 Task: Search one way flight ticket for 5 adults, 1 child, 2 infants in seat and 1 infant on lap in business from Klawock: Klawock Airport (also Seeklawock Seaplane Base) to Wilmington: Wilmington International Airport on 8-6-2023. Choice of flights is Alaska. Number of bags: 11 checked bags. Price is upto 91000. Outbound departure time preference is 17:30.
Action: Mouse moved to (355, 178)
Screenshot: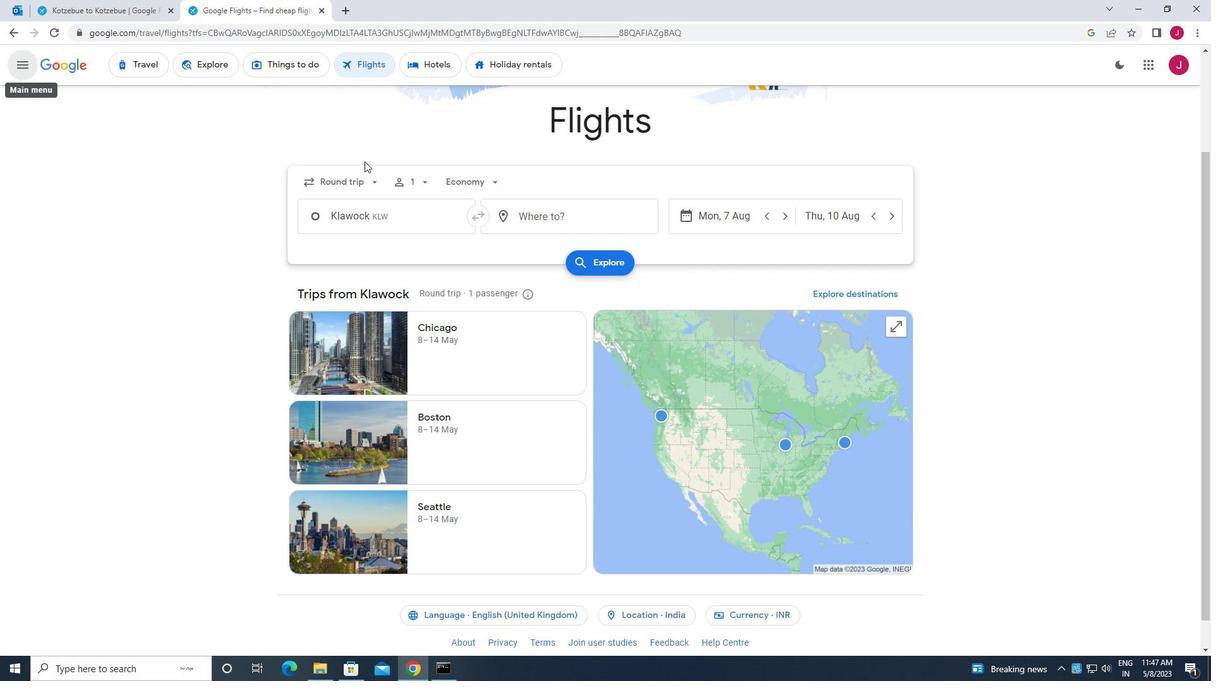 
Action: Mouse pressed left at (355, 178)
Screenshot: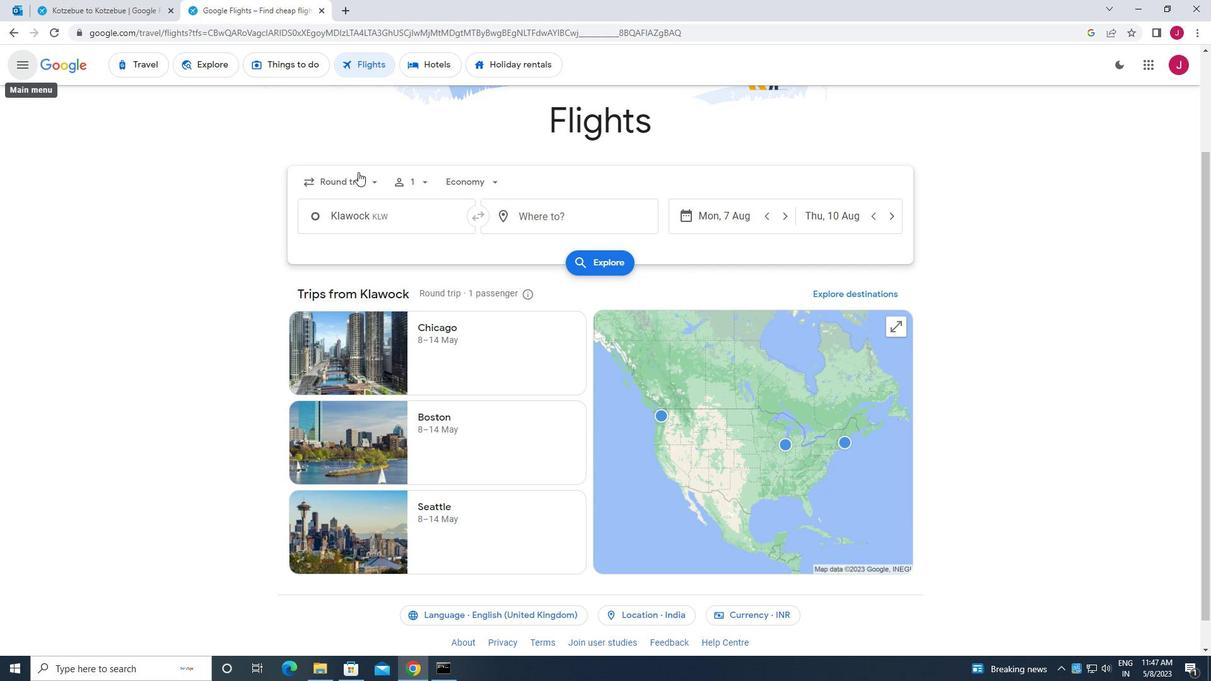 
Action: Mouse moved to (355, 241)
Screenshot: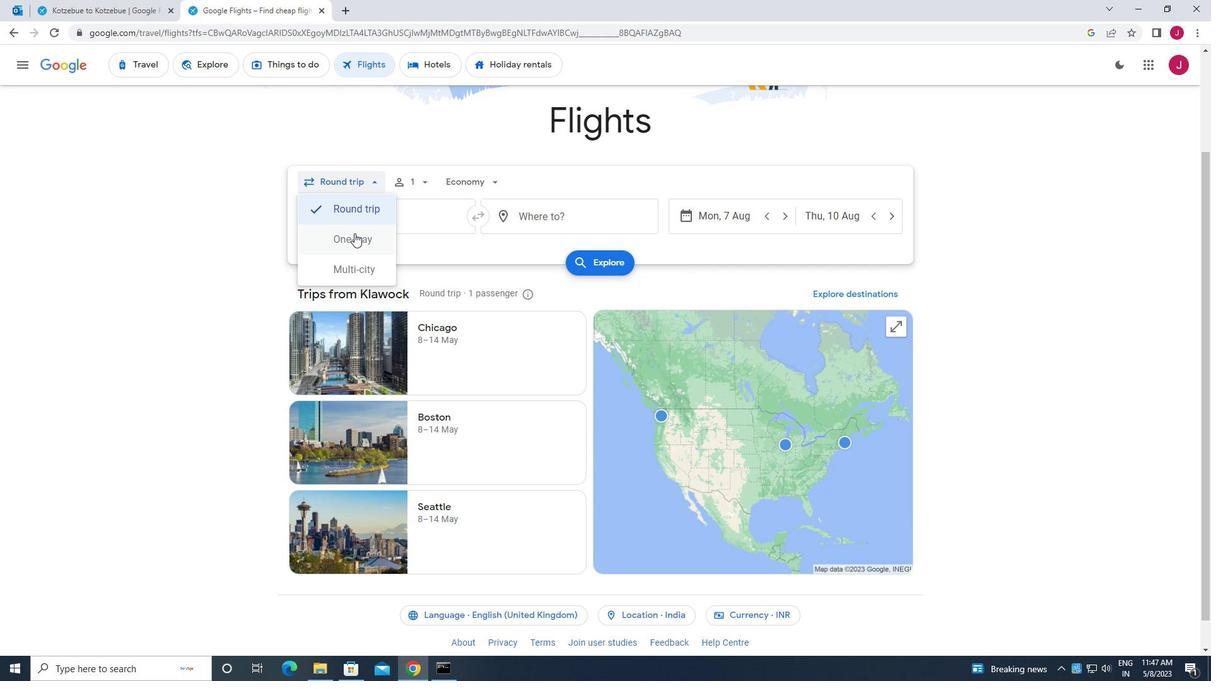 
Action: Mouse pressed left at (355, 241)
Screenshot: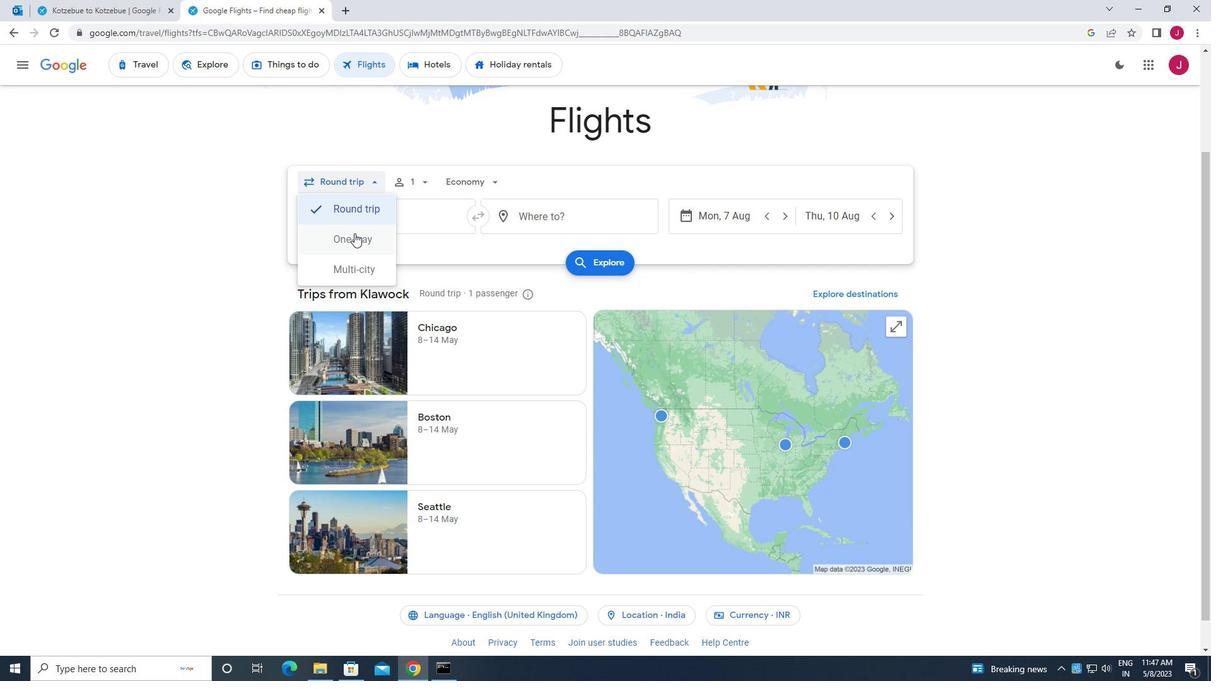 
Action: Mouse moved to (424, 181)
Screenshot: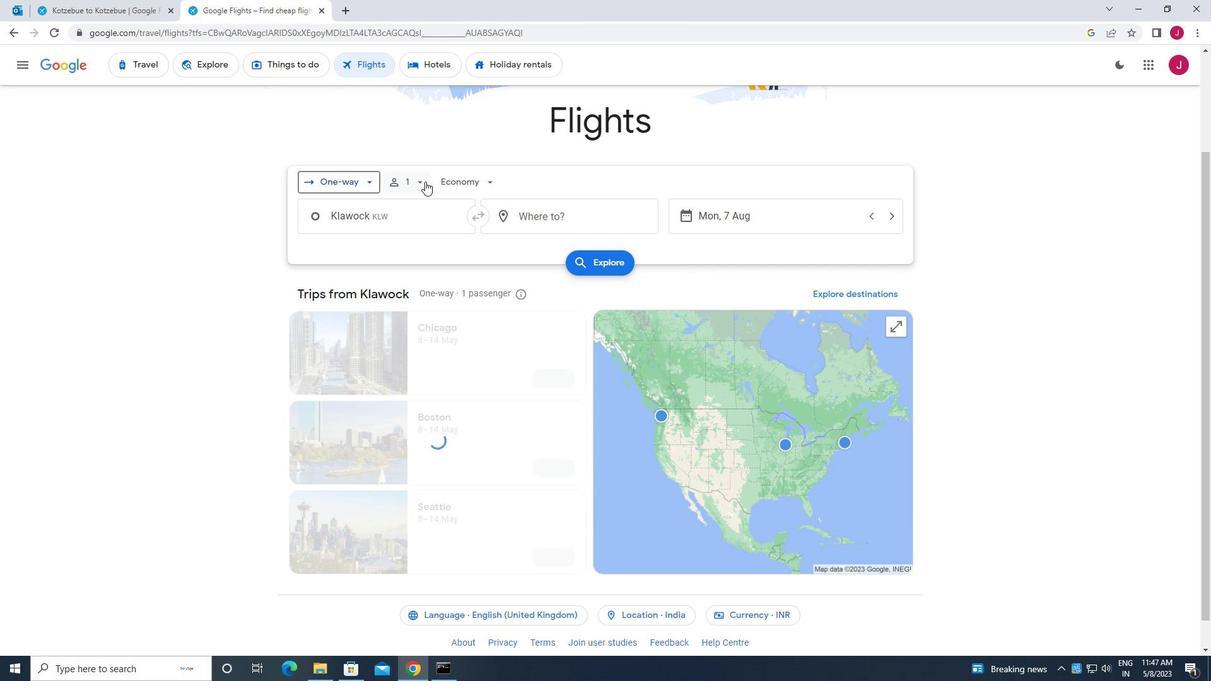 
Action: Mouse pressed left at (424, 181)
Screenshot: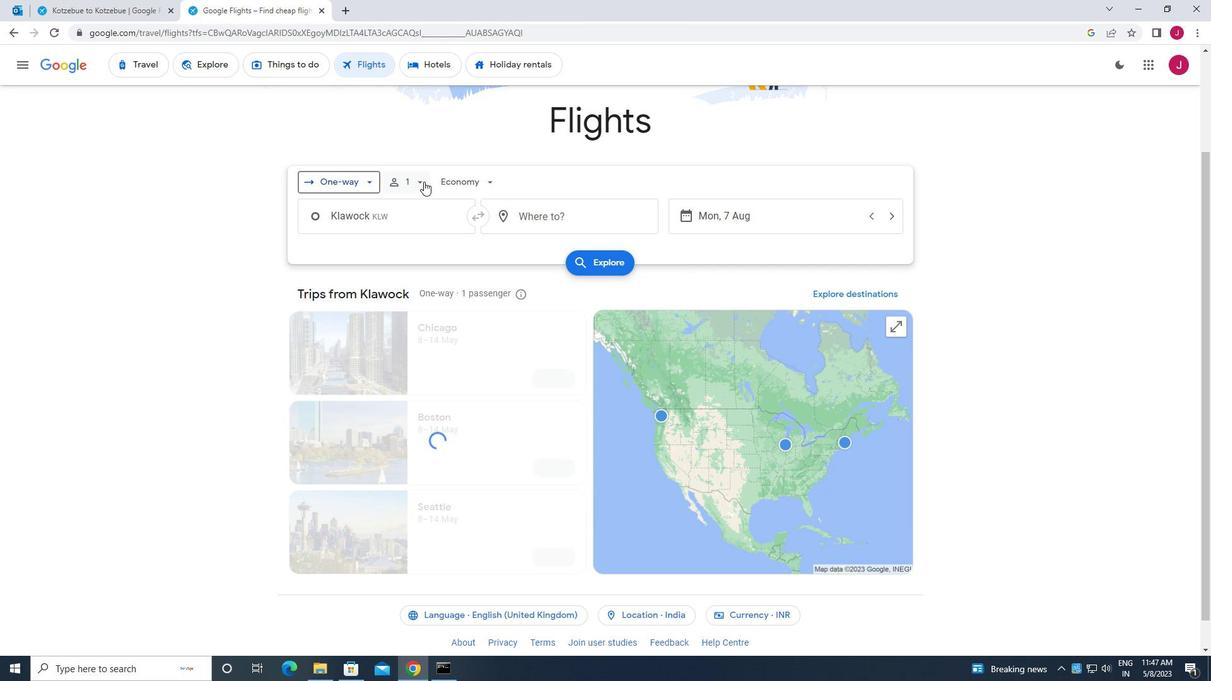 
Action: Mouse moved to (517, 214)
Screenshot: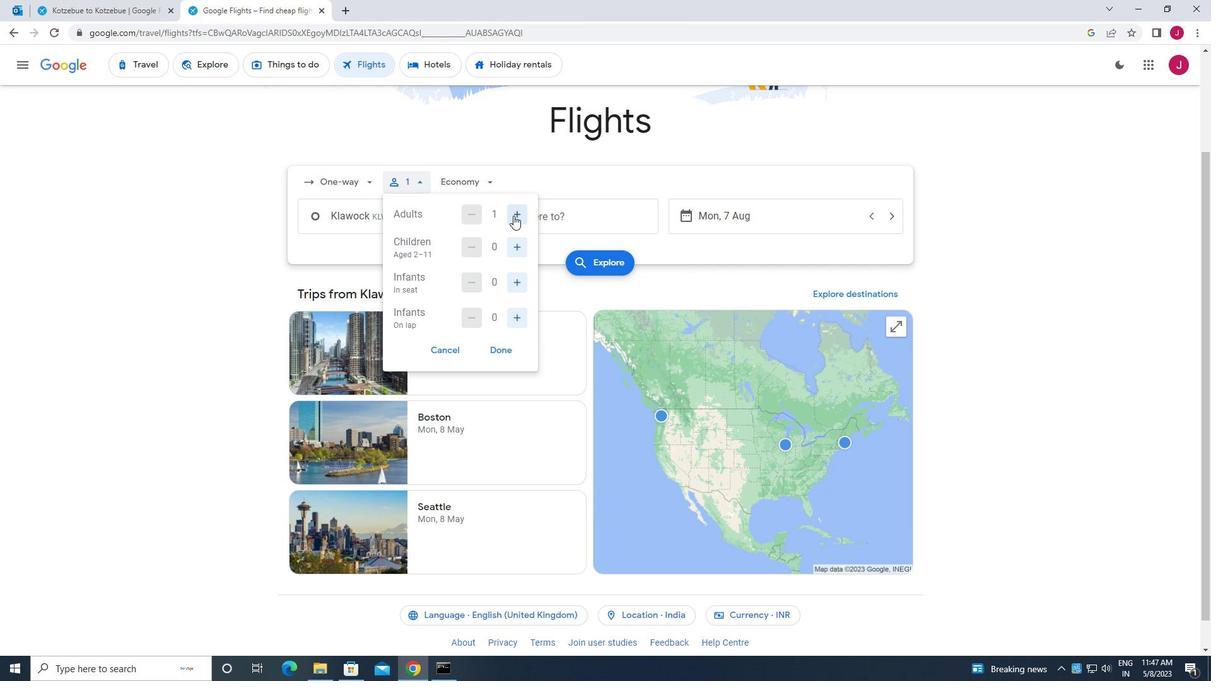 
Action: Mouse pressed left at (517, 214)
Screenshot: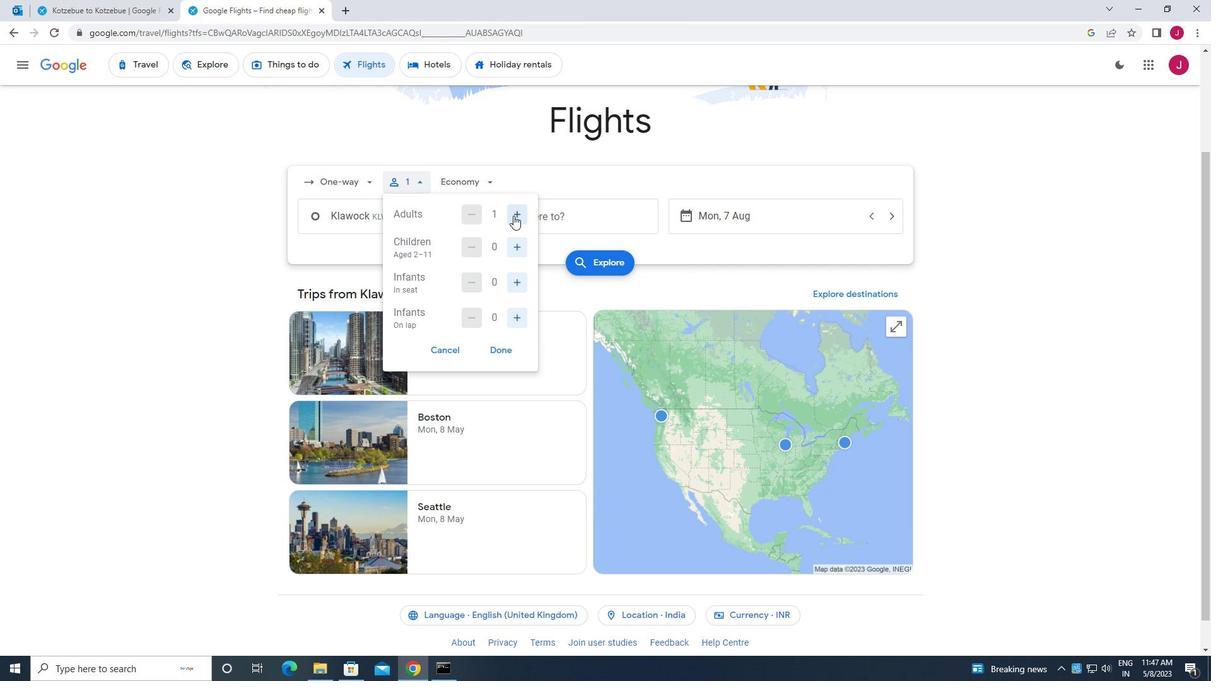 
Action: Mouse moved to (518, 214)
Screenshot: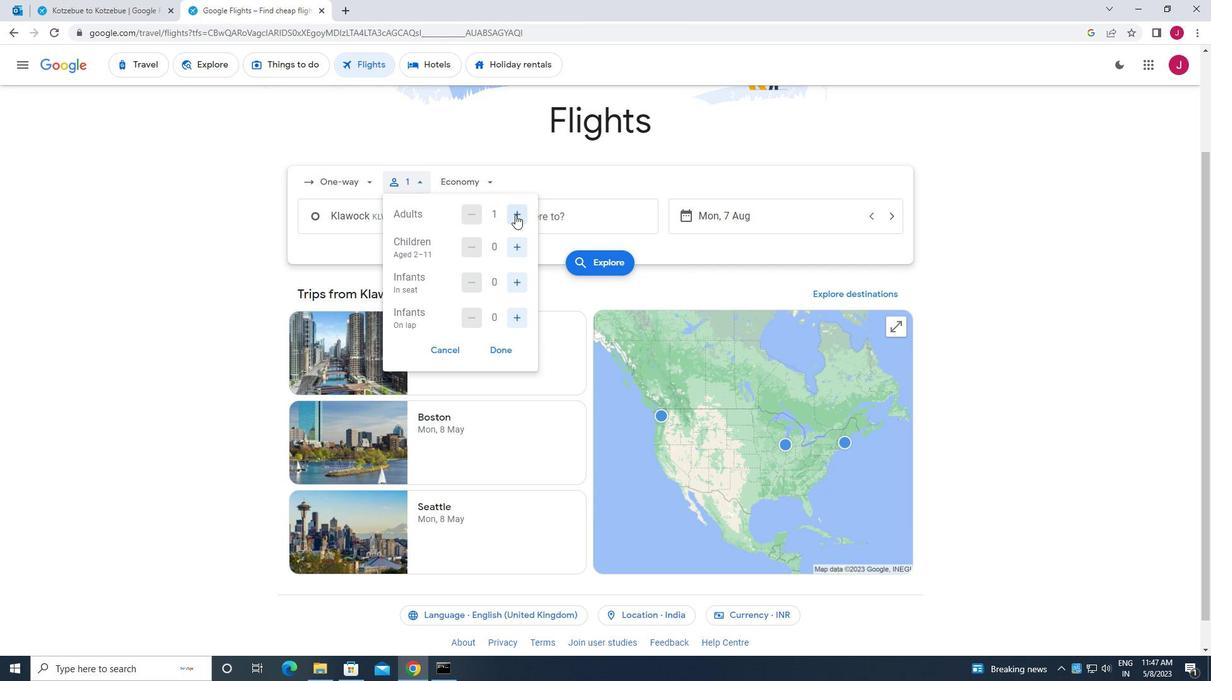 
Action: Mouse pressed left at (518, 214)
Screenshot: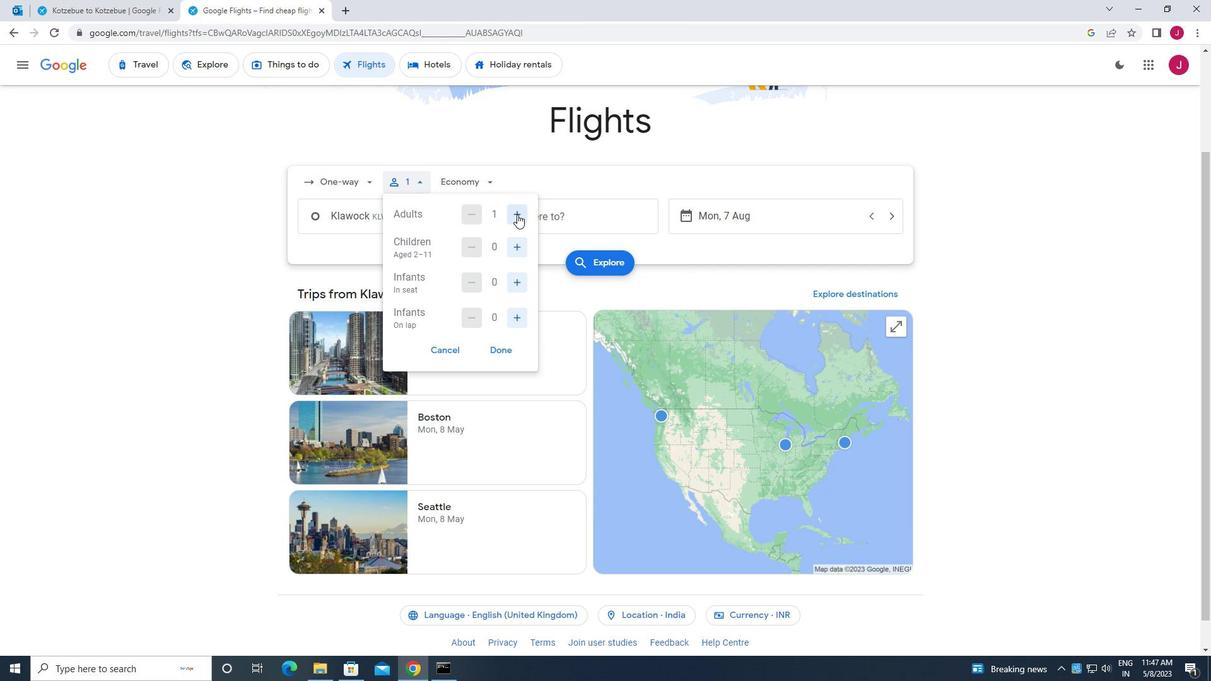
Action: Mouse pressed left at (518, 214)
Screenshot: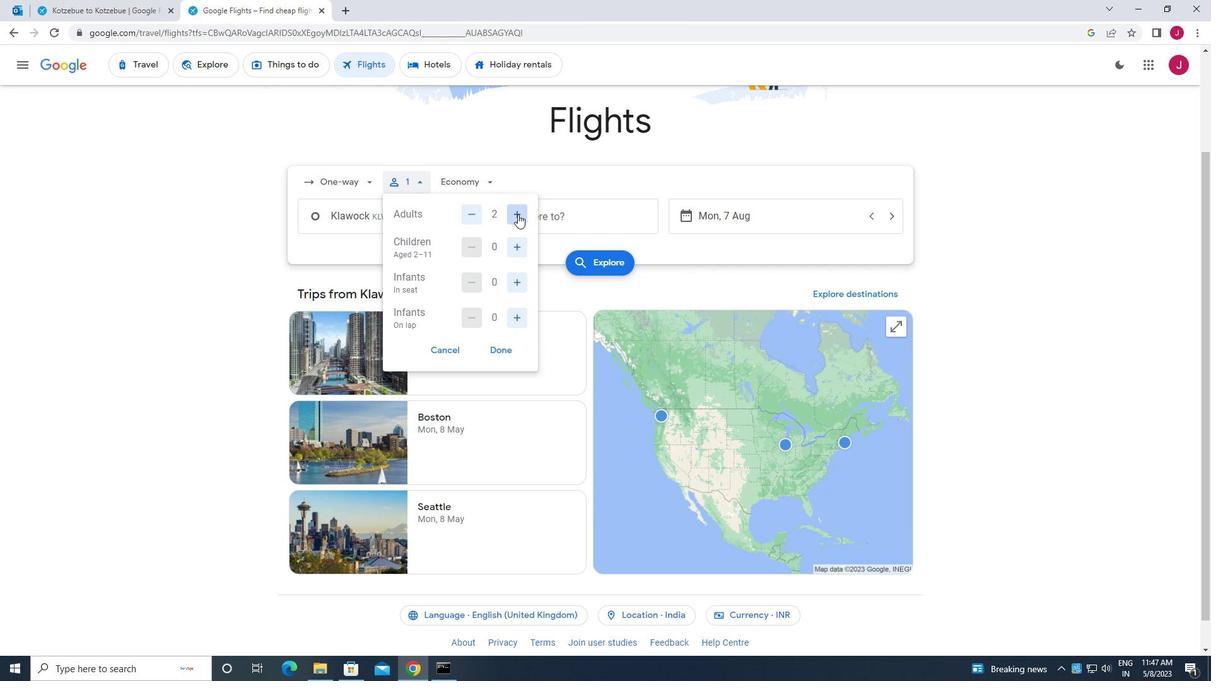 
Action: Mouse pressed left at (518, 214)
Screenshot: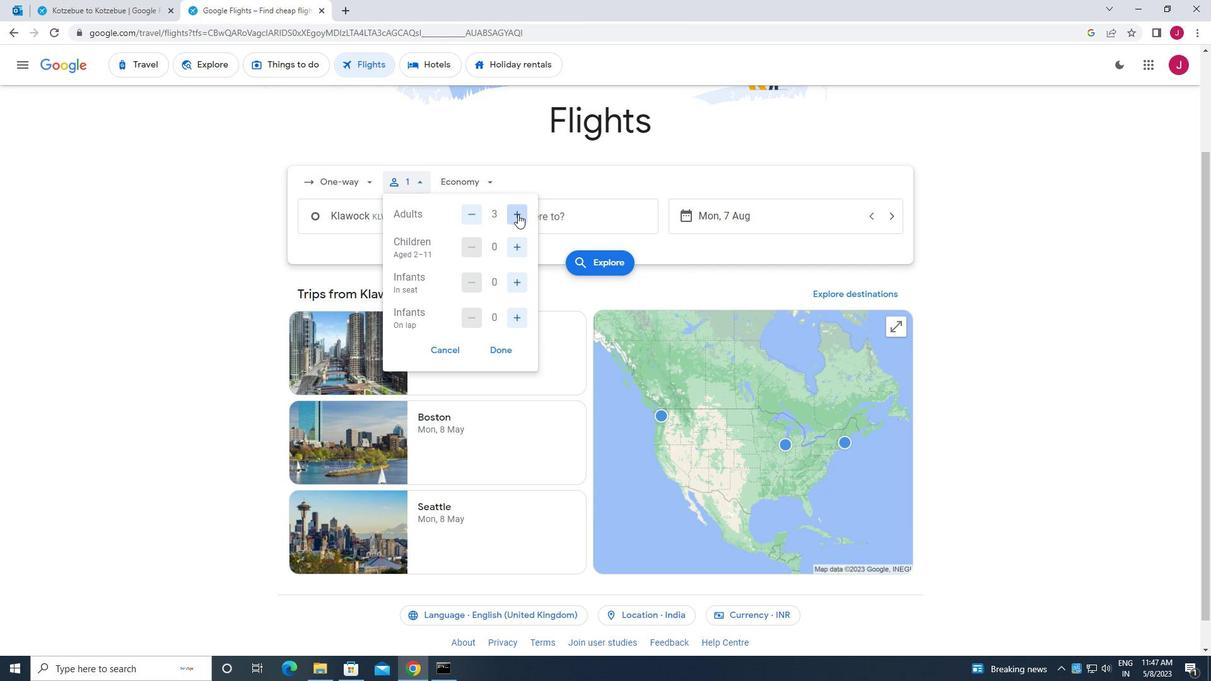 
Action: Mouse moved to (518, 248)
Screenshot: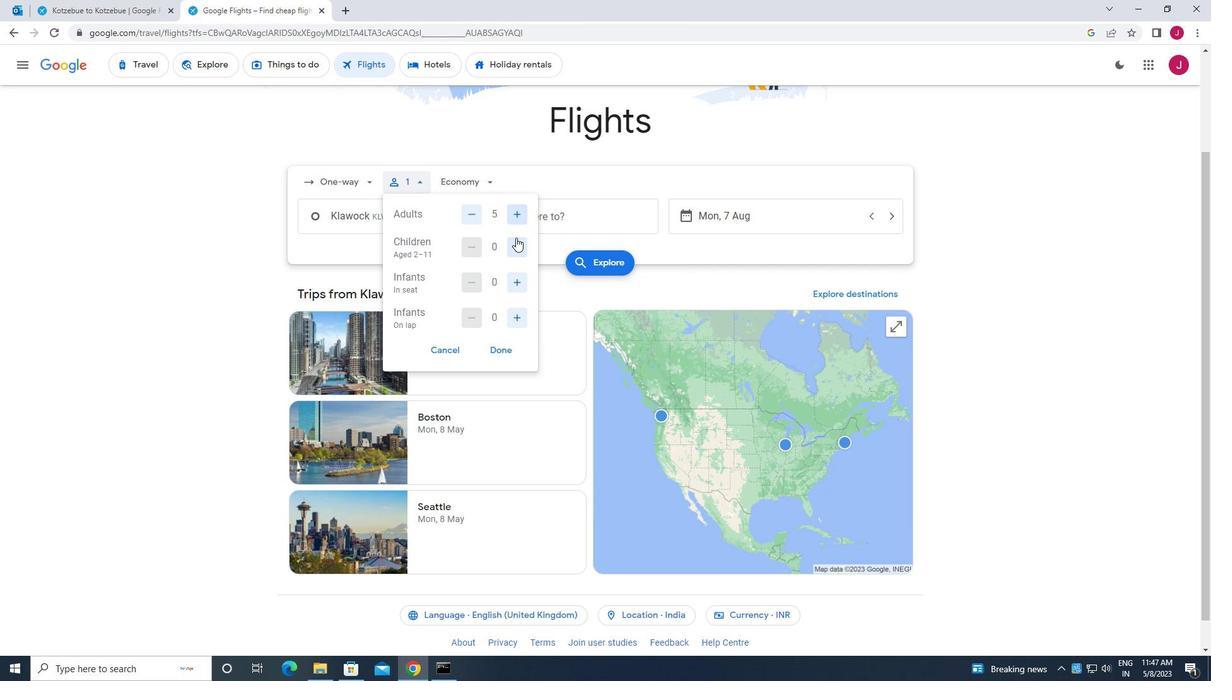 
Action: Mouse pressed left at (518, 248)
Screenshot: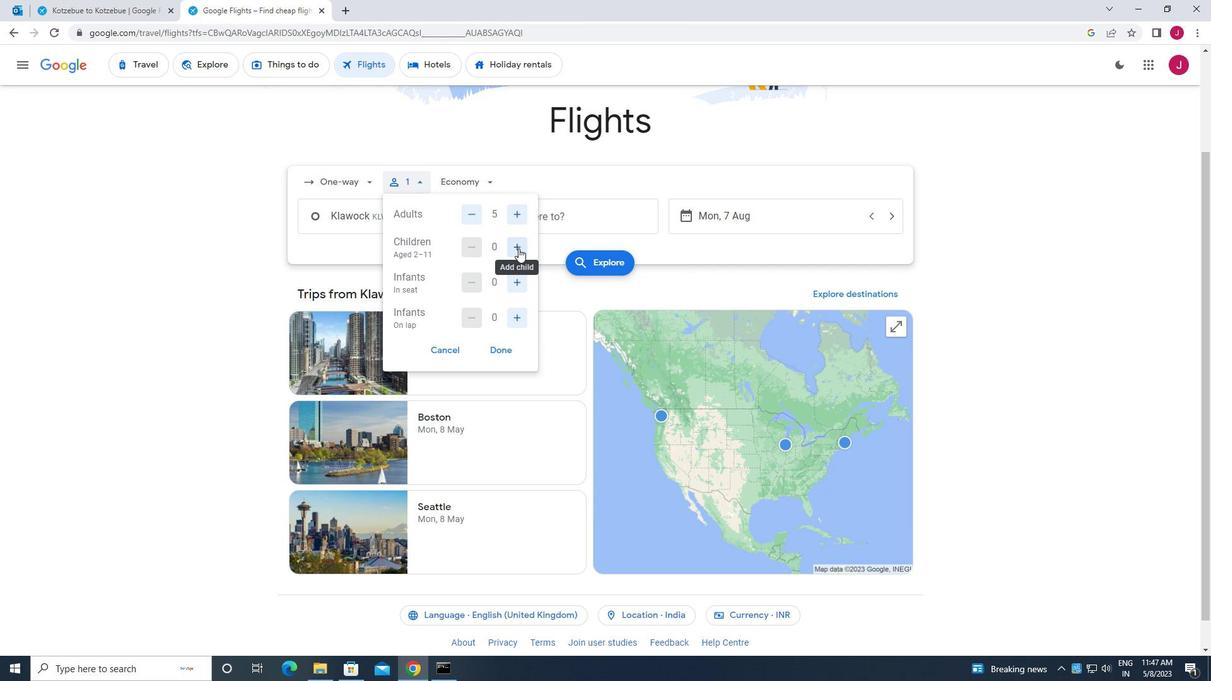 
Action: Mouse moved to (515, 282)
Screenshot: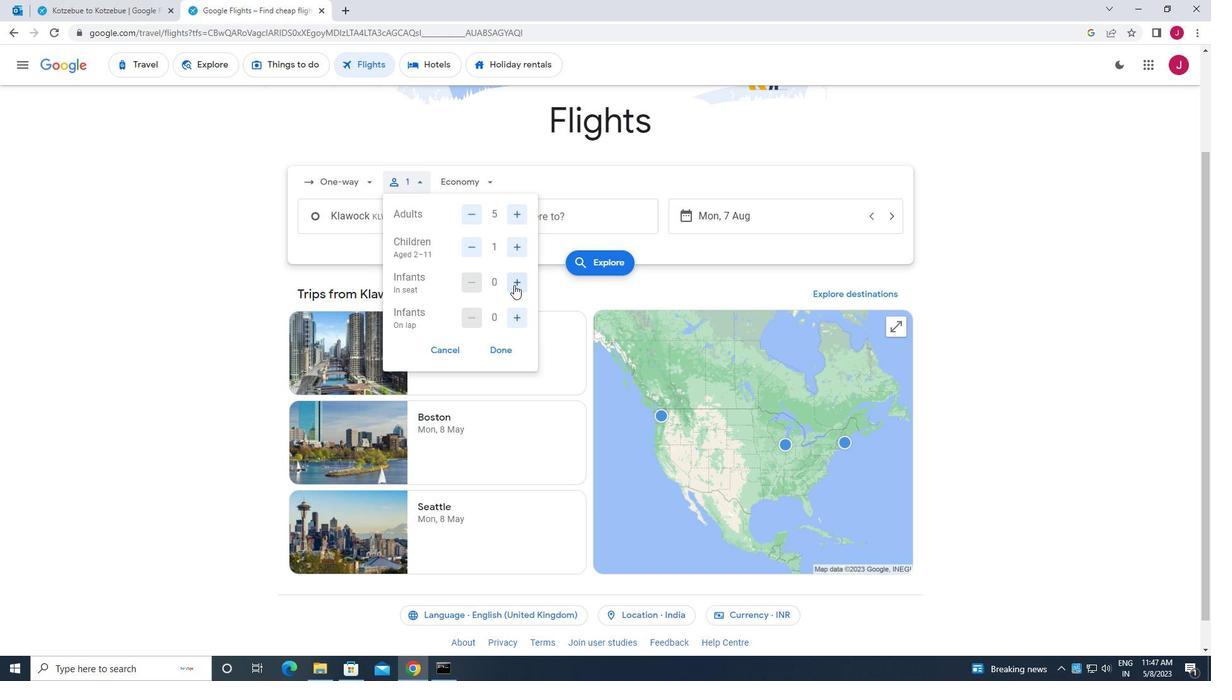
Action: Mouse pressed left at (515, 282)
Screenshot: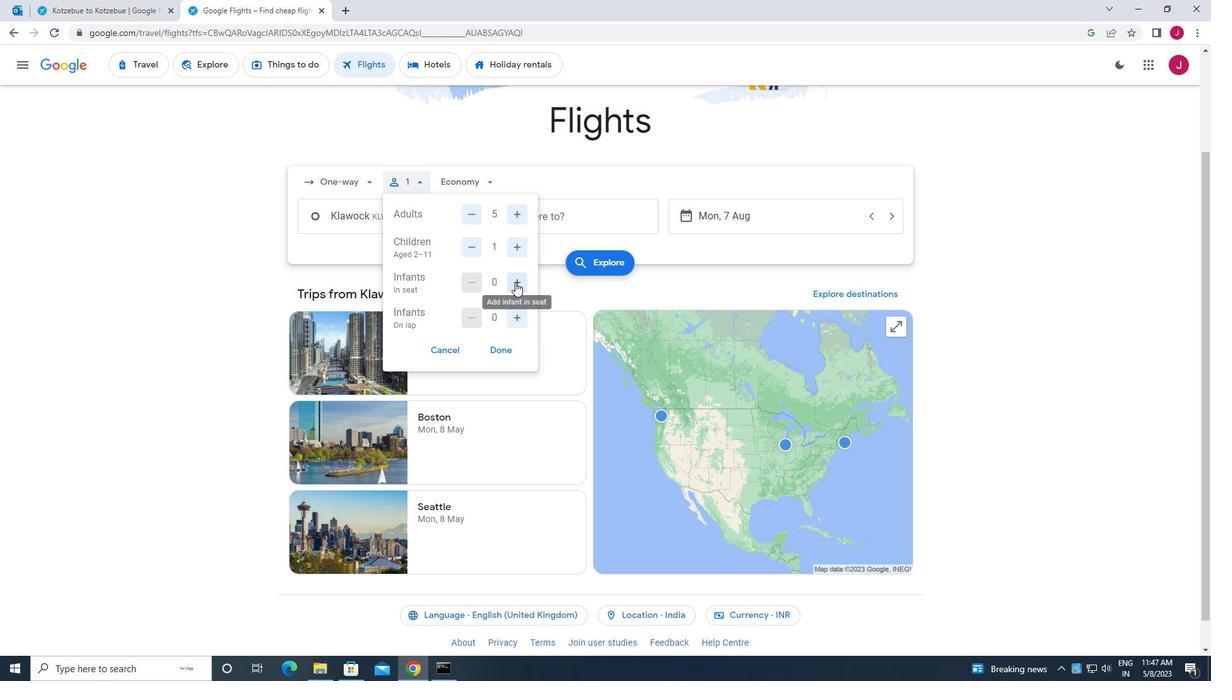 
Action: Mouse moved to (516, 282)
Screenshot: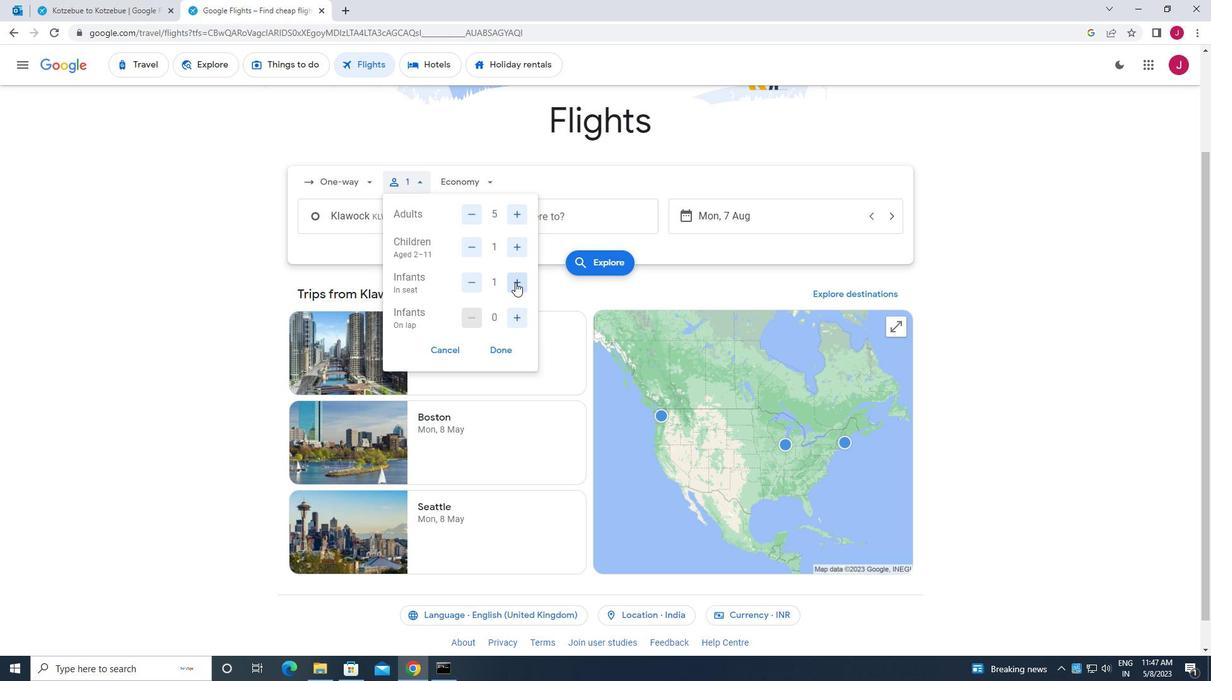 
Action: Mouse pressed left at (516, 282)
Screenshot: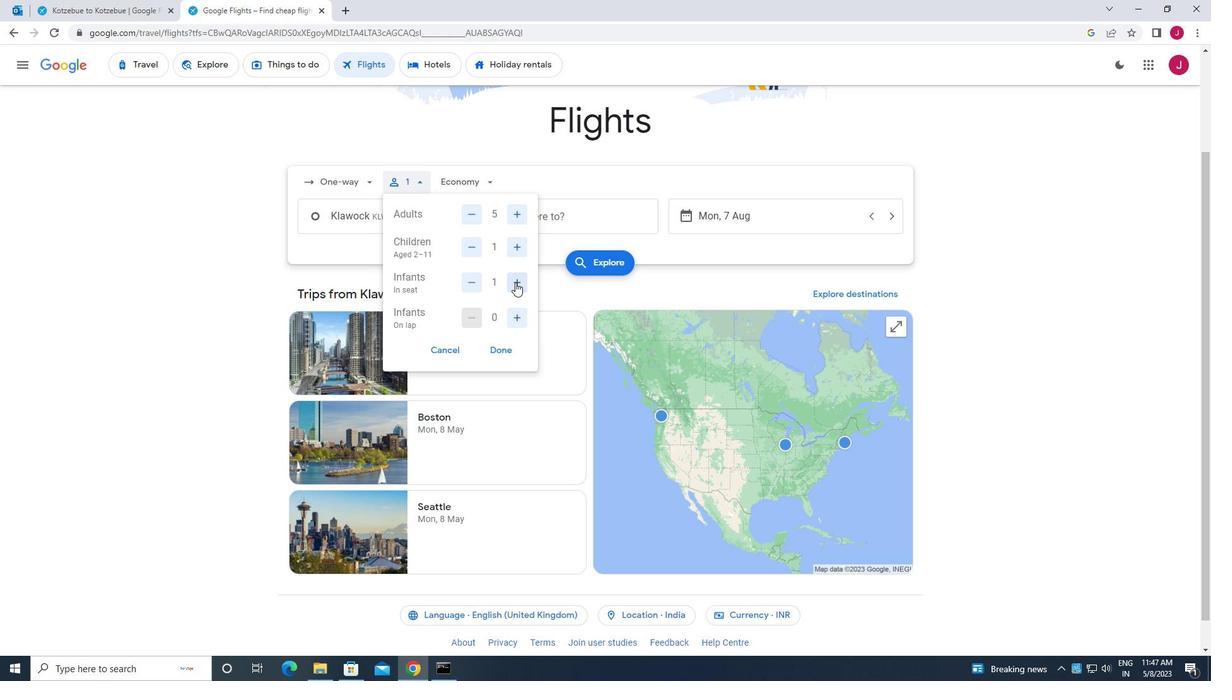 
Action: Mouse moved to (516, 317)
Screenshot: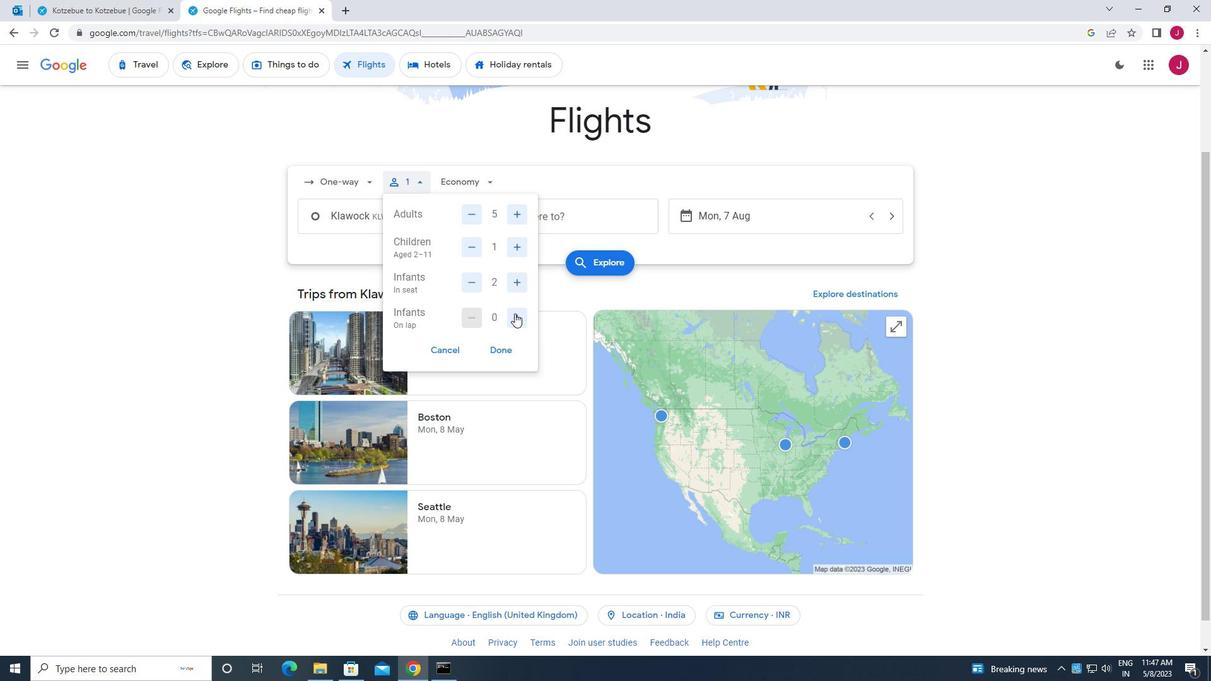 
Action: Mouse pressed left at (516, 317)
Screenshot: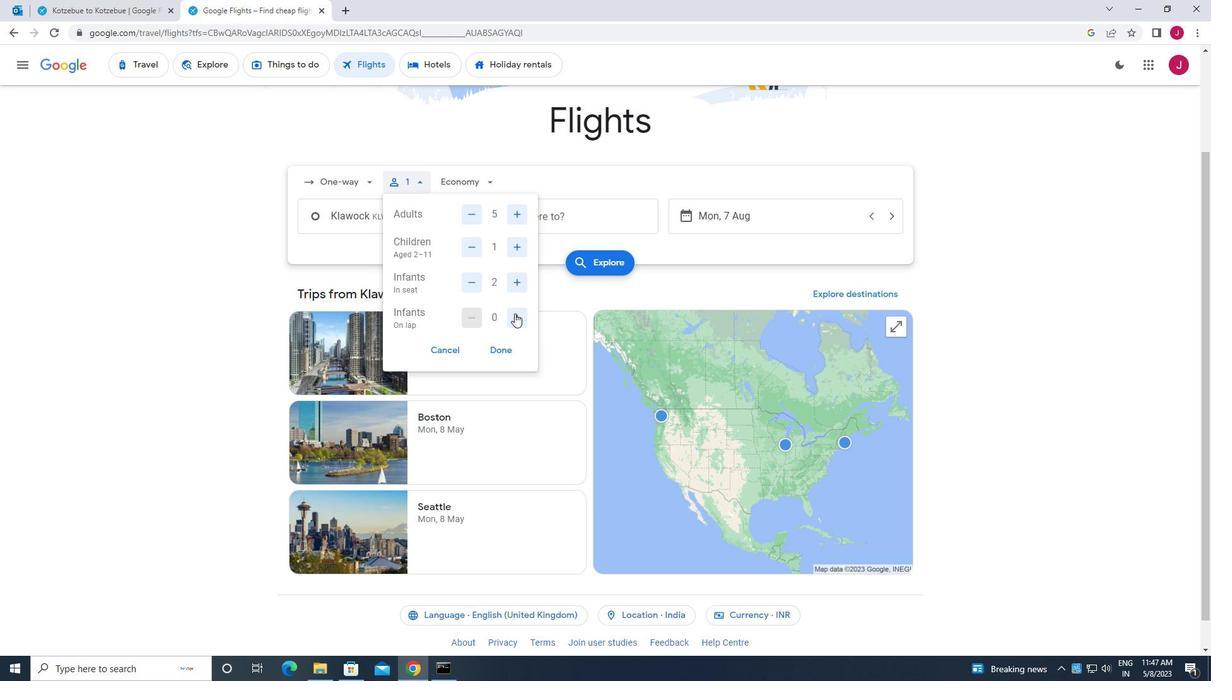 
Action: Mouse moved to (502, 354)
Screenshot: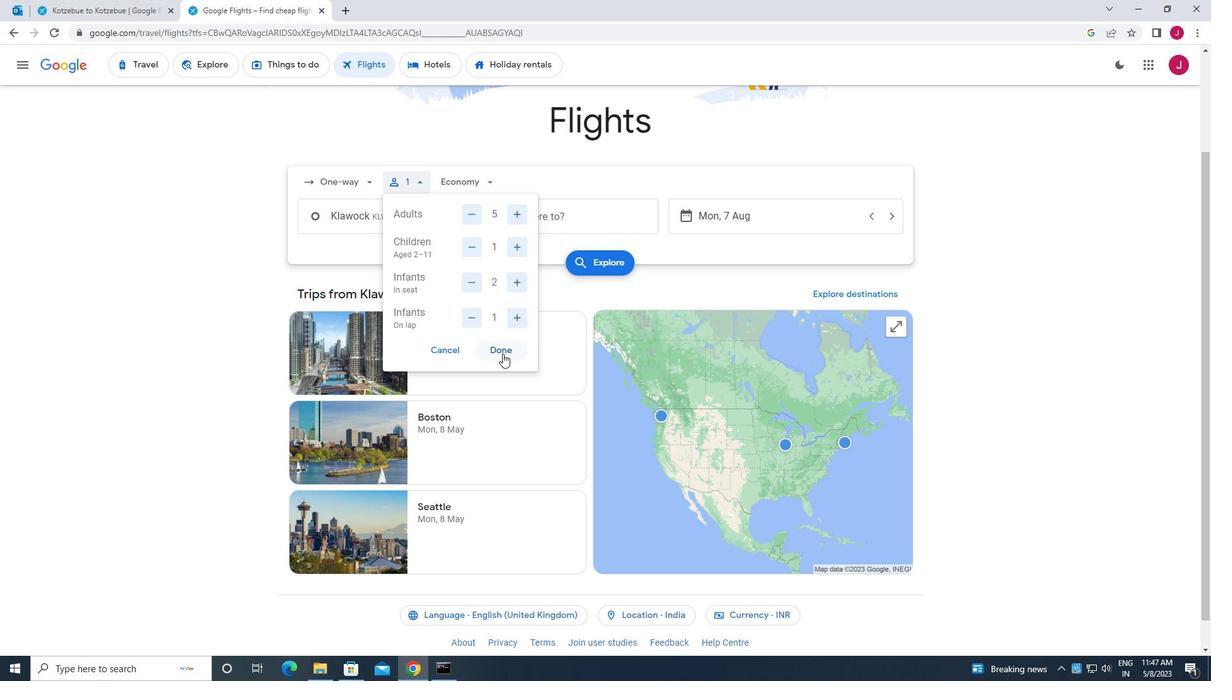 
Action: Mouse pressed left at (502, 354)
Screenshot: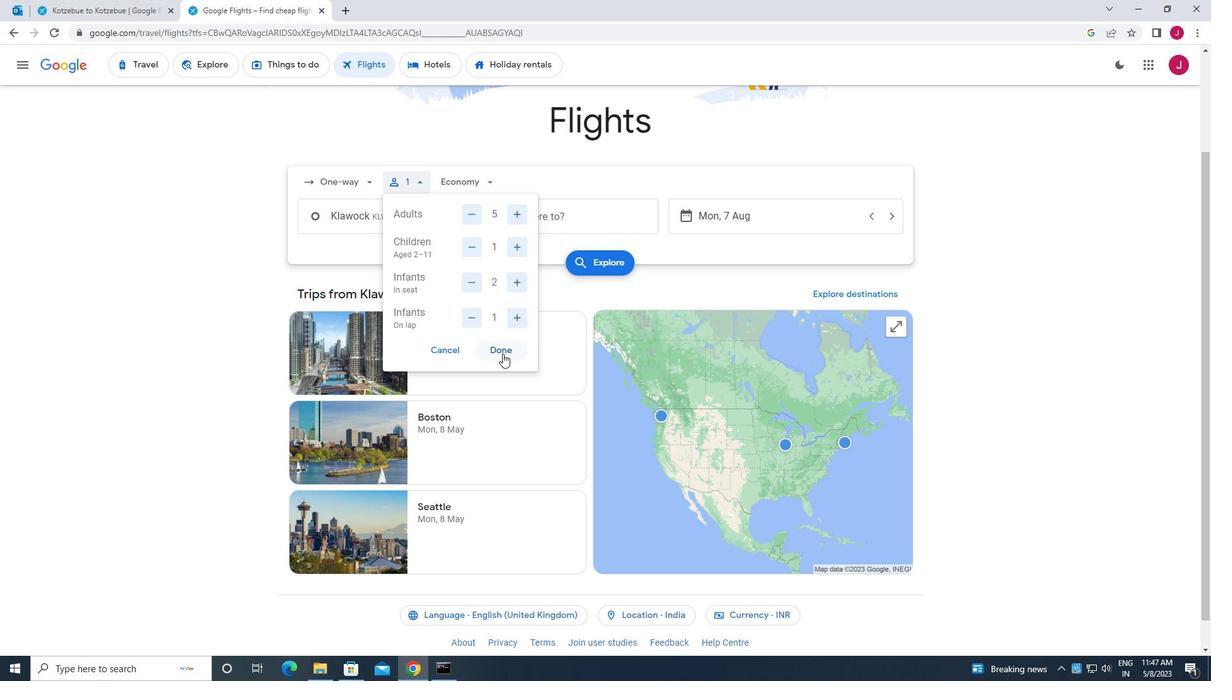 
Action: Mouse moved to (478, 181)
Screenshot: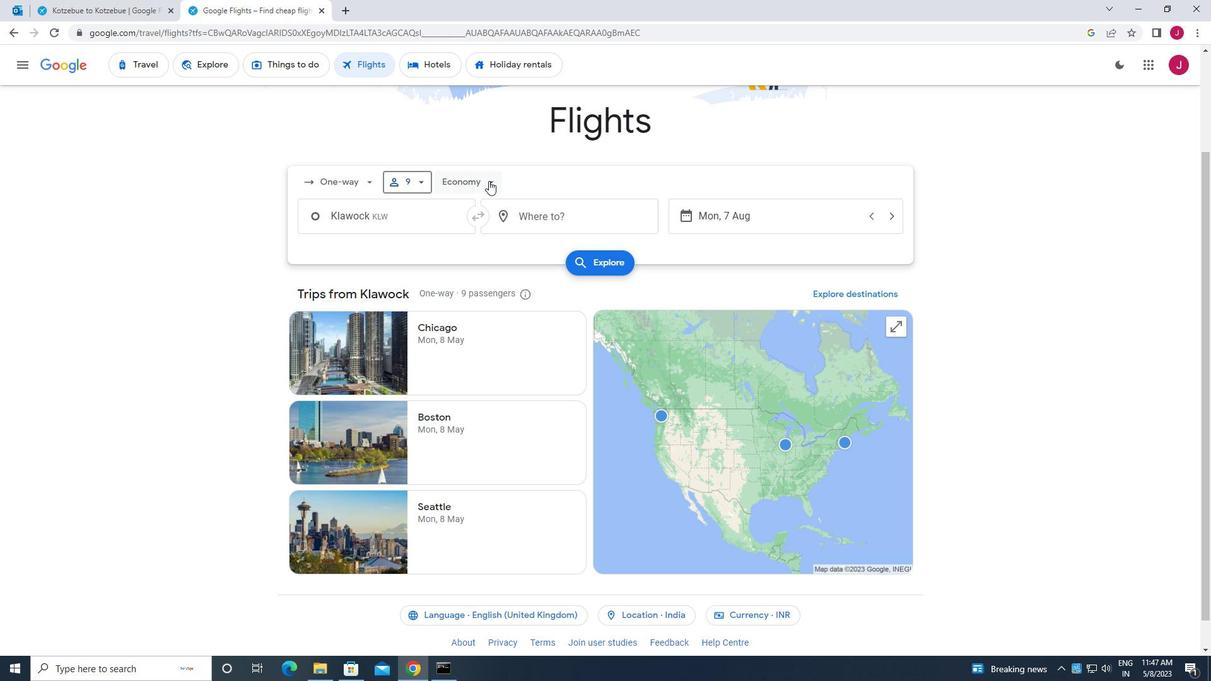 
Action: Mouse pressed left at (478, 181)
Screenshot: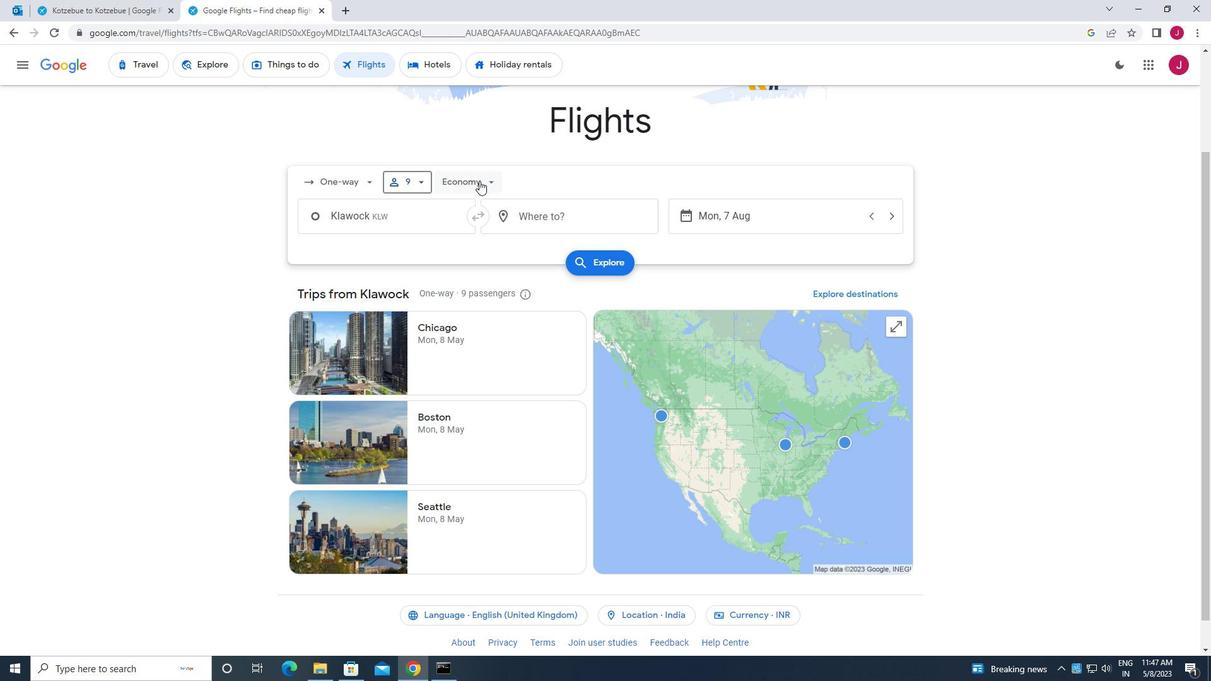 
Action: Mouse moved to (494, 273)
Screenshot: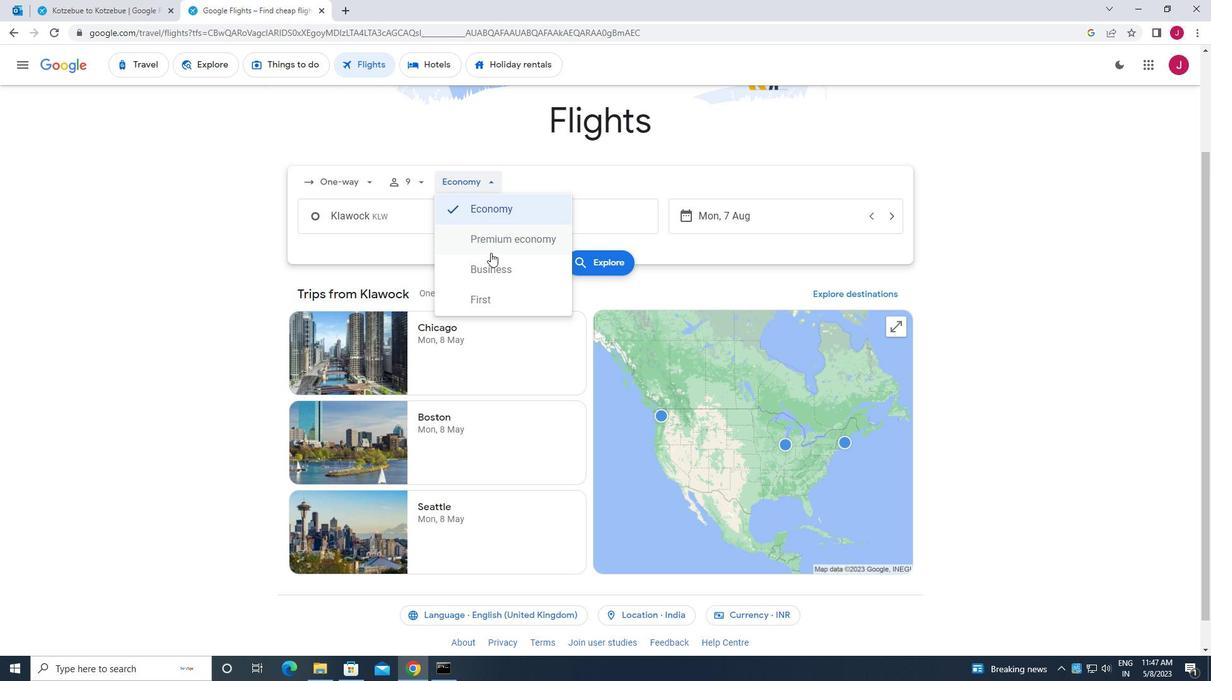 
Action: Mouse pressed left at (494, 273)
Screenshot: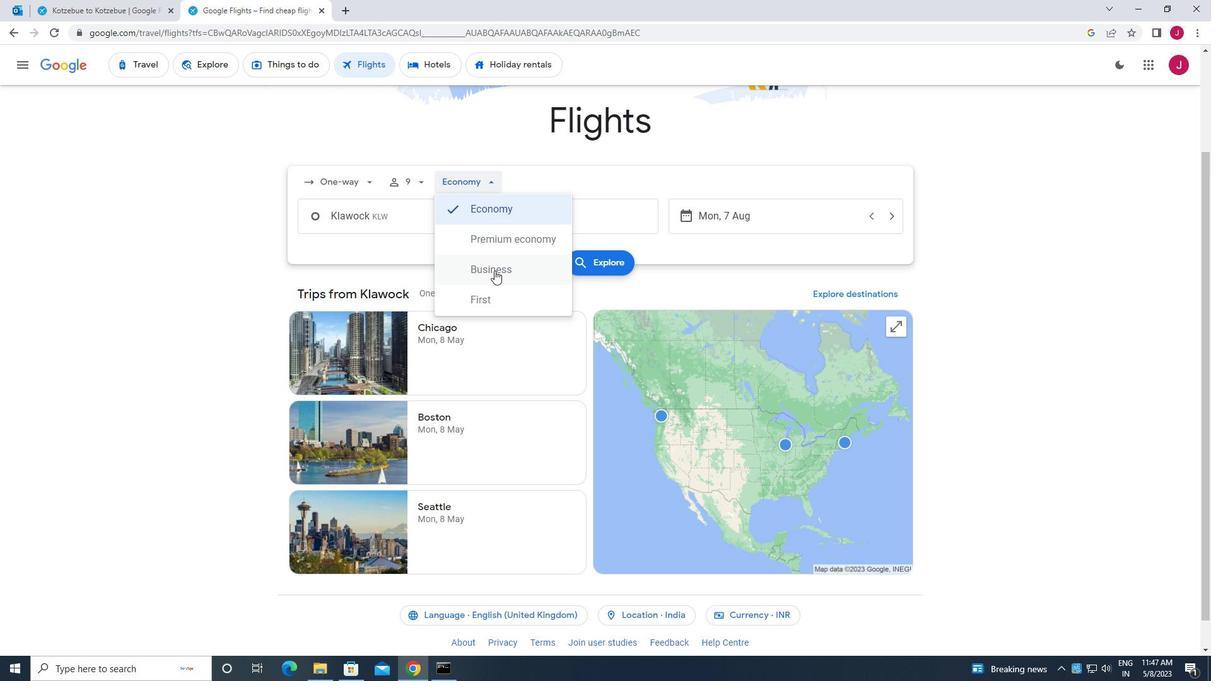 
Action: Mouse moved to (403, 216)
Screenshot: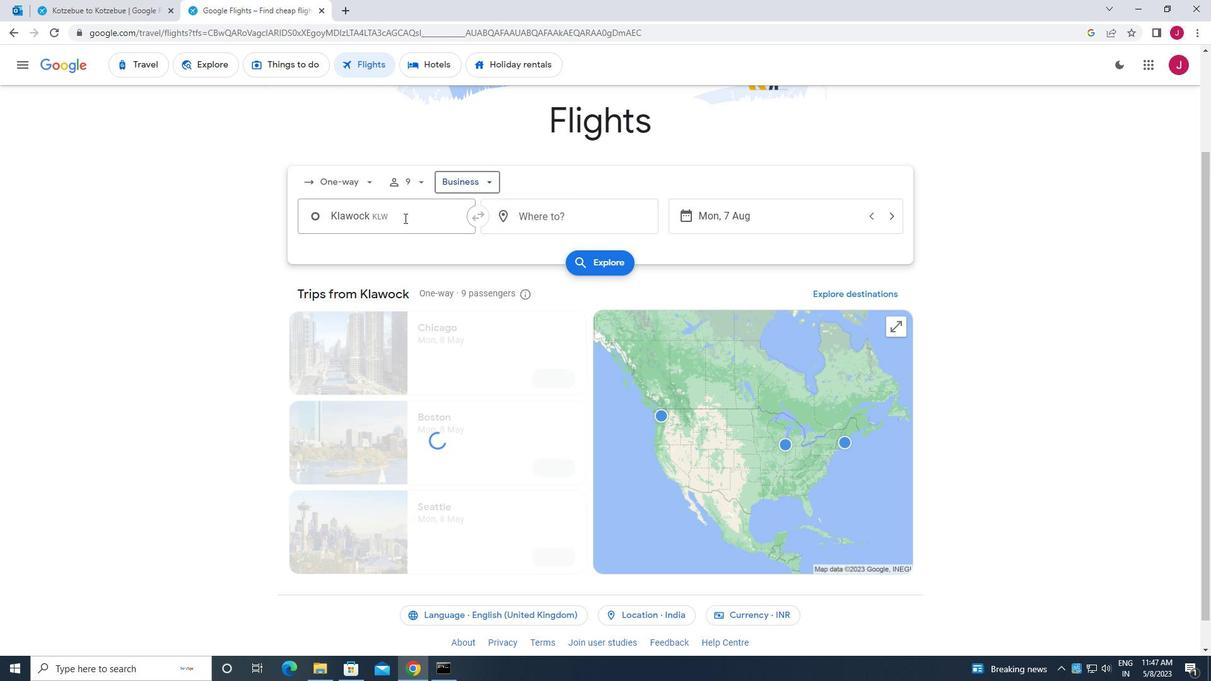 
Action: Mouse pressed left at (403, 216)
Screenshot: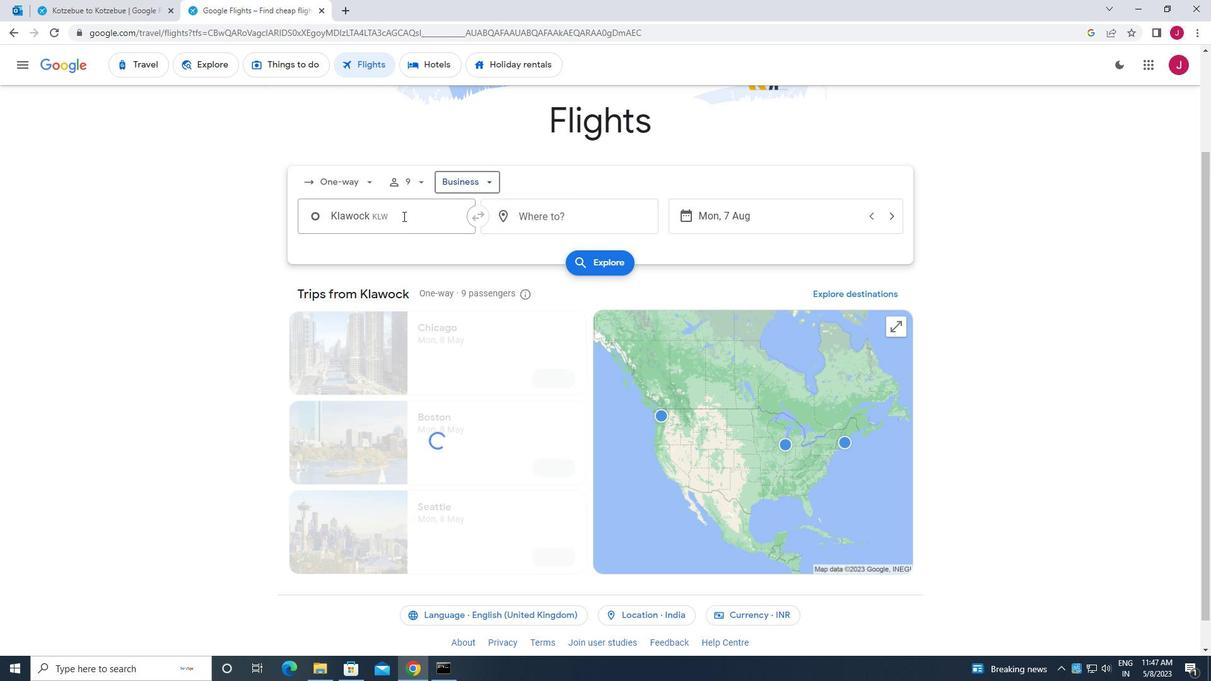 
Action: Key pressed klawock
Screenshot: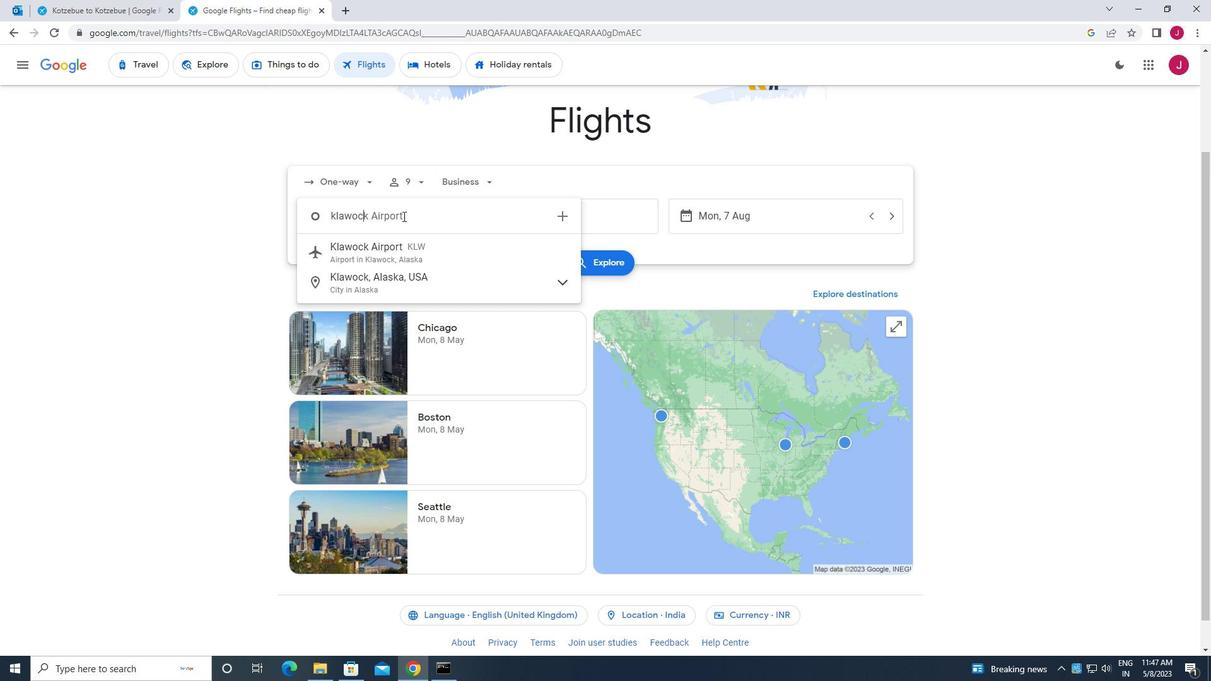 
Action: Mouse moved to (390, 244)
Screenshot: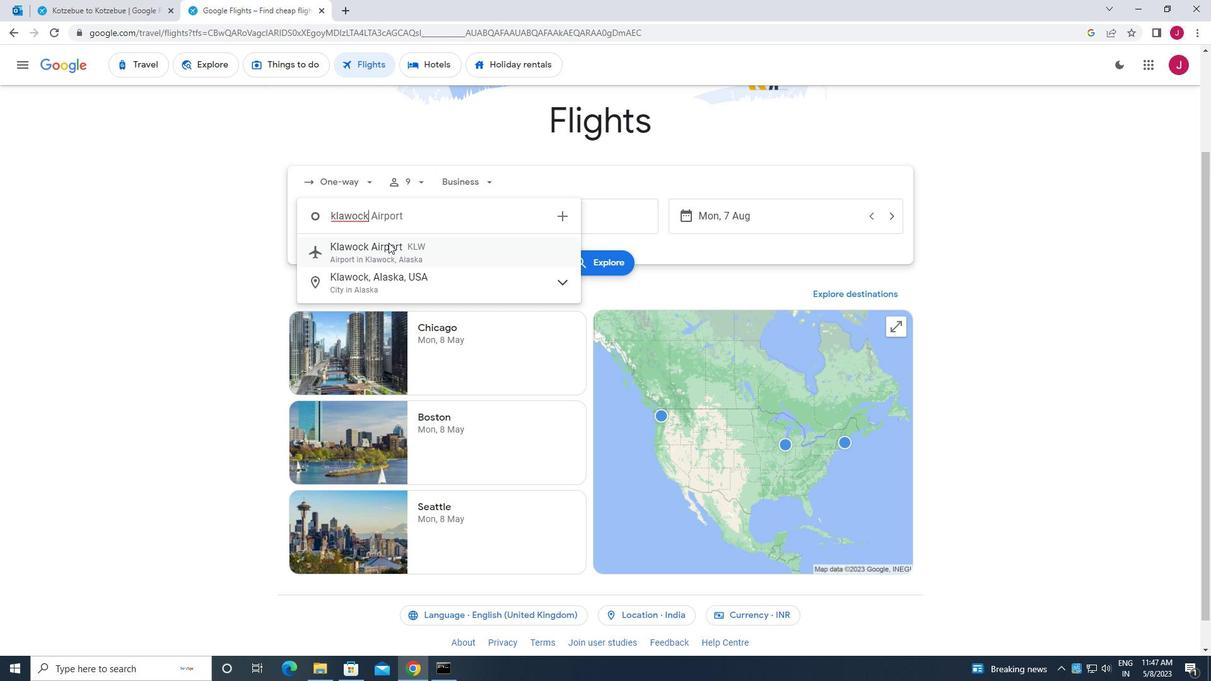 
Action: Mouse pressed left at (390, 244)
Screenshot: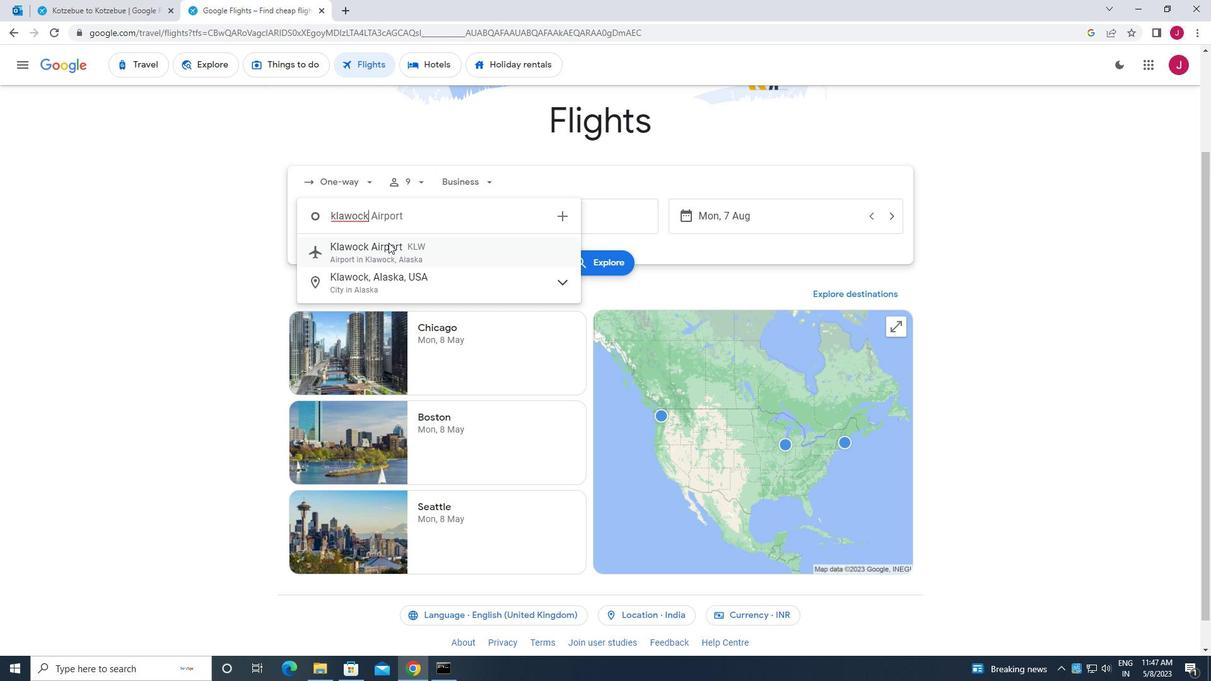 
Action: Mouse moved to (555, 212)
Screenshot: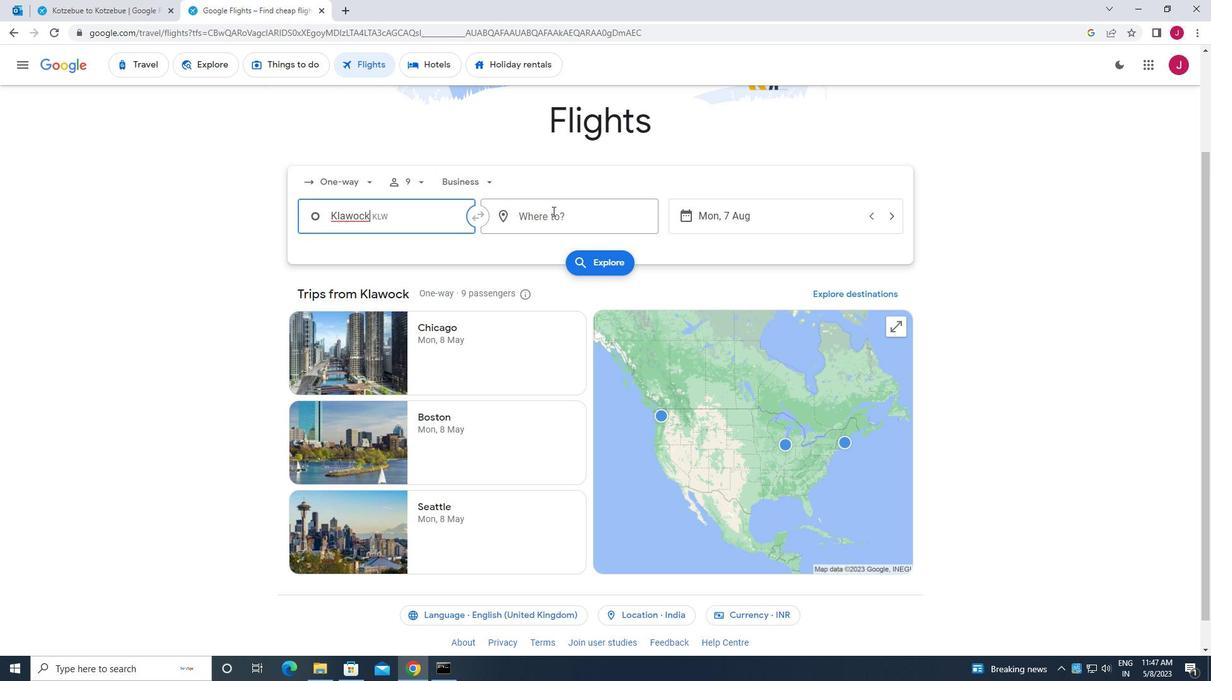 
Action: Mouse pressed left at (555, 212)
Screenshot: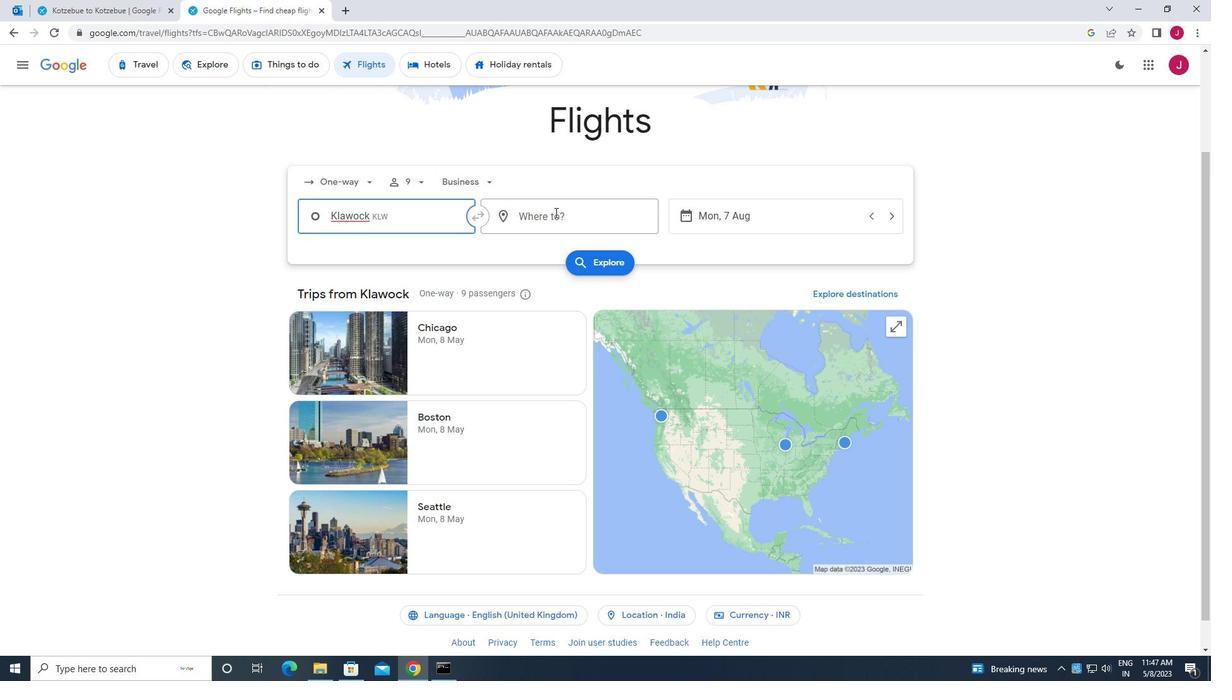 
Action: Key pressed wilmingt
Screenshot: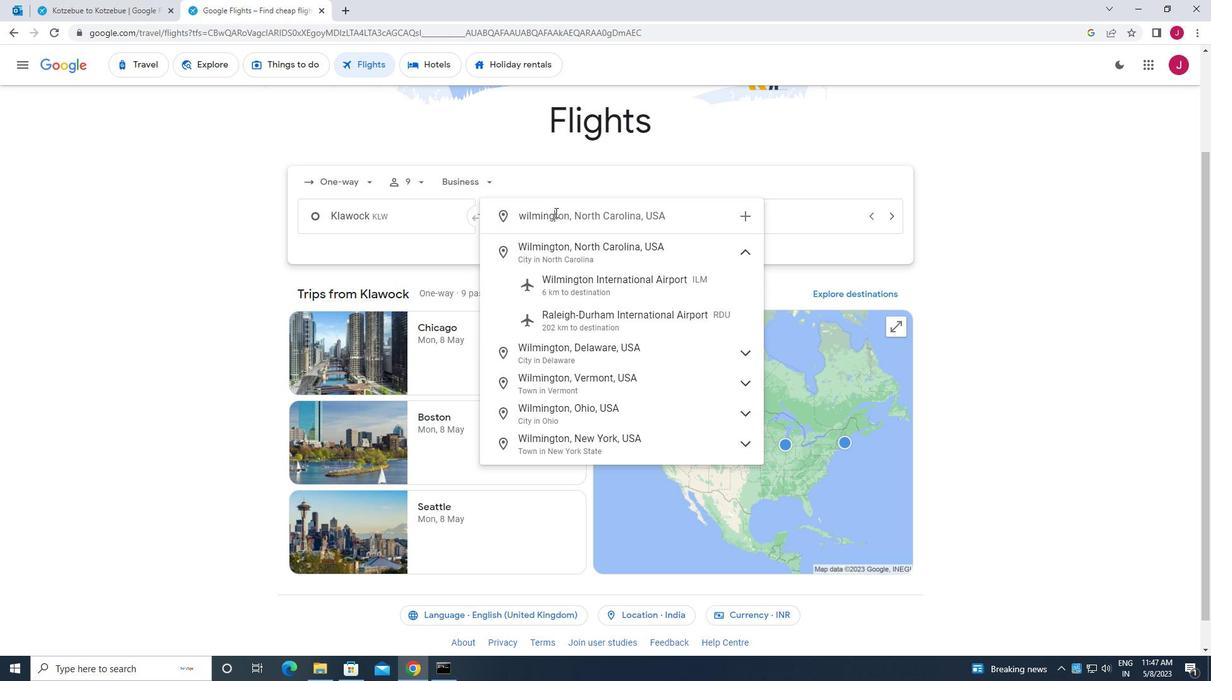 
Action: Mouse moved to (578, 278)
Screenshot: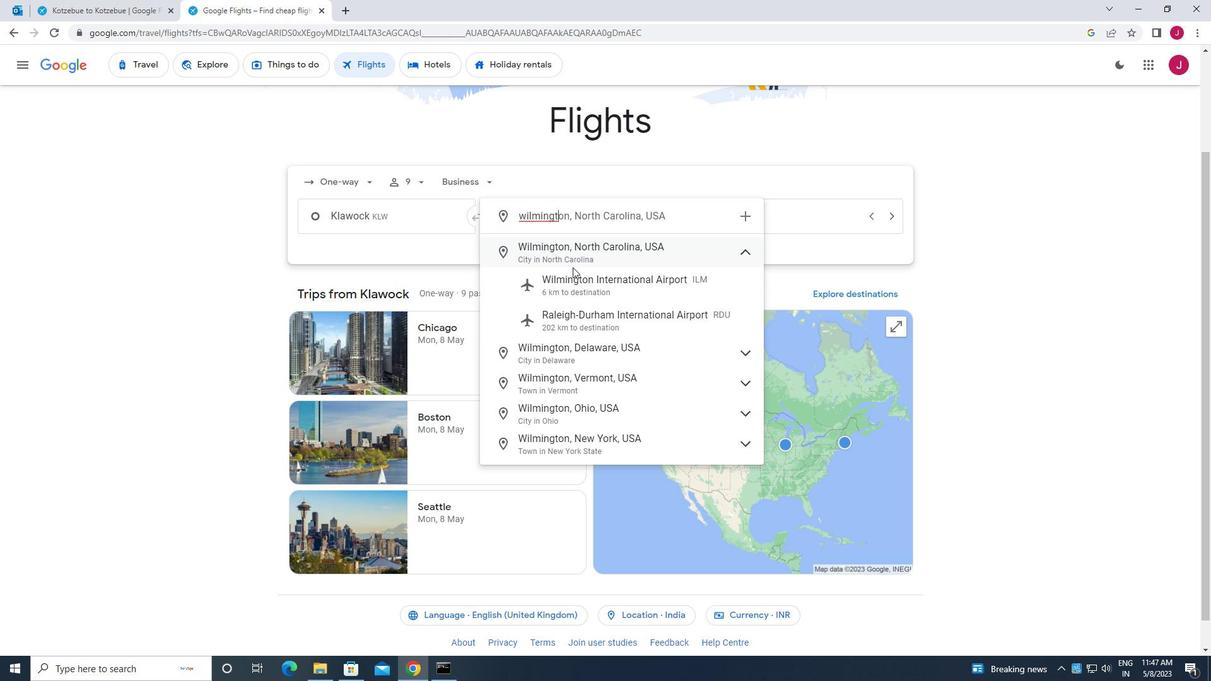 
Action: Mouse pressed left at (578, 278)
Screenshot: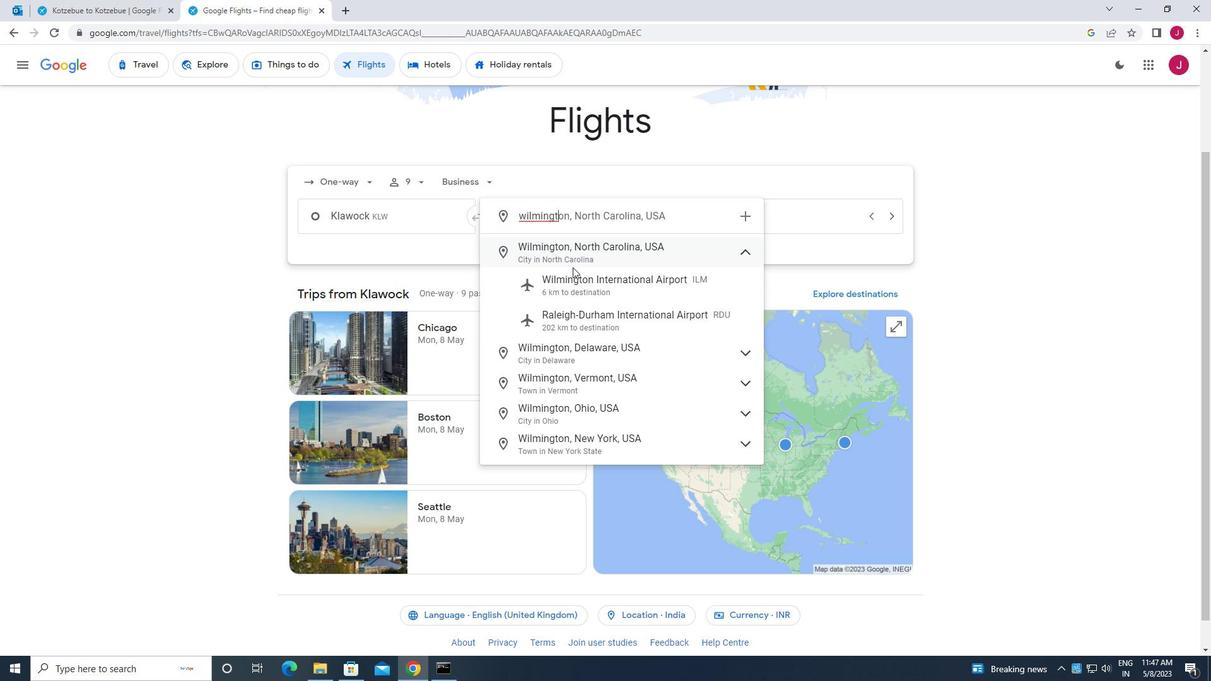 
Action: Mouse moved to (746, 217)
Screenshot: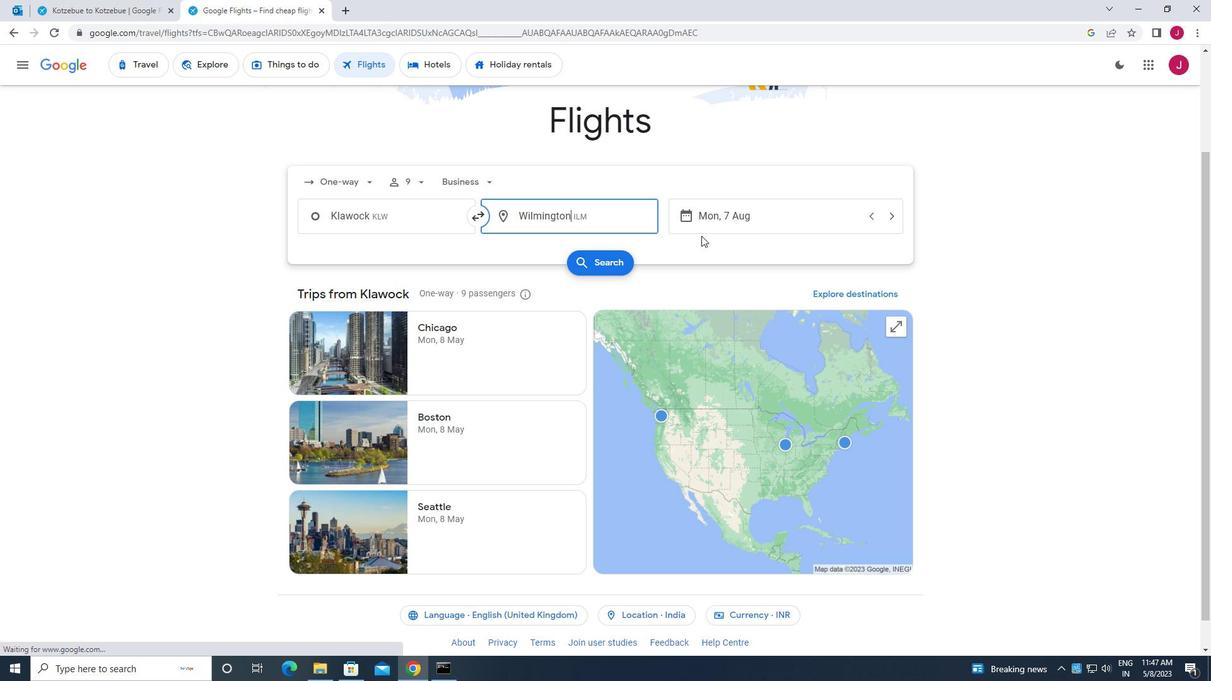 
Action: Mouse pressed left at (746, 217)
Screenshot: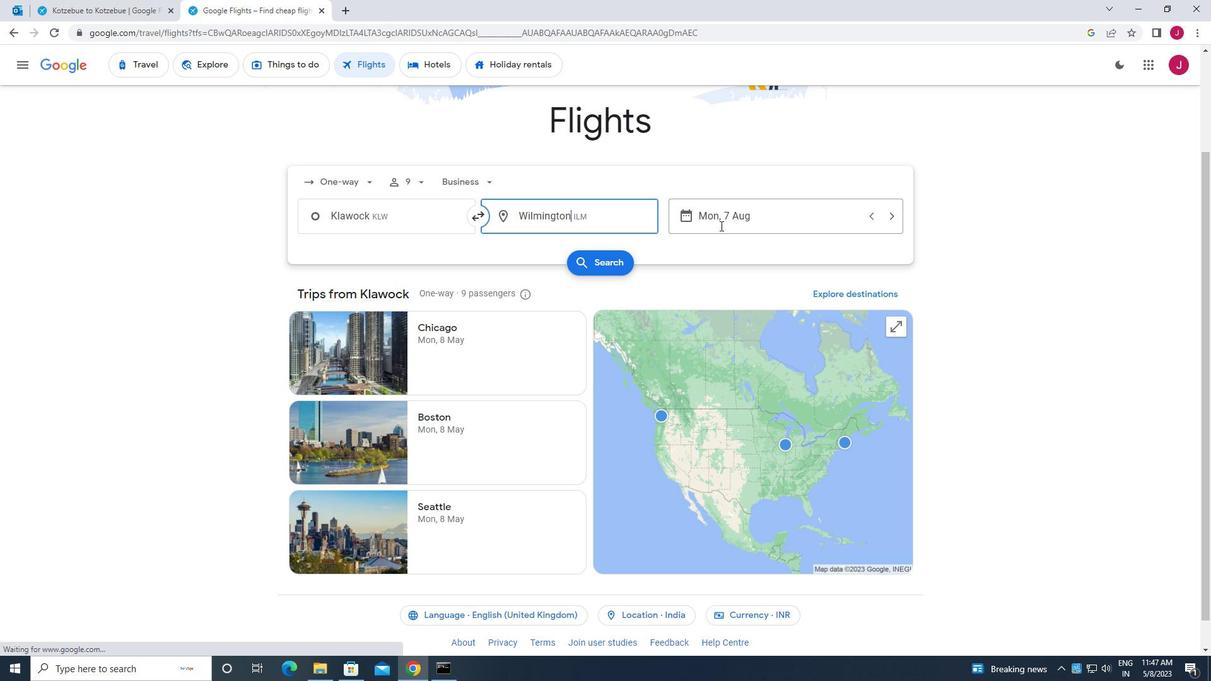 
Action: Mouse moved to (467, 351)
Screenshot: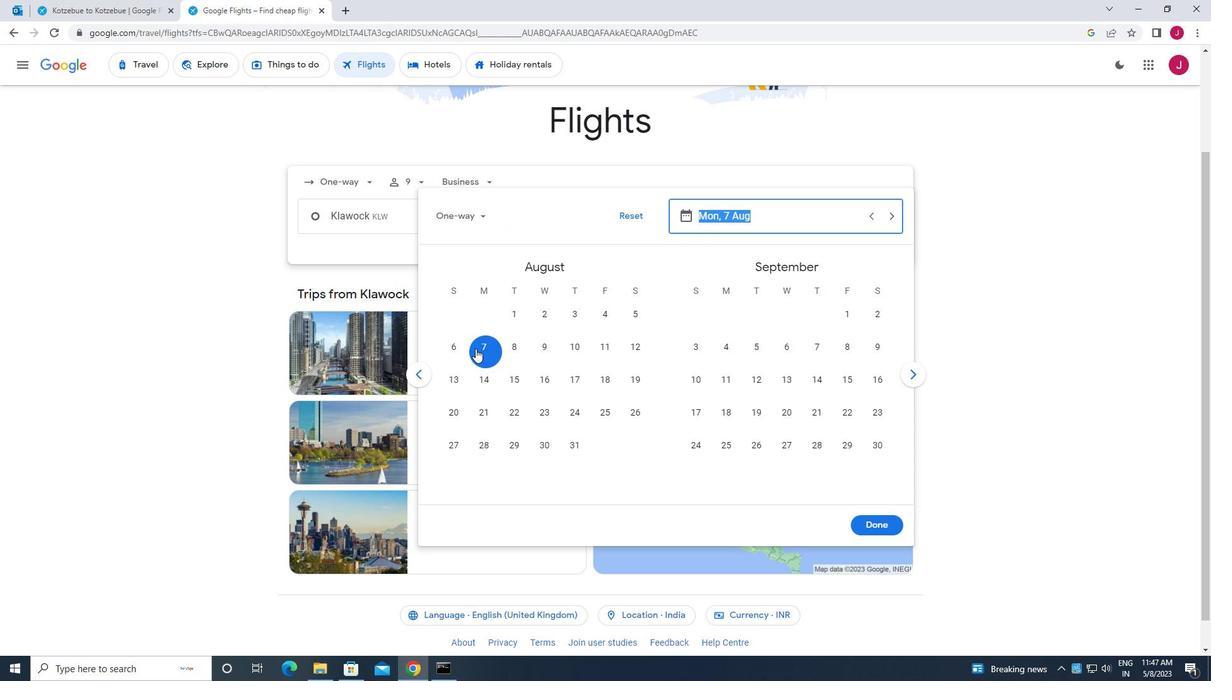 
Action: Mouse pressed left at (467, 351)
Screenshot: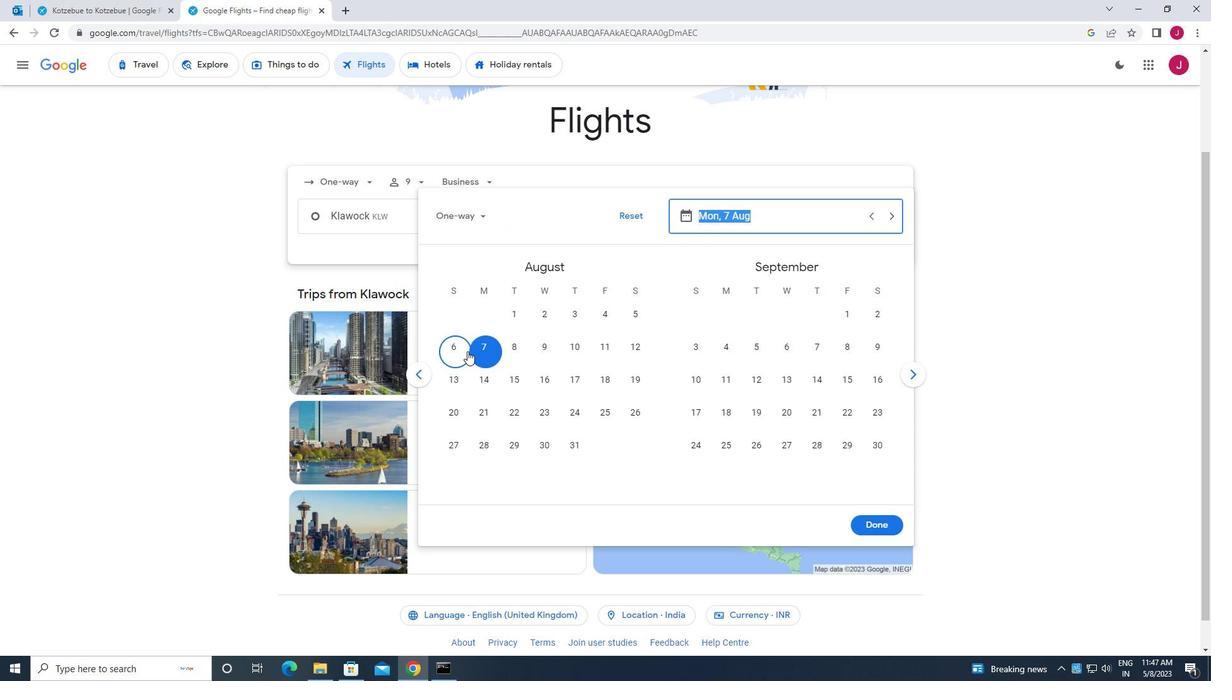 
Action: Mouse moved to (868, 526)
Screenshot: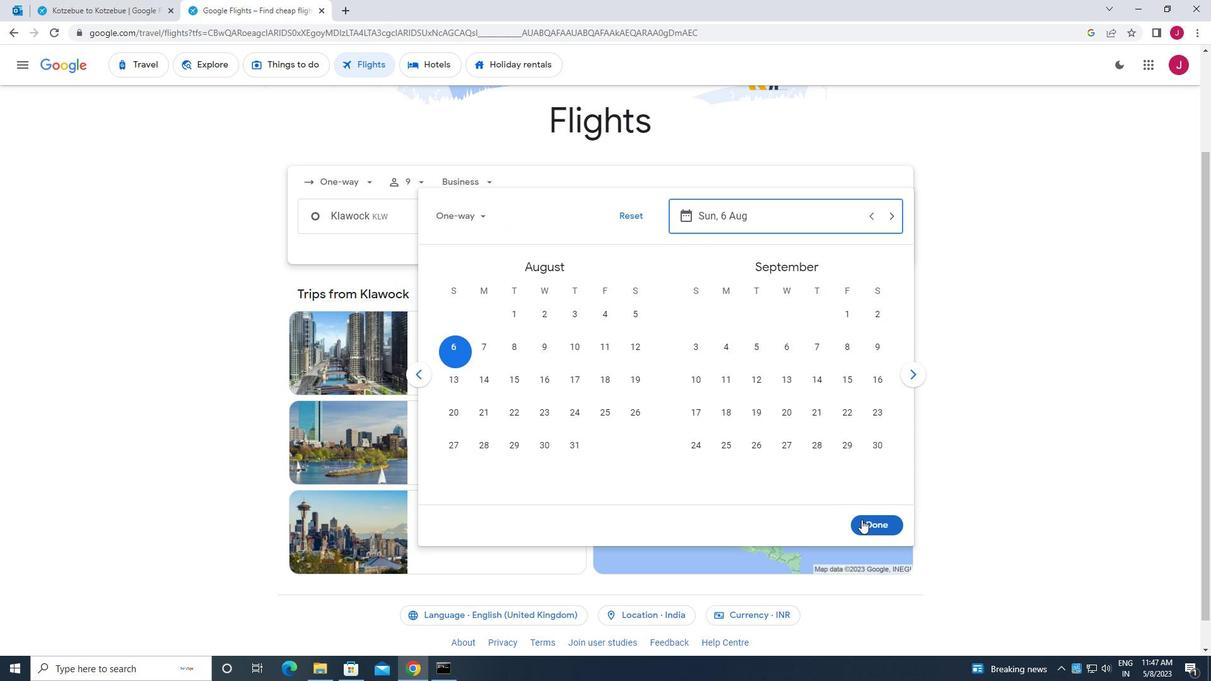 
Action: Mouse pressed left at (868, 526)
Screenshot: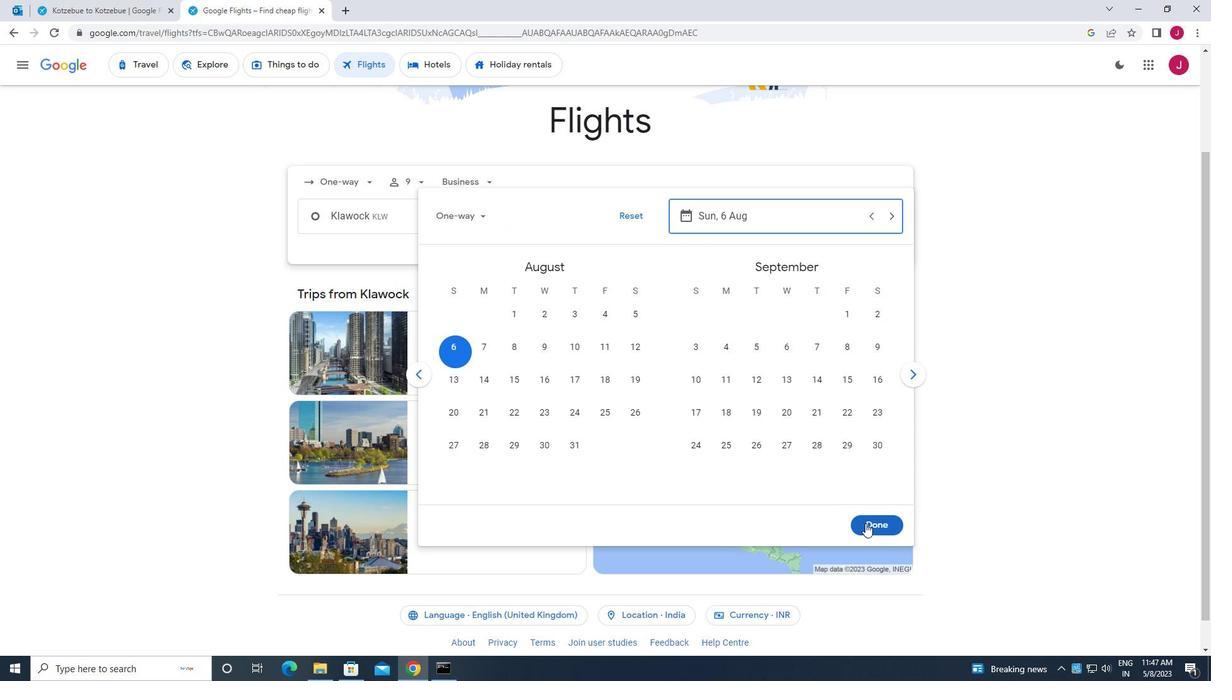 
Action: Mouse moved to (611, 262)
Screenshot: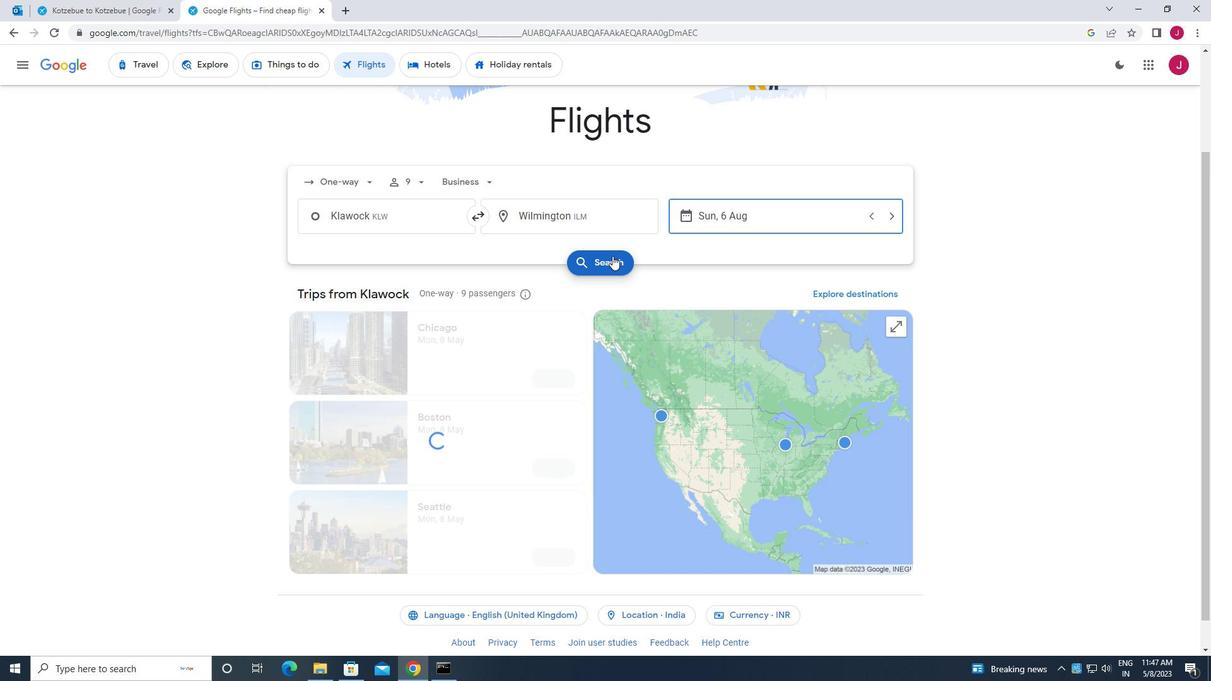 
Action: Mouse pressed left at (611, 262)
Screenshot: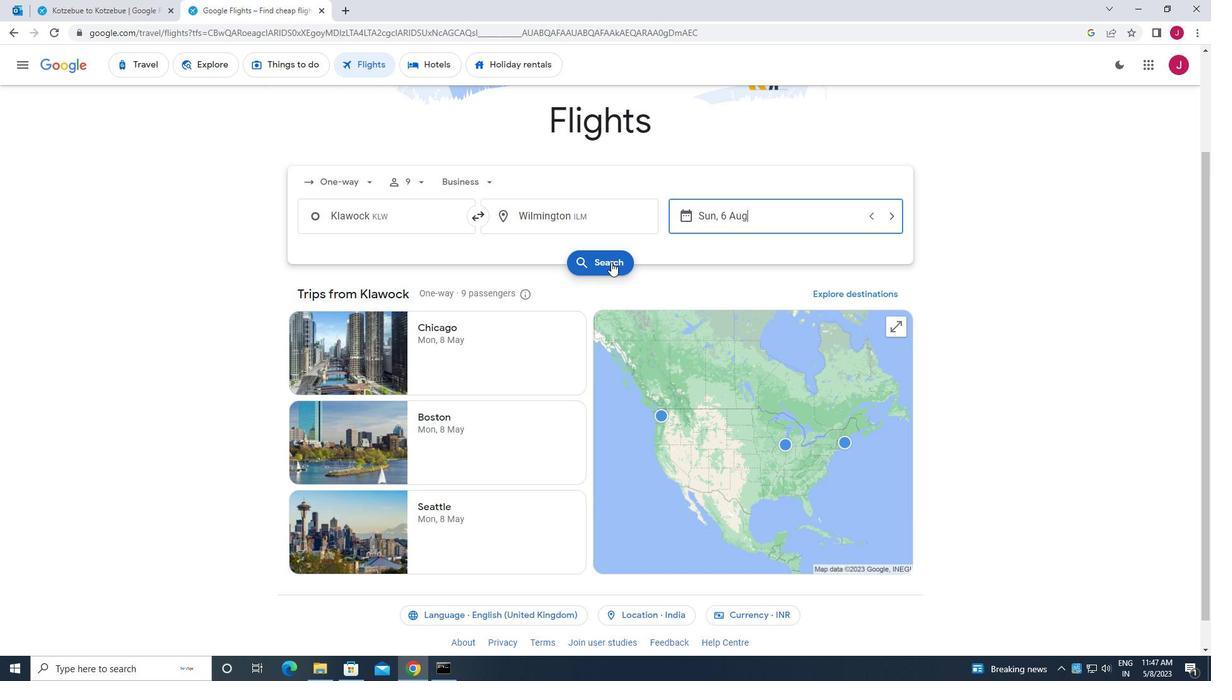 
Action: Mouse moved to (323, 181)
Screenshot: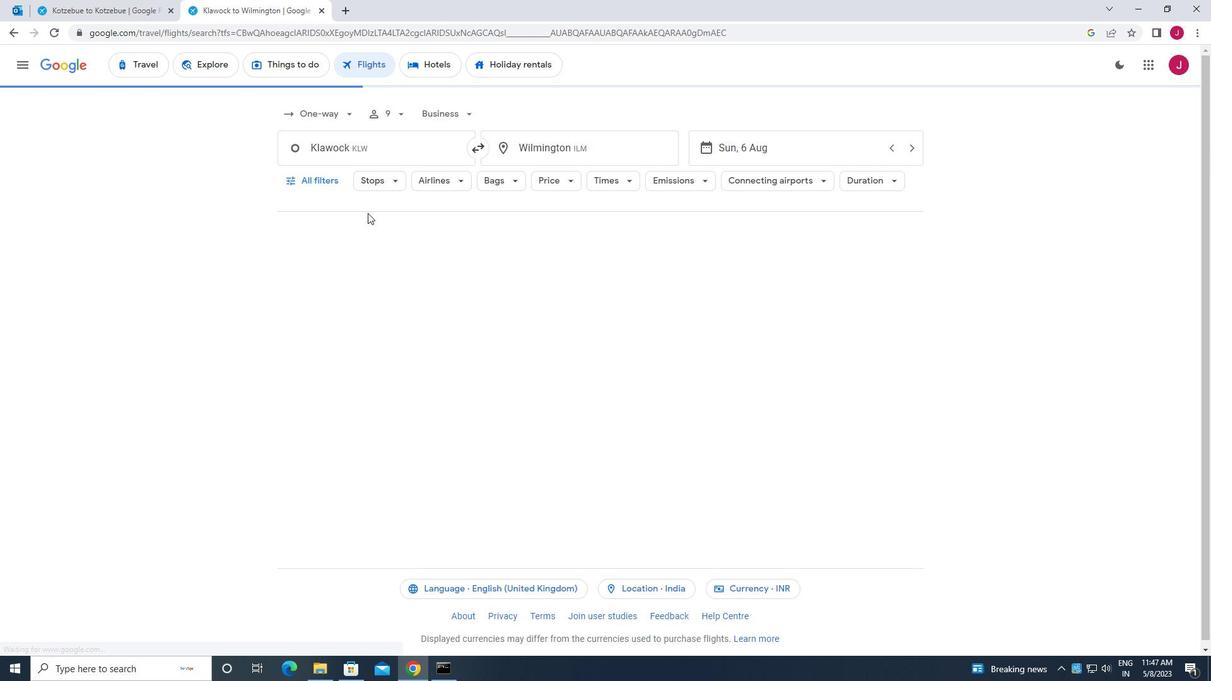 
Action: Mouse pressed left at (323, 181)
Screenshot: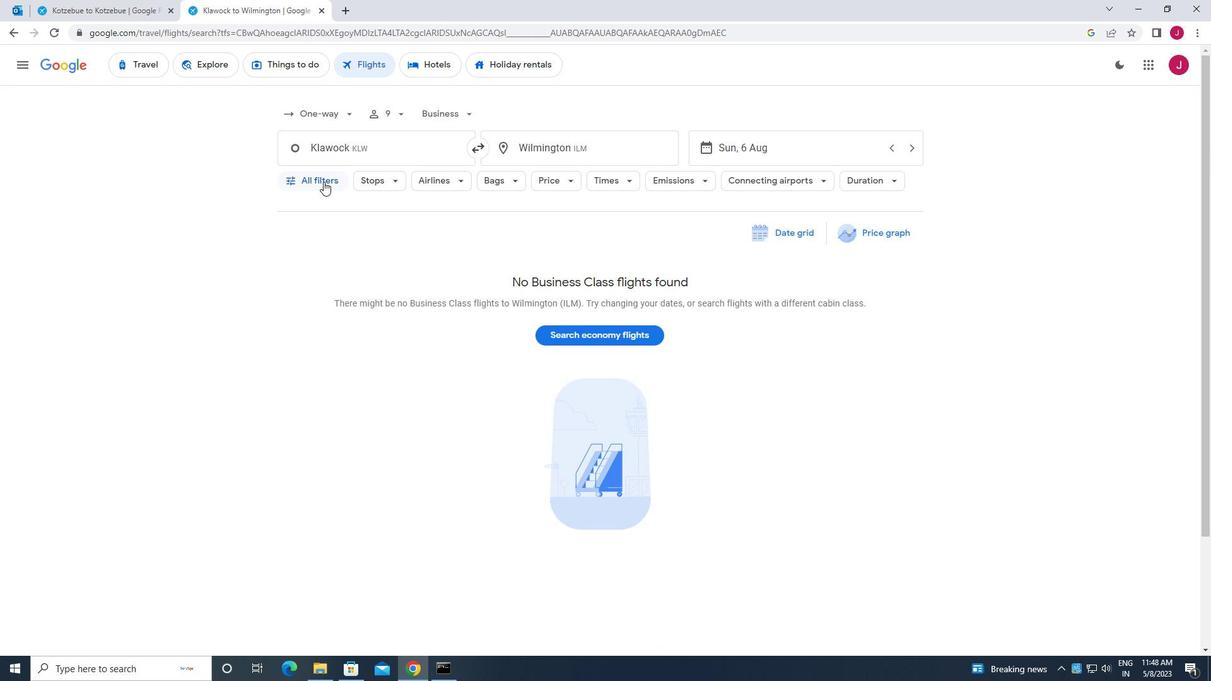 
Action: Mouse moved to (348, 211)
Screenshot: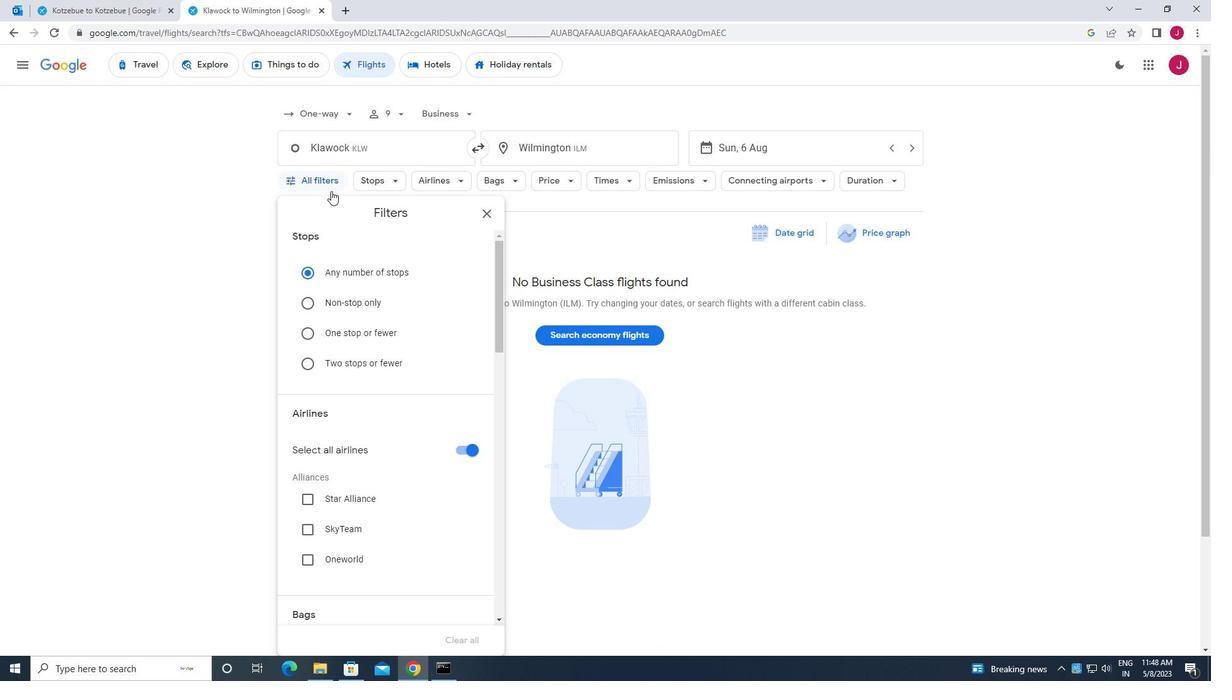 
Action: Mouse scrolled (348, 210) with delta (0, 0)
Screenshot: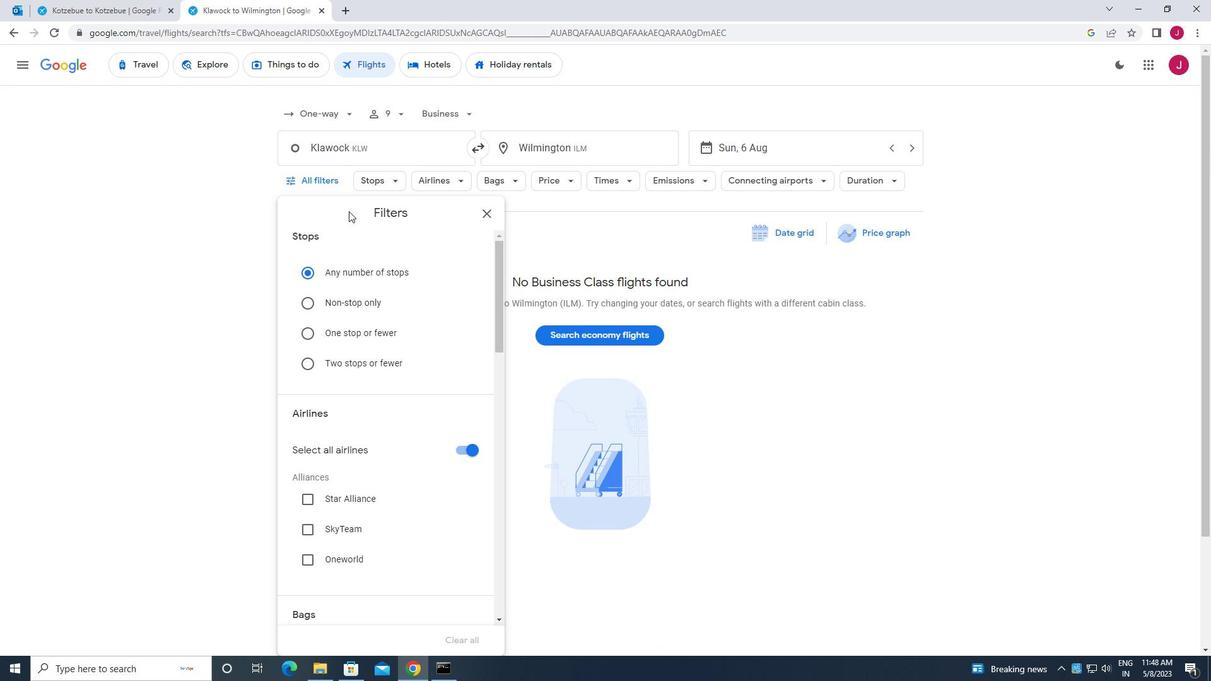 
Action: Mouse scrolled (348, 210) with delta (0, 0)
Screenshot: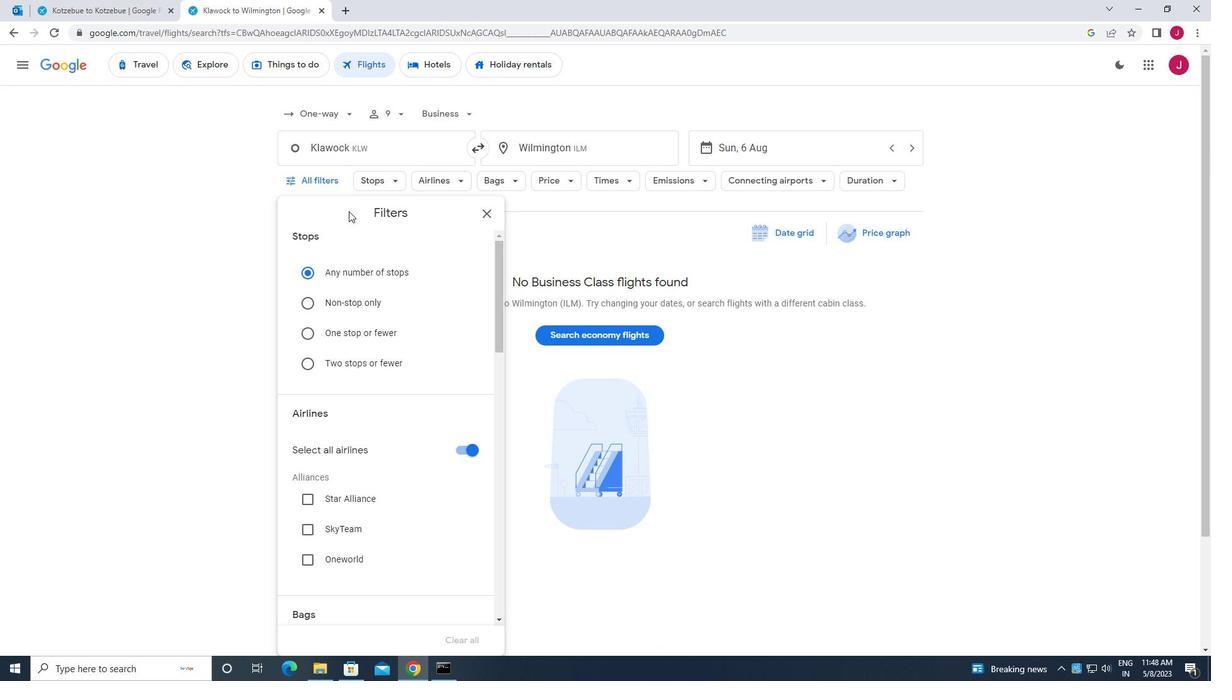 
Action: Mouse scrolled (348, 210) with delta (0, 0)
Screenshot: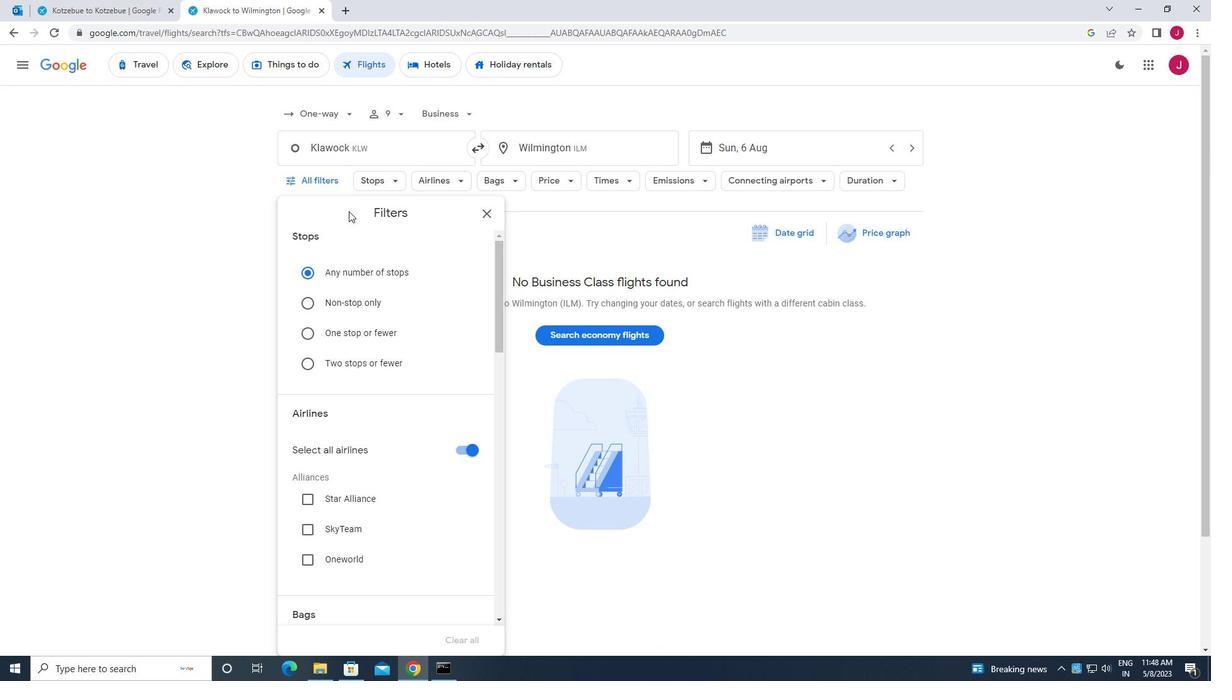 
Action: Mouse scrolled (348, 210) with delta (0, 0)
Screenshot: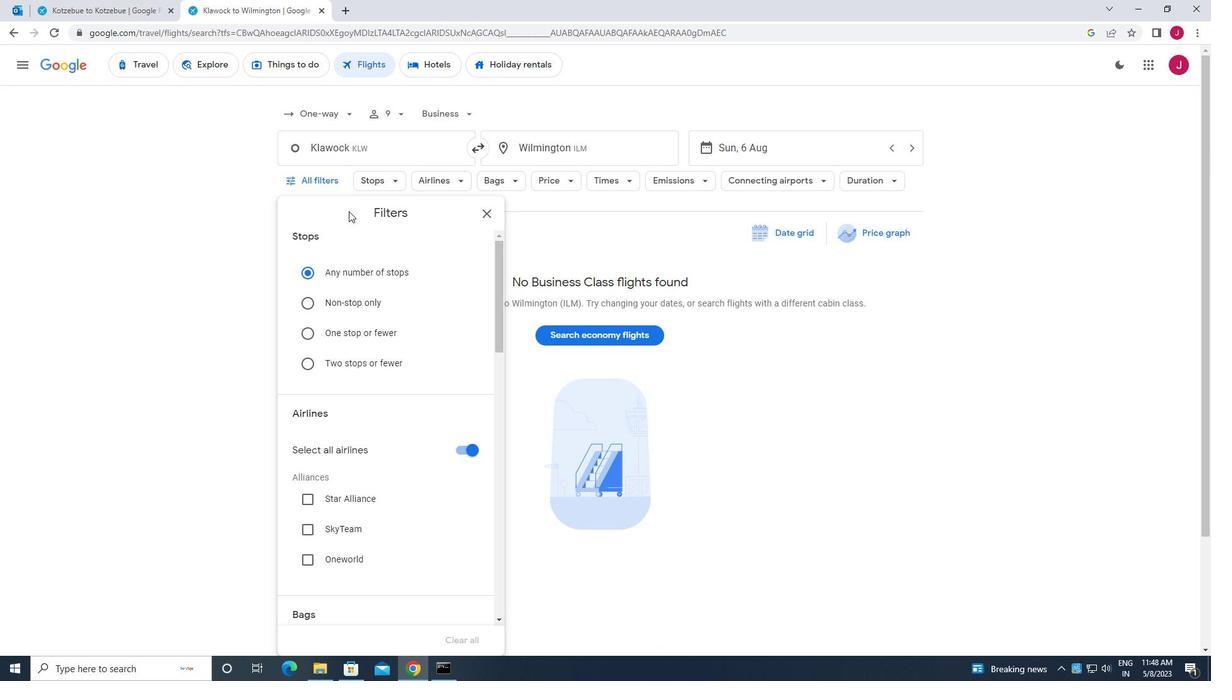 
Action: Mouse moved to (427, 229)
Screenshot: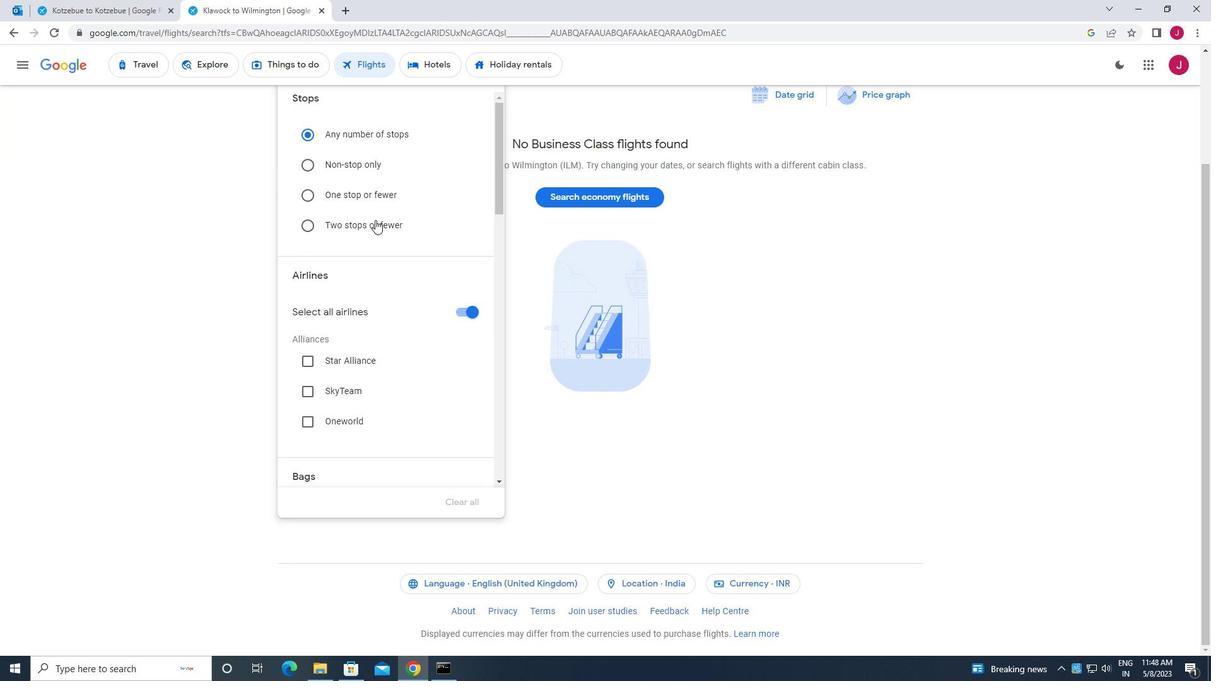
Action: Mouse scrolled (427, 228) with delta (0, 0)
Screenshot: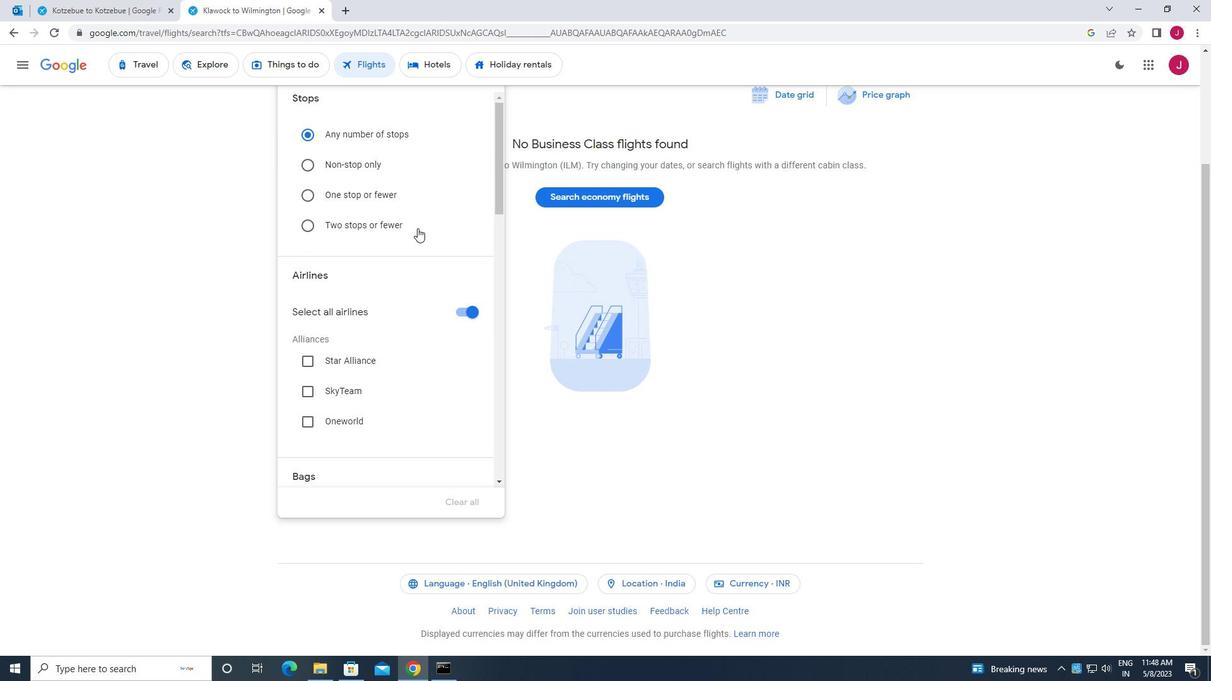 
Action: Mouse scrolled (427, 228) with delta (0, 0)
Screenshot: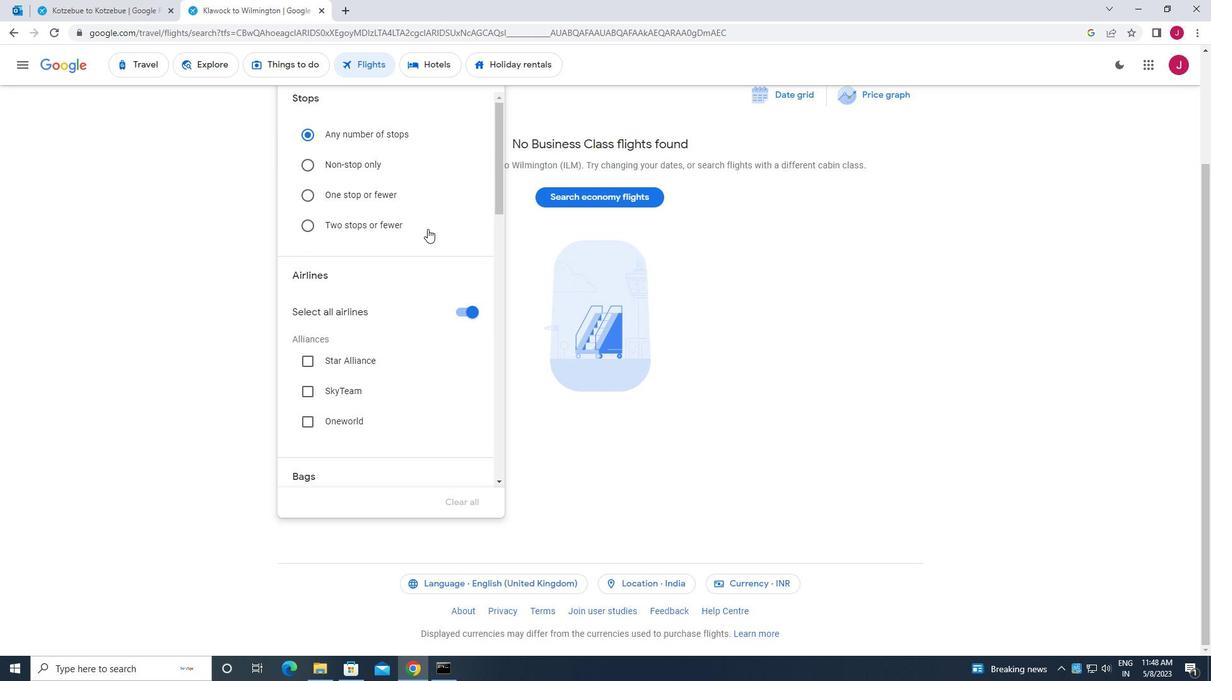 
Action: Mouse scrolled (427, 228) with delta (0, 0)
Screenshot: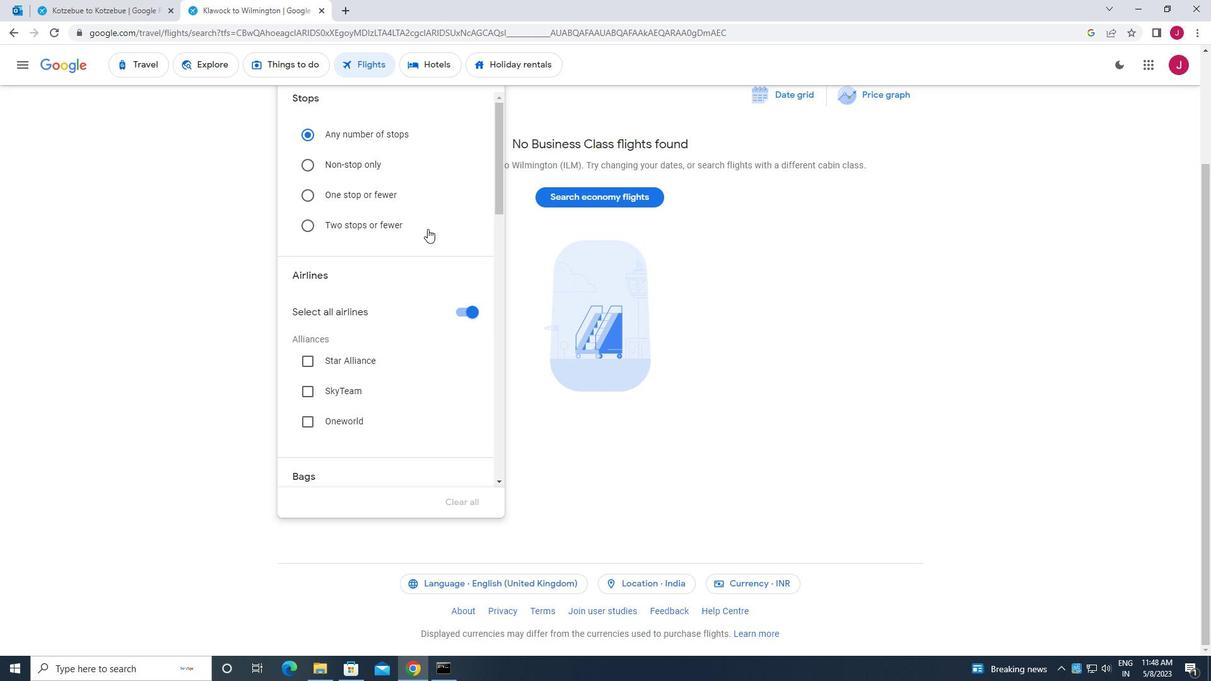 
Action: Mouse moved to (458, 124)
Screenshot: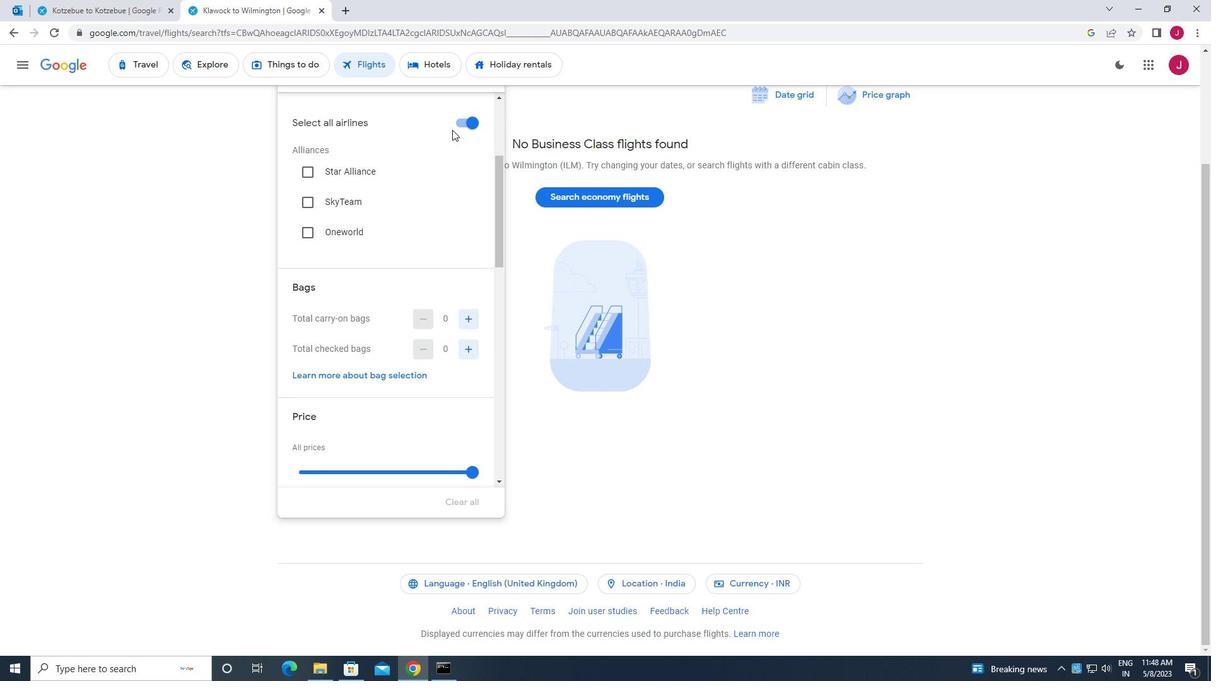 
Action: Mouse pressed left at (458, 124)
Screenshot: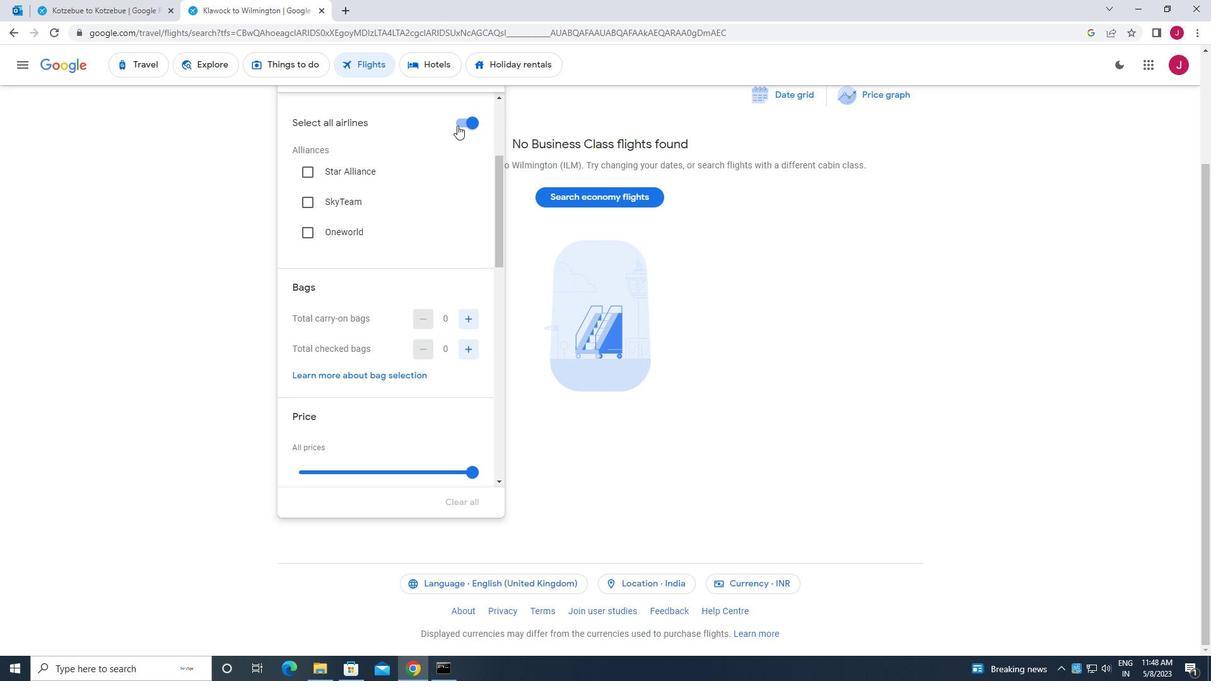 
Action: Mouse moved to (423, 169)
Screenshot: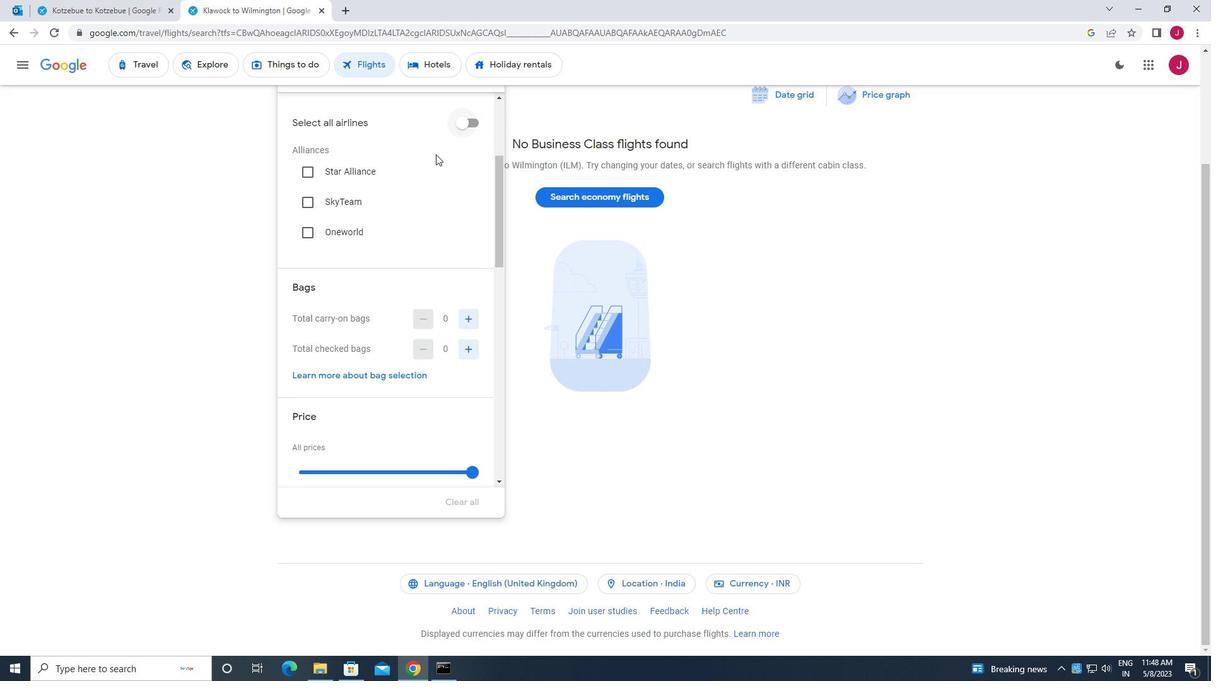 
Action: Mouse scrolled (423, 169) with delta (0, 0)
Screenshot: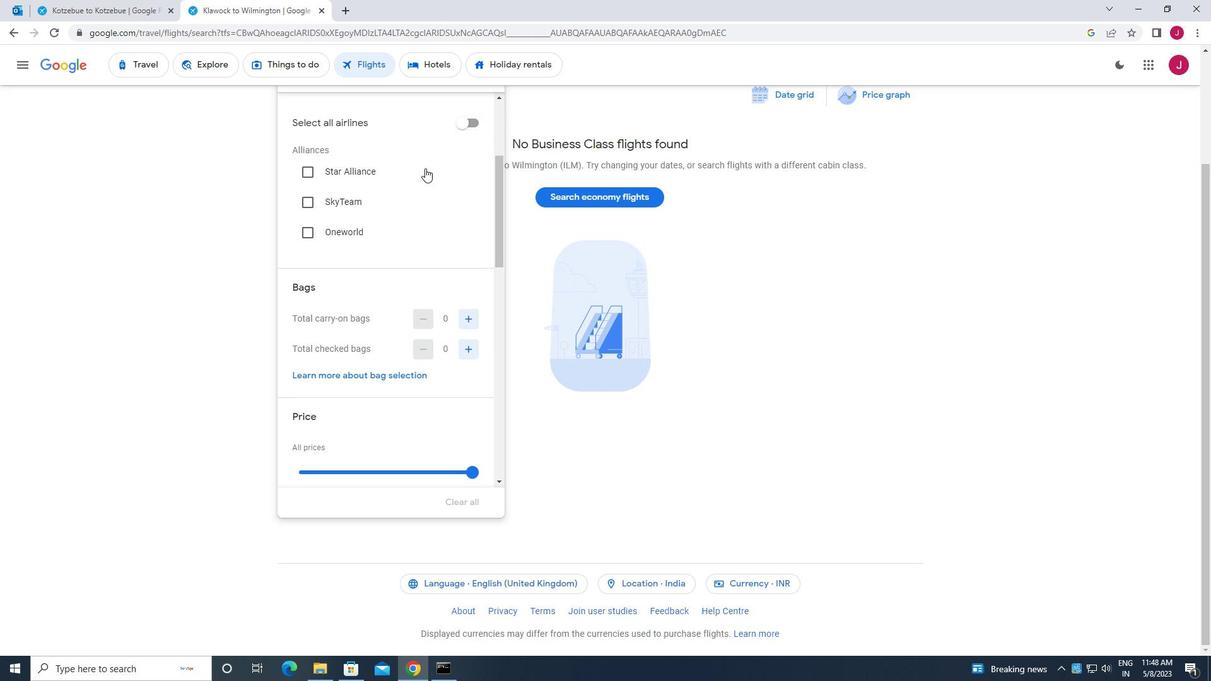 
Action: Mouse scrolled (423, 169) with delta (0, 0)
Screenshot: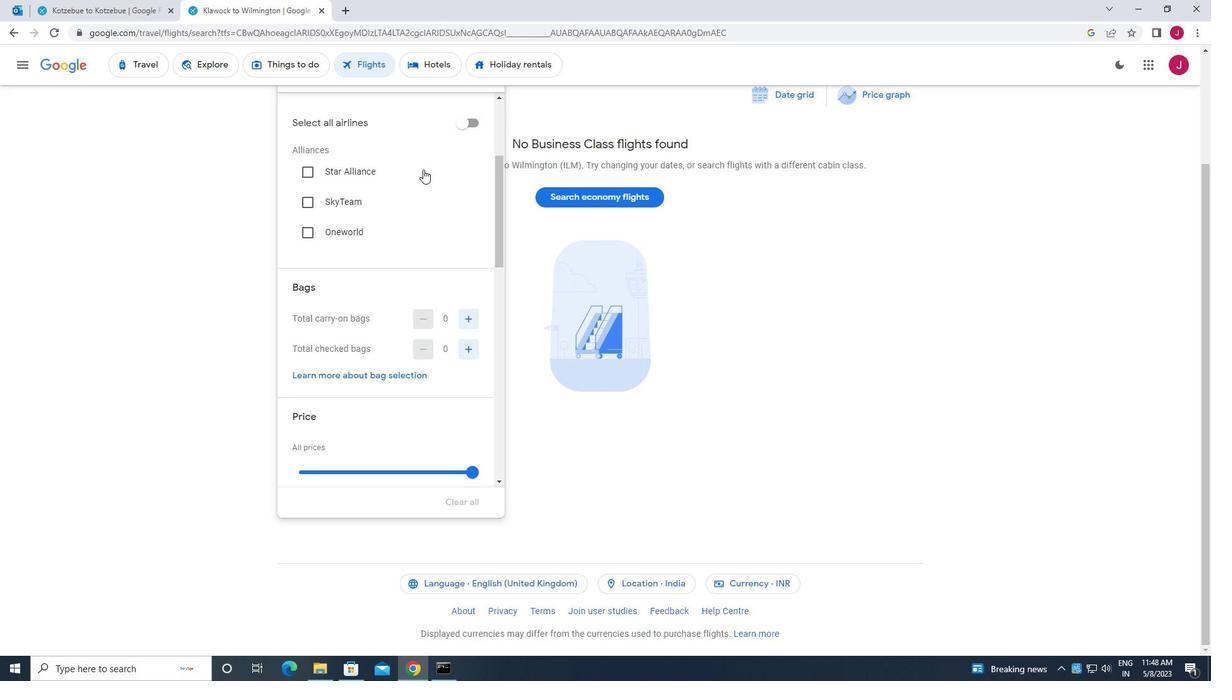 
Action: Mouse scrolled (423, 169) with delta (0, 0)
Screenshot: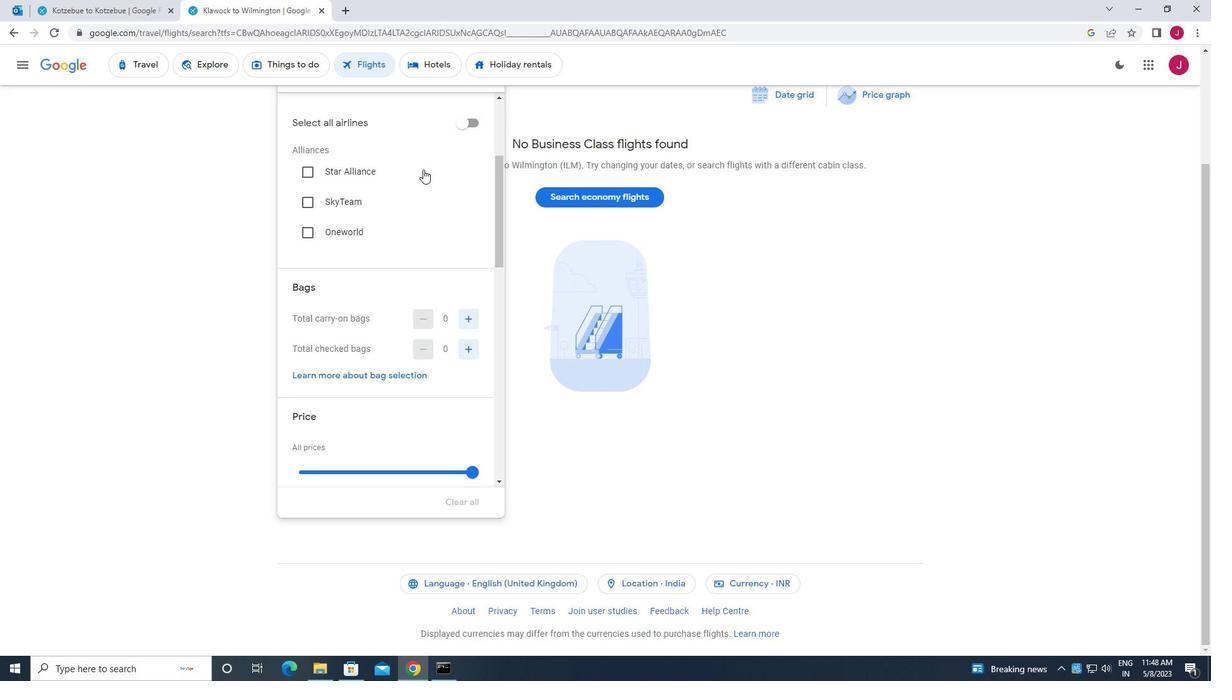 
Action: Mouse moved to (468, 162)
Screenshot: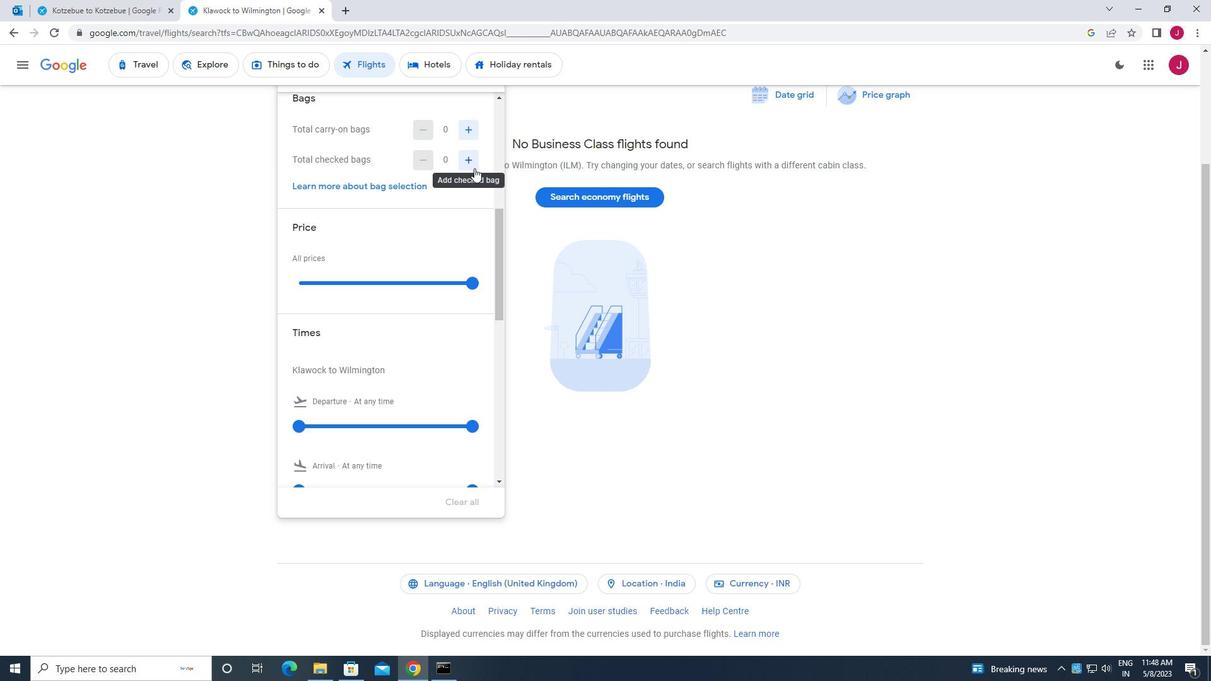
Action: Mouse pressed left at (468, 162)
Screenshot: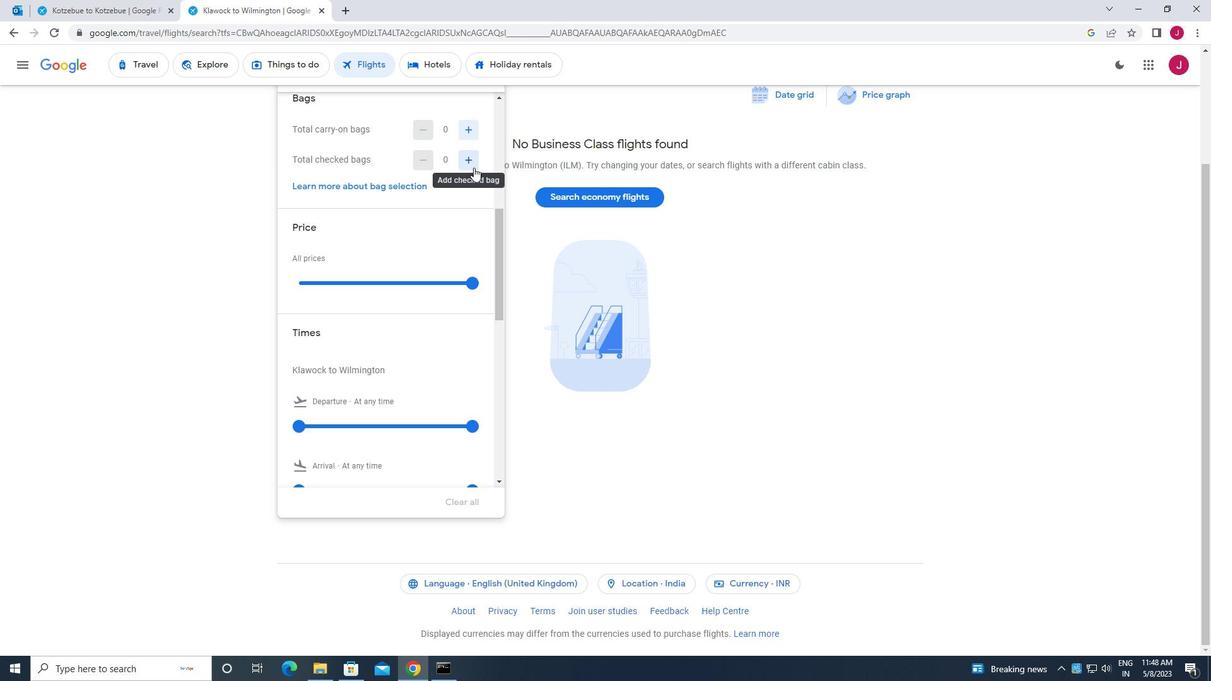 
Action: Mouse pressed left at (468, 162)
Screenshot: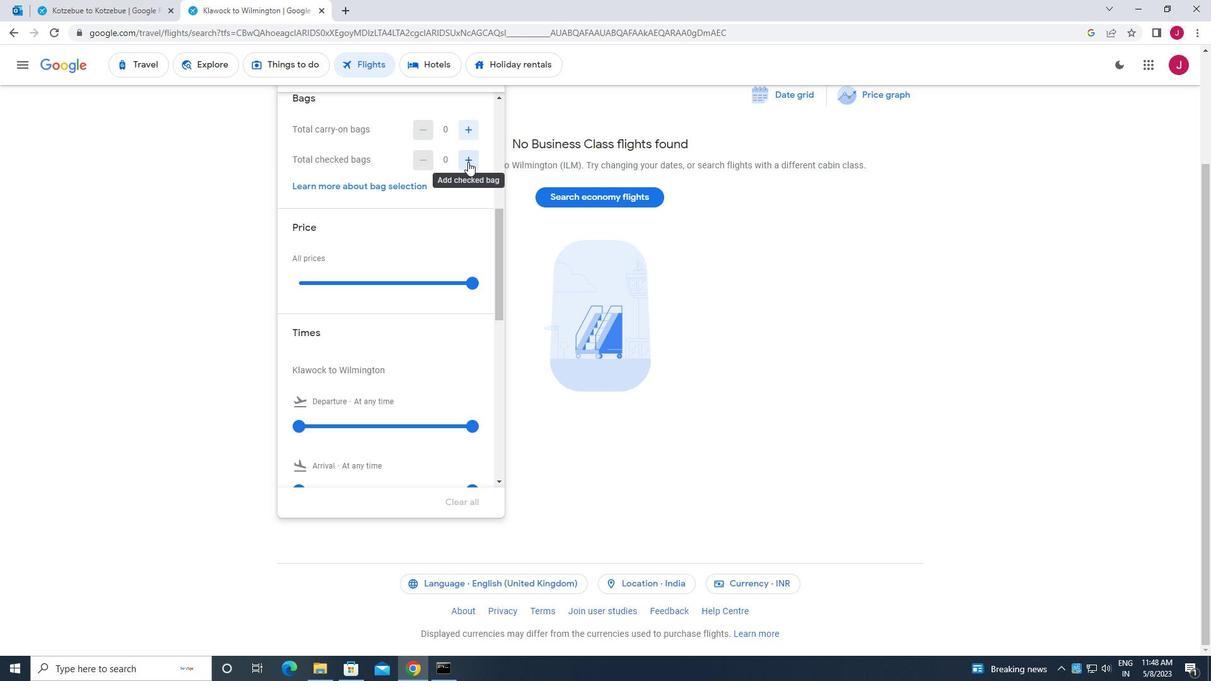 
Action: Mouse pressed left at (468, 162)
Screenshot: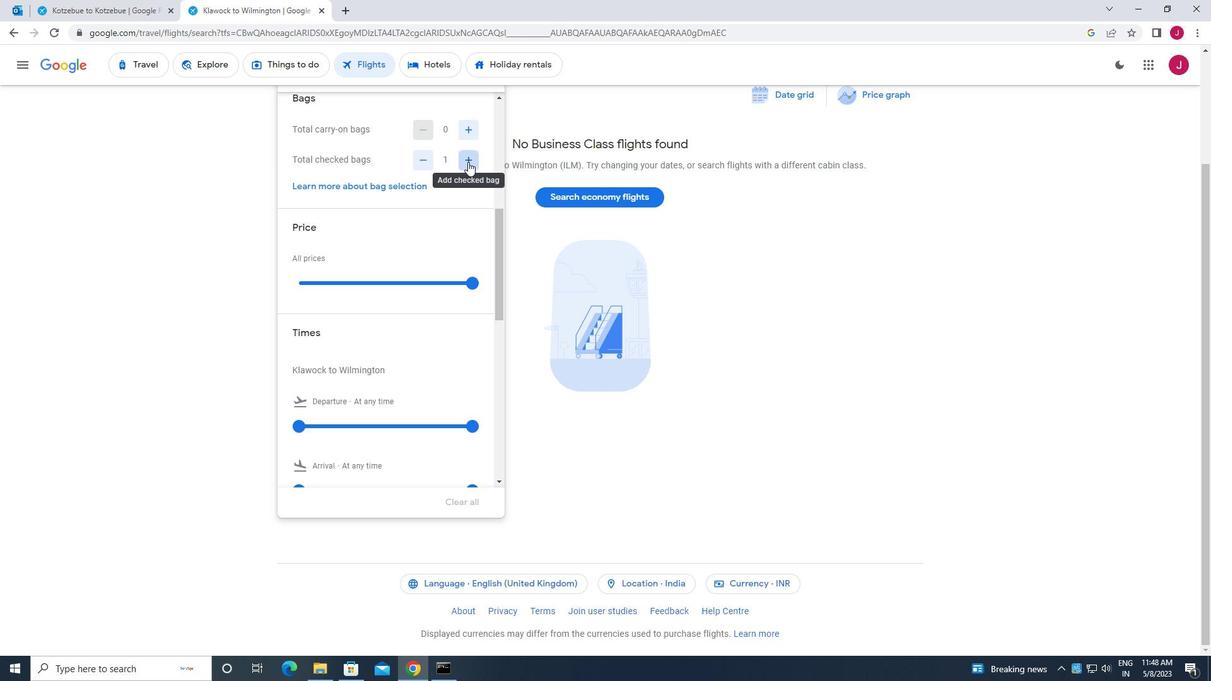 
Action: Mouse pressed left at (468, 162)
Screenshot: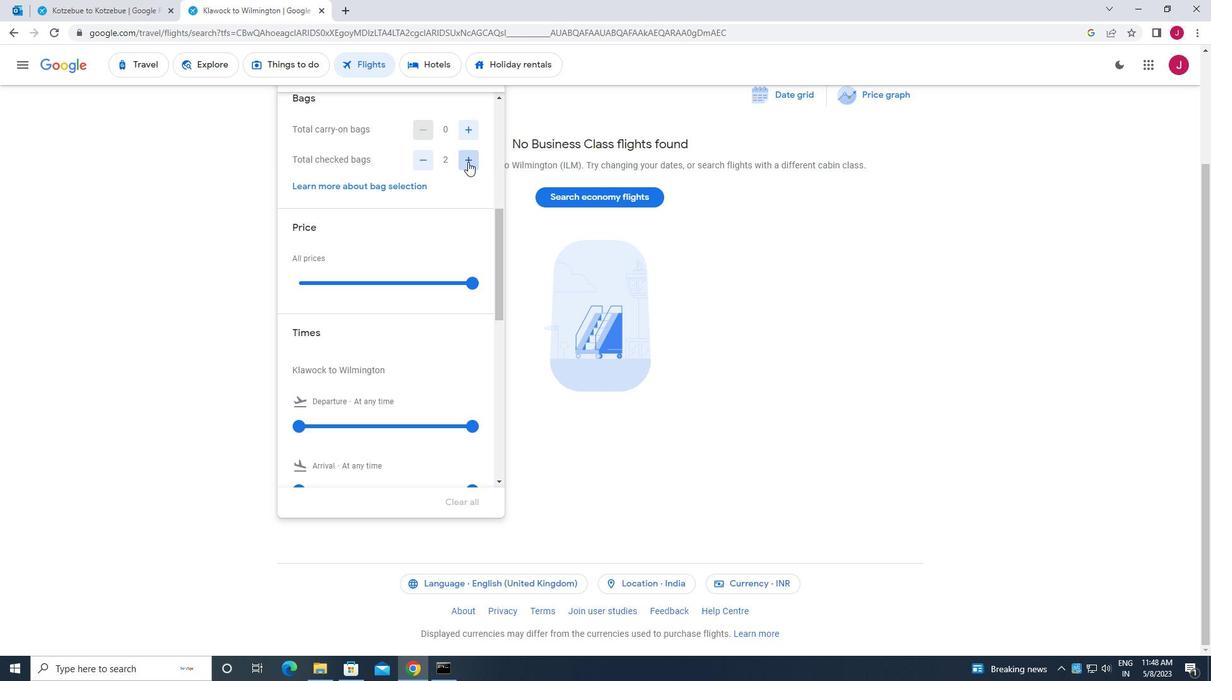 
Action: Mouse pressed left at (468, 162)
Screenshot: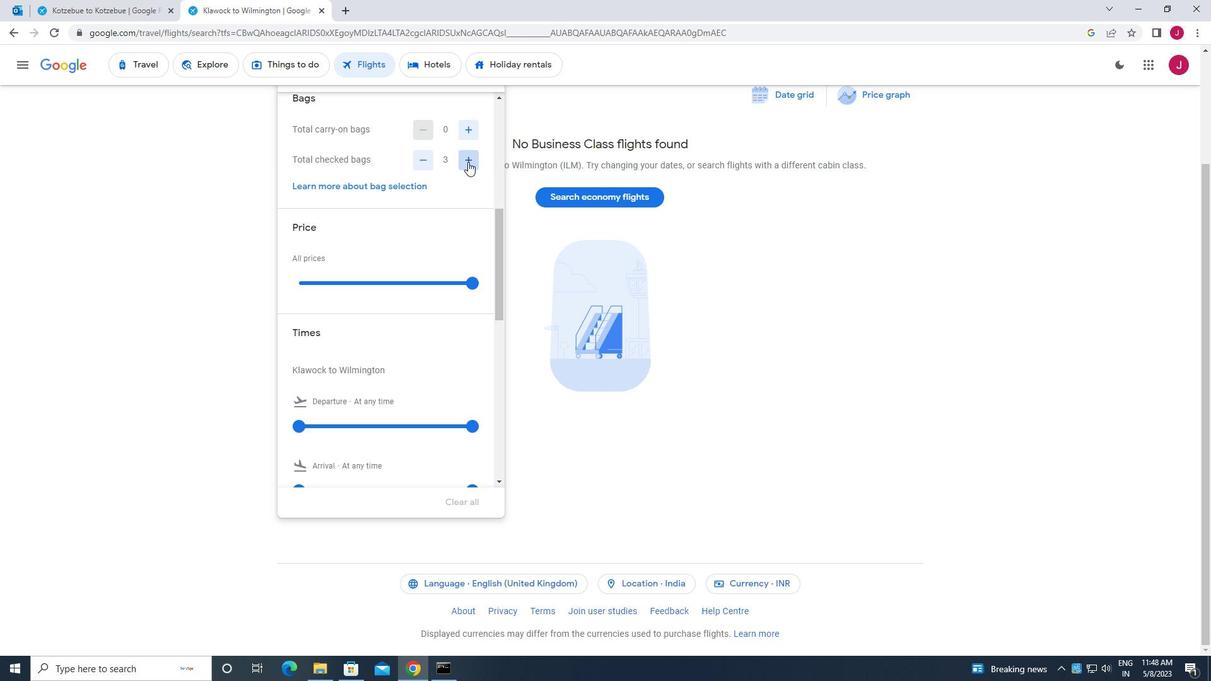 
Action: Mouse pressed left at (468, 162)
Screenshot: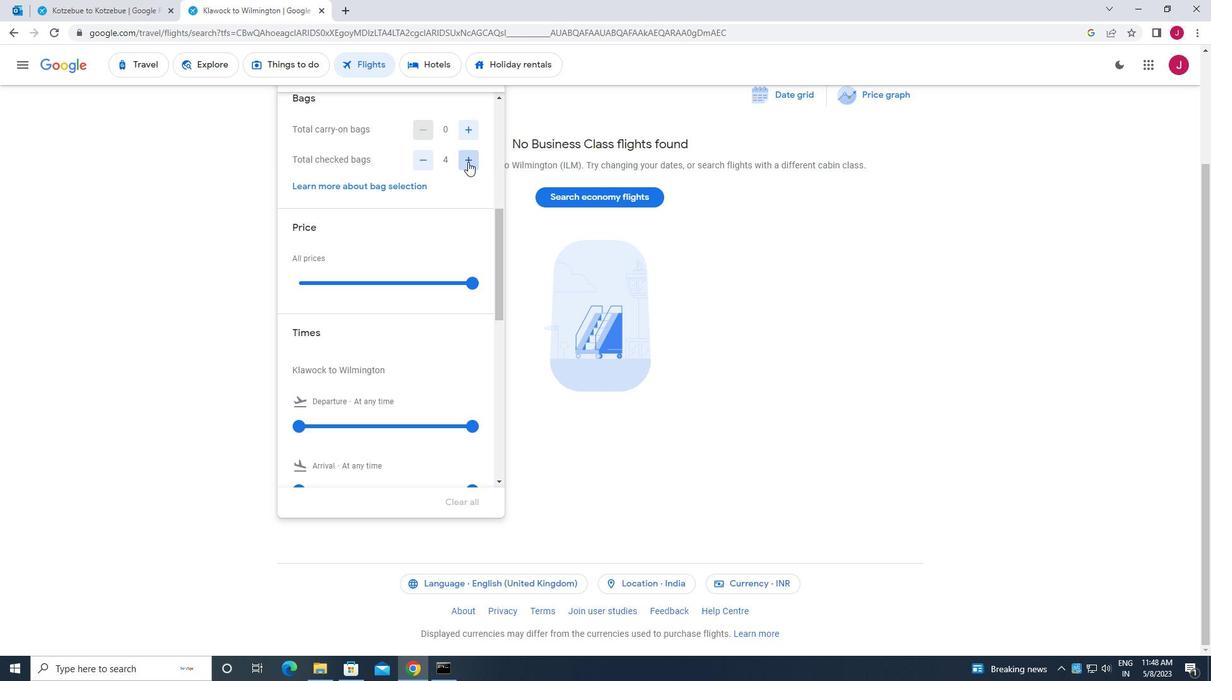
Action: Mouse pressed left at (468, 162)
Screenshot: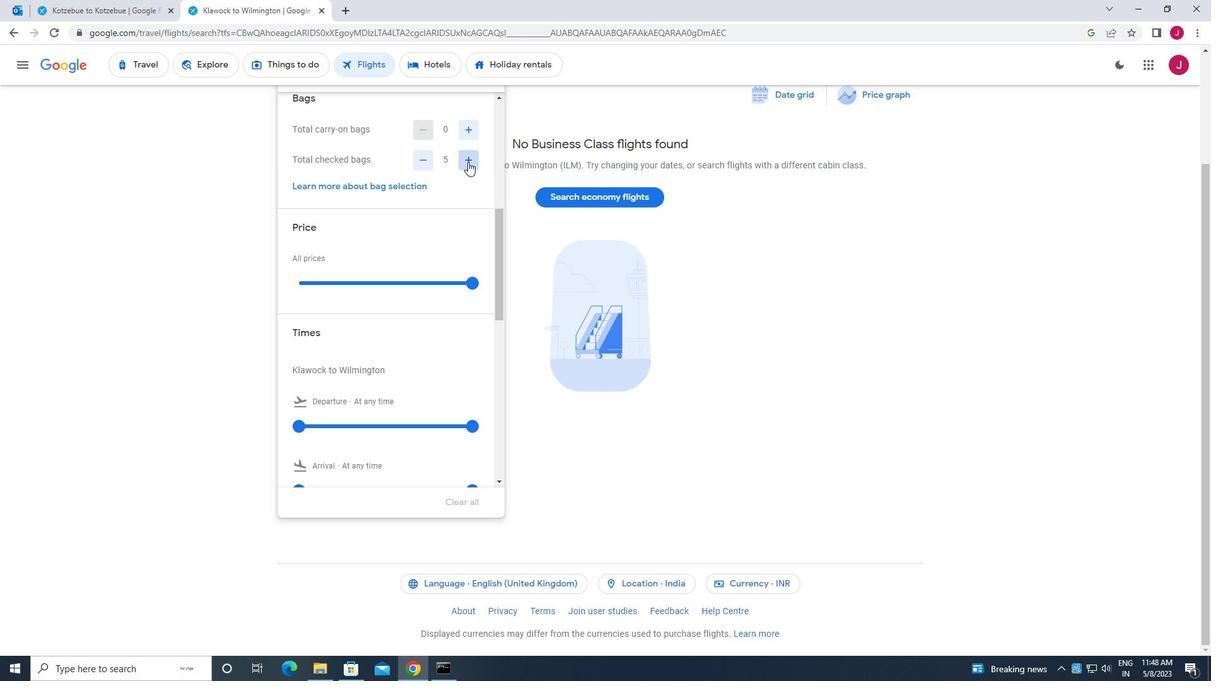 
Action: Mouse pressed left at (468, 162)
Screenshot: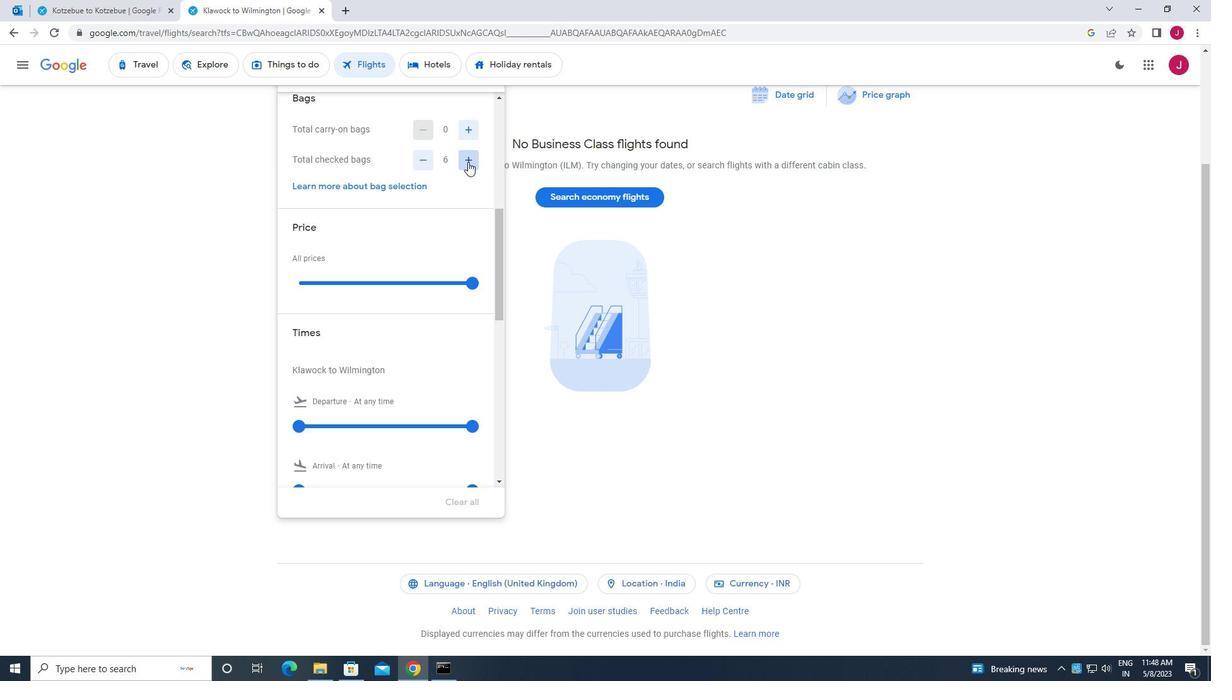 
Action: Mouse pressed left at (468, 162)
Screenshot: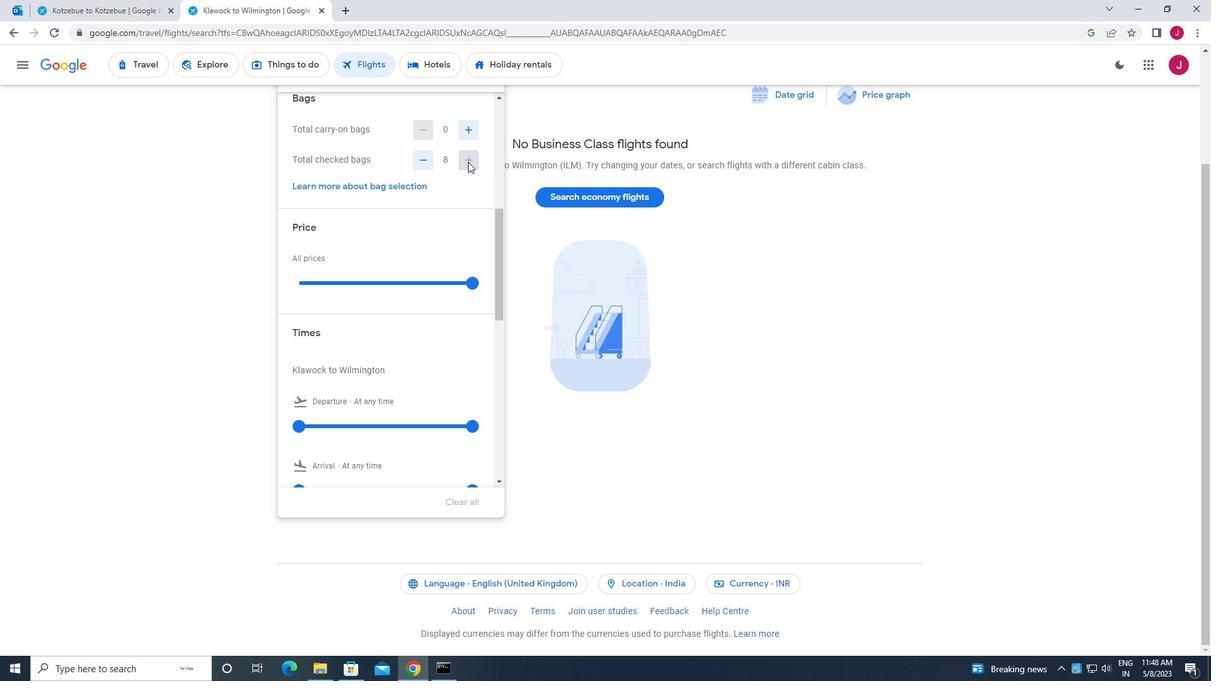 
Action: Mouse moved to (441, 185)
Screenshot: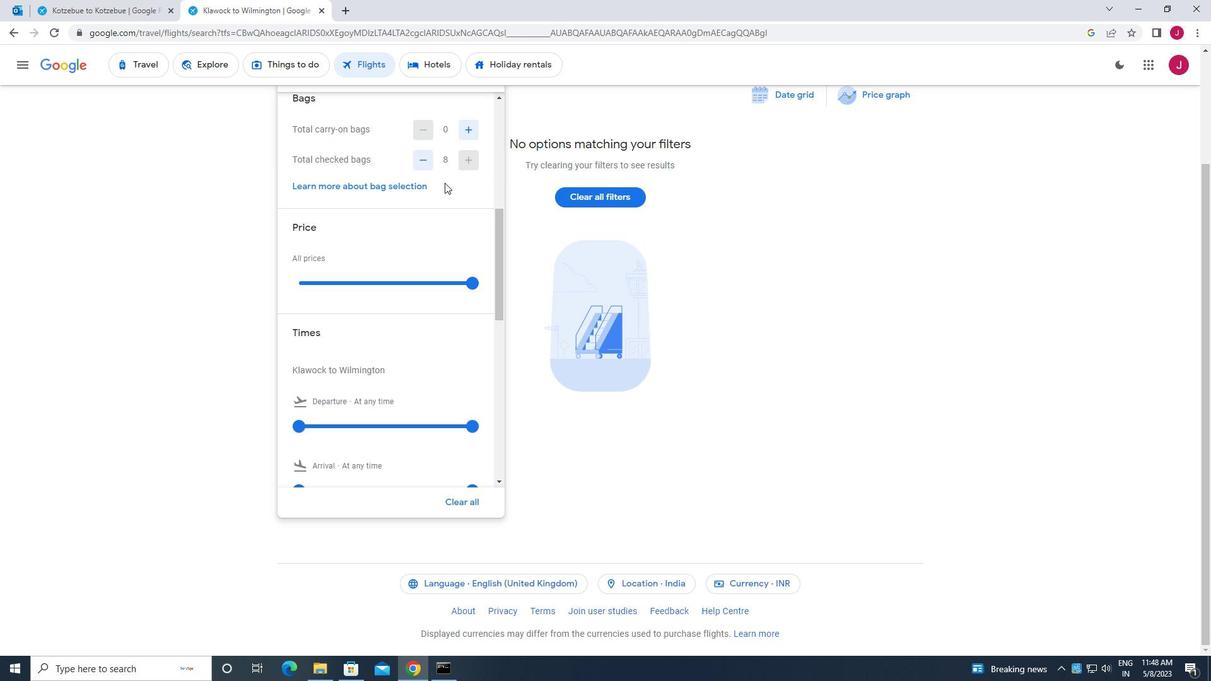 
Action: Mouse scrolled (441, 184) with delta (0, 0)
Screenshot: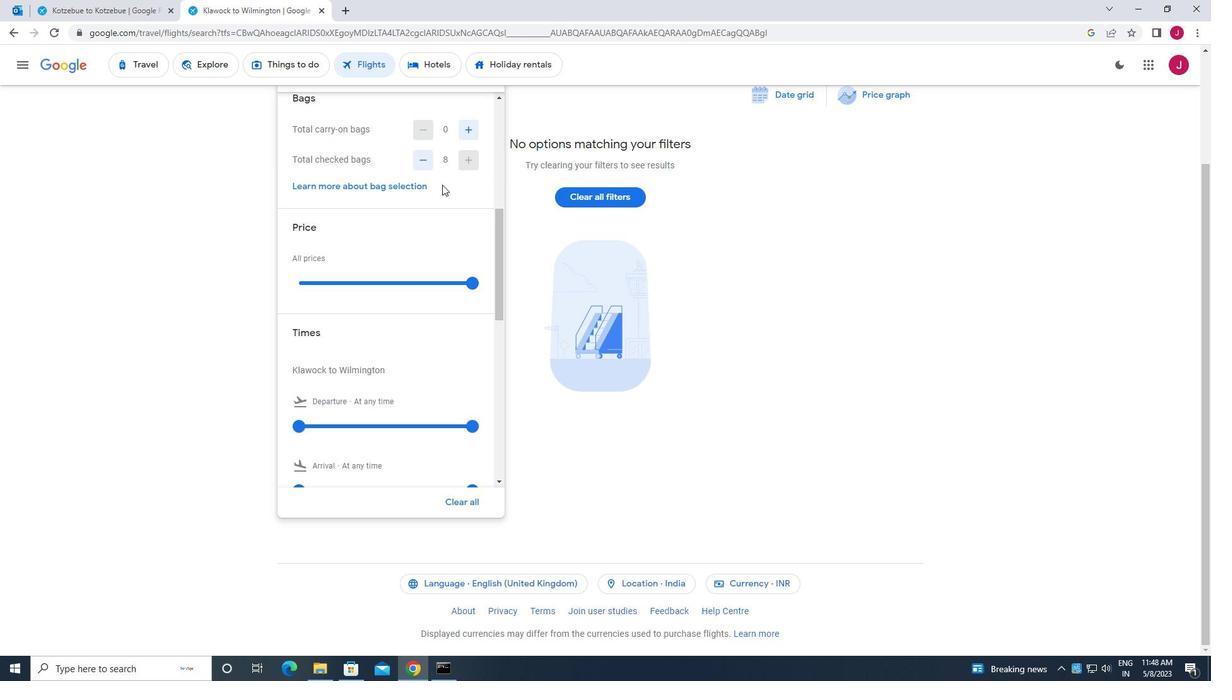 
Action: Mouse scrolled (441, 184) with delta (0, 0)
Screenshot: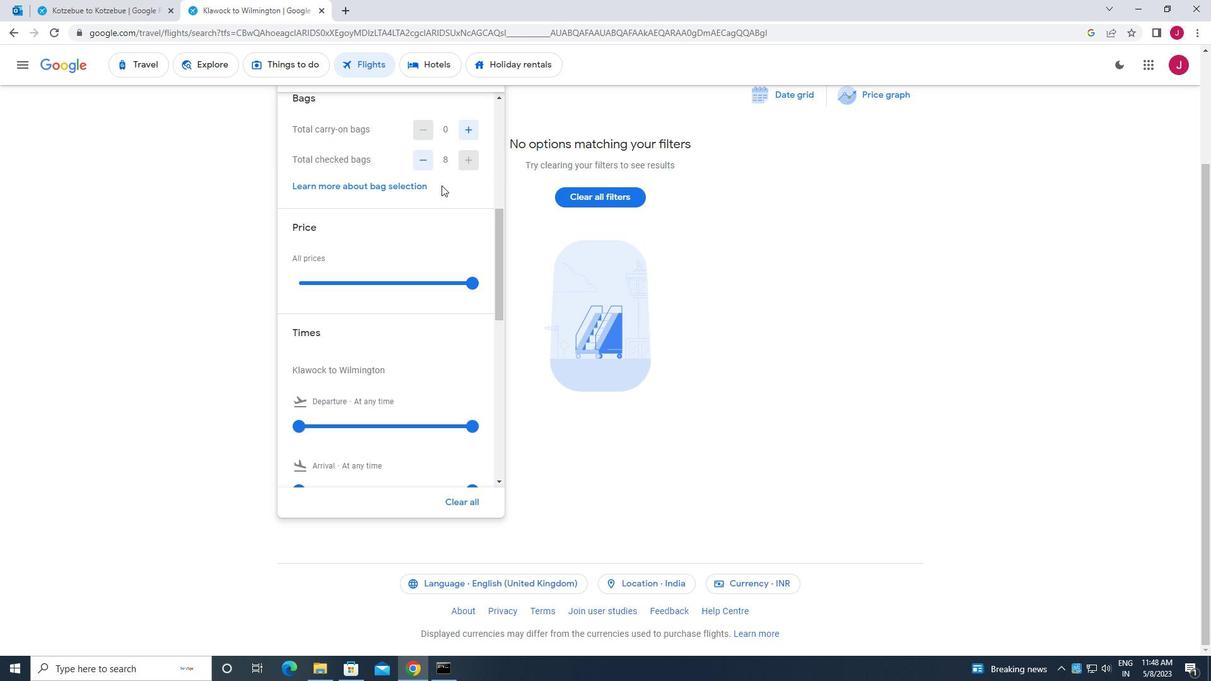 
Action: Mouse moved to (469, 161)
Screenshot: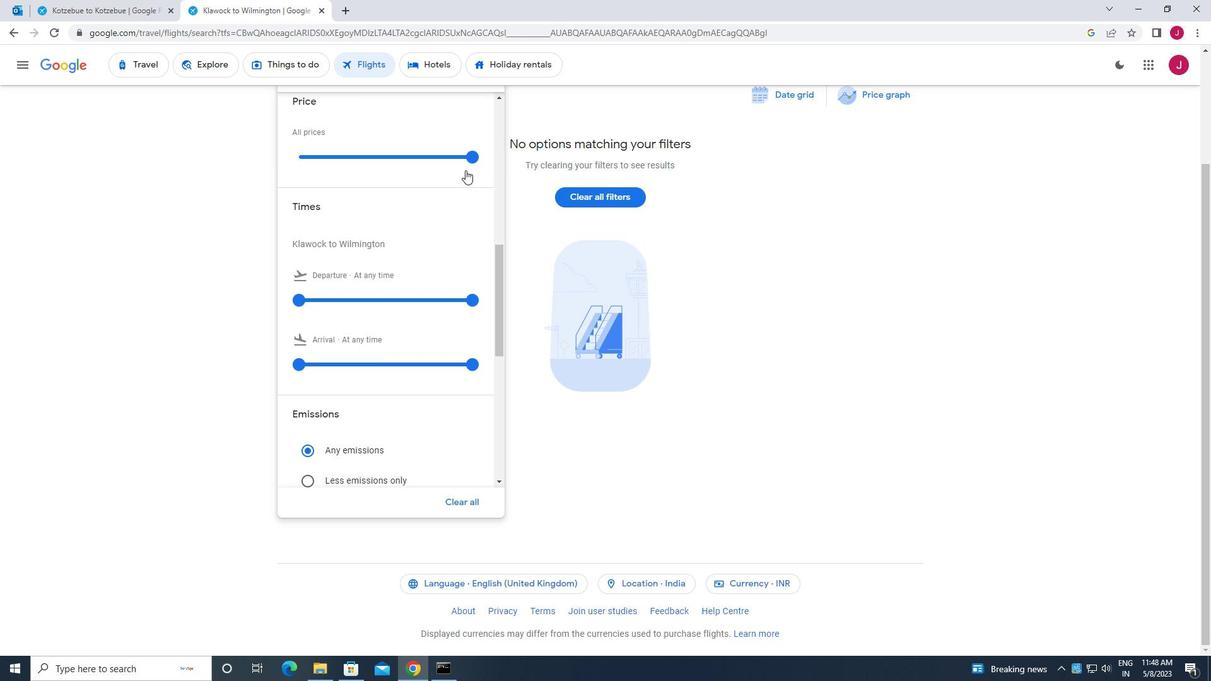 
Action: Mouse pressed left at (469, 161)
Screenshot: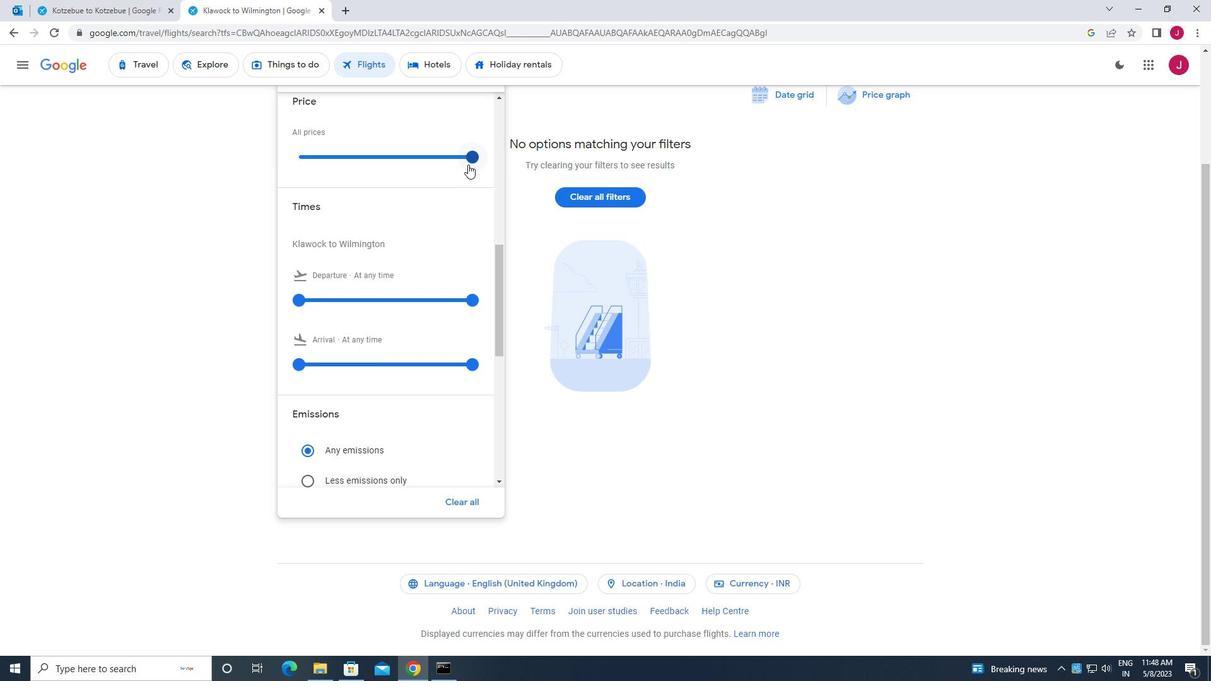 
Action: Mouse moved to (440, 174)
Screenshot: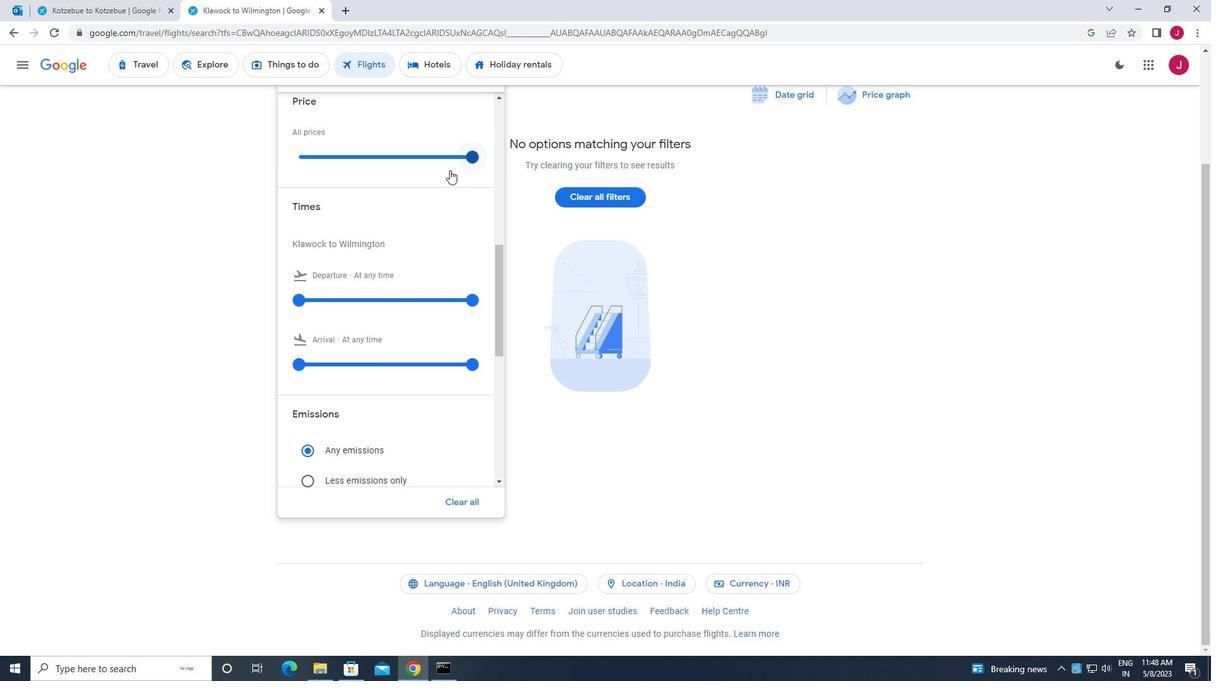 
Action: Mouse scrolled (440, 173) with delta (0, 0)
Screenshot: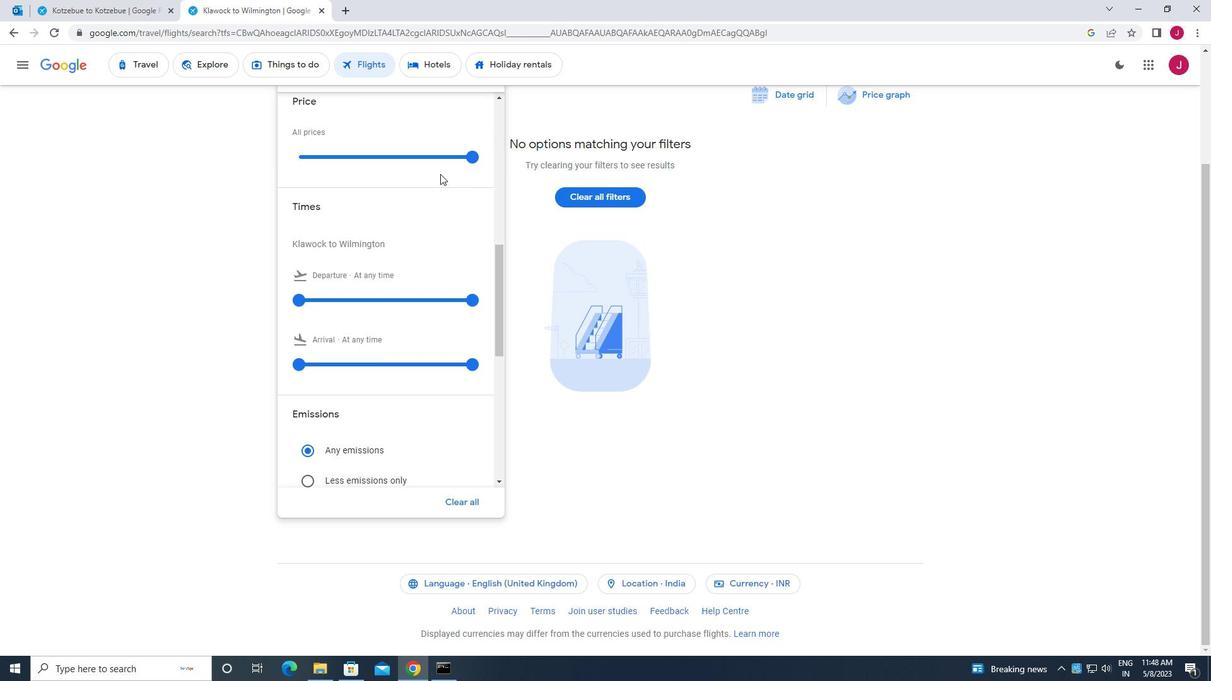 
Action: Mouse scrolled (440, 173) with delta (0, 0)
Screenshot: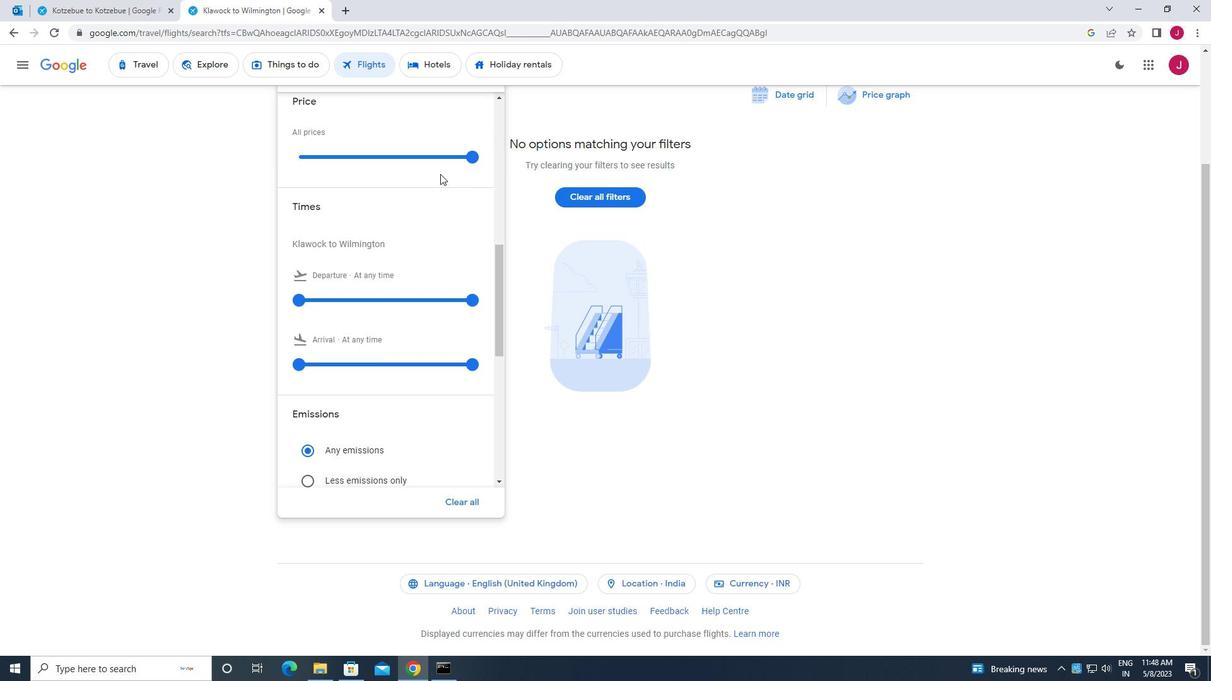 
Action: Mouse moved to (295, 172)
Screenshot: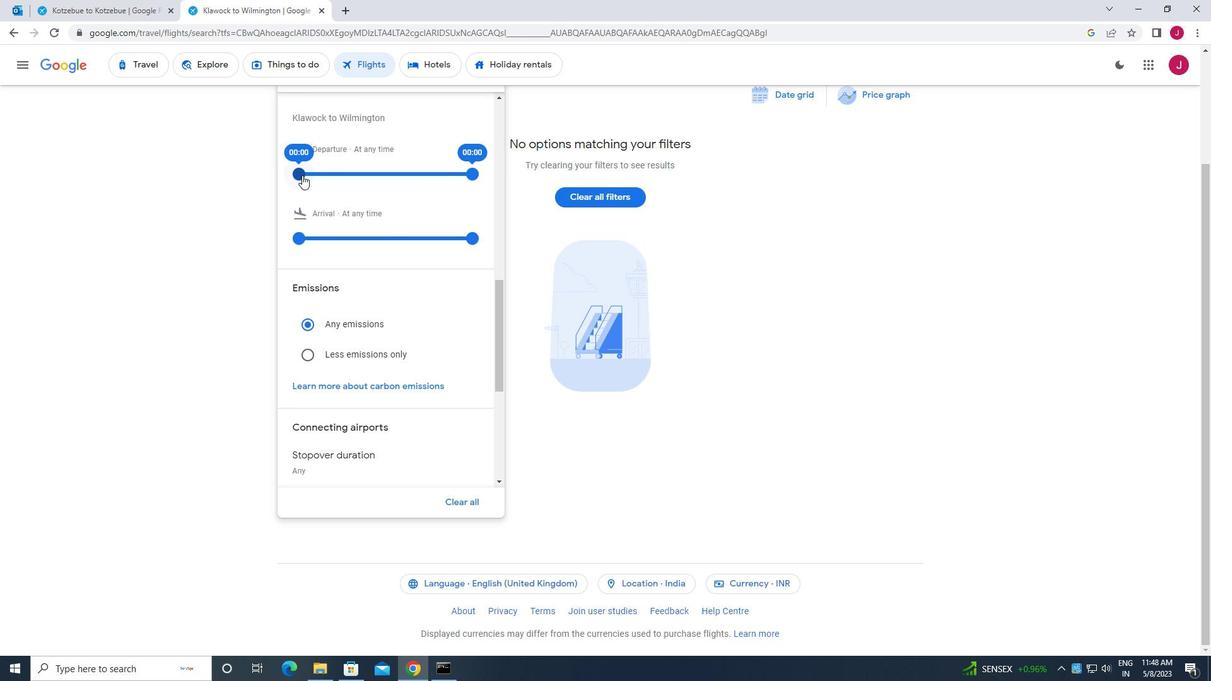 
Action: Mouse pressed left at (295, 172)
Screenshot: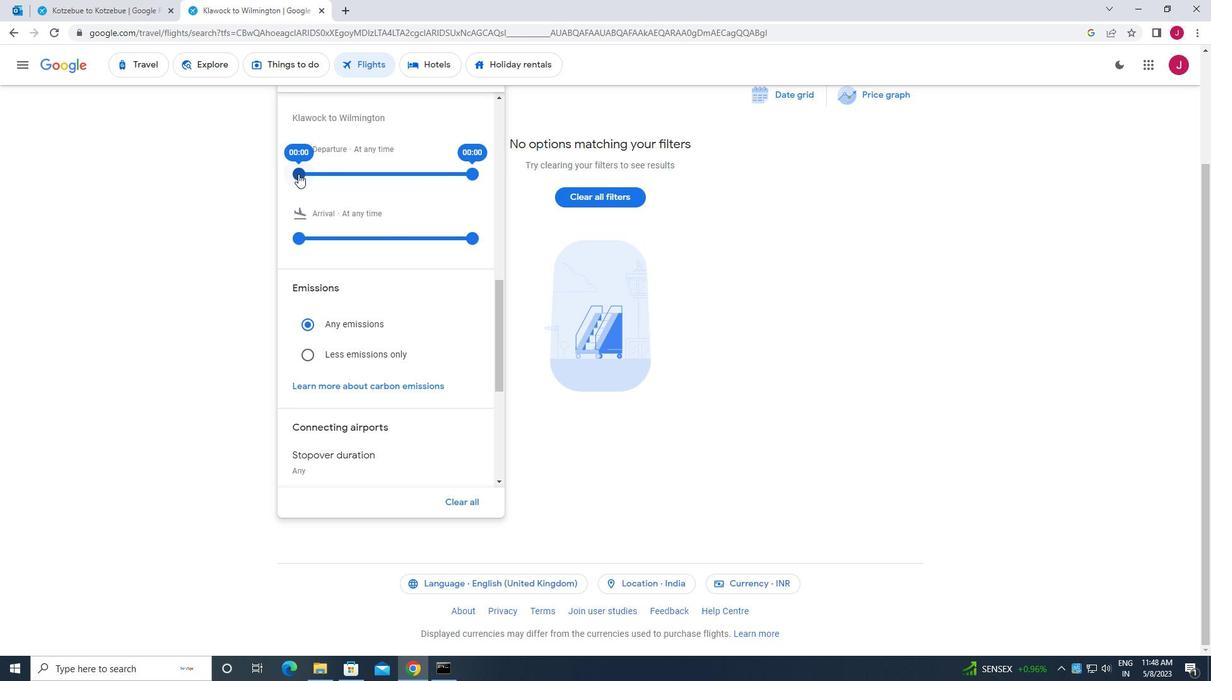 
Action: Mouse moved to (470, 171)
Screenshot: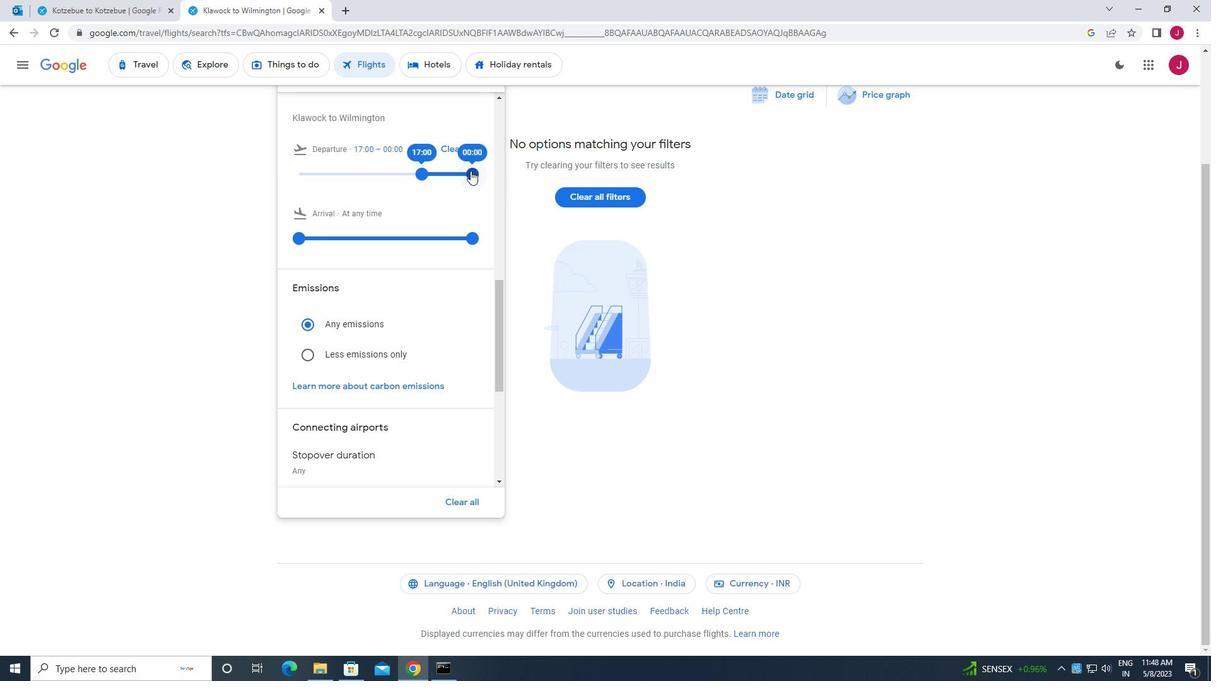 
Action: Mouse pressed left at (470, 171)
Screenshot: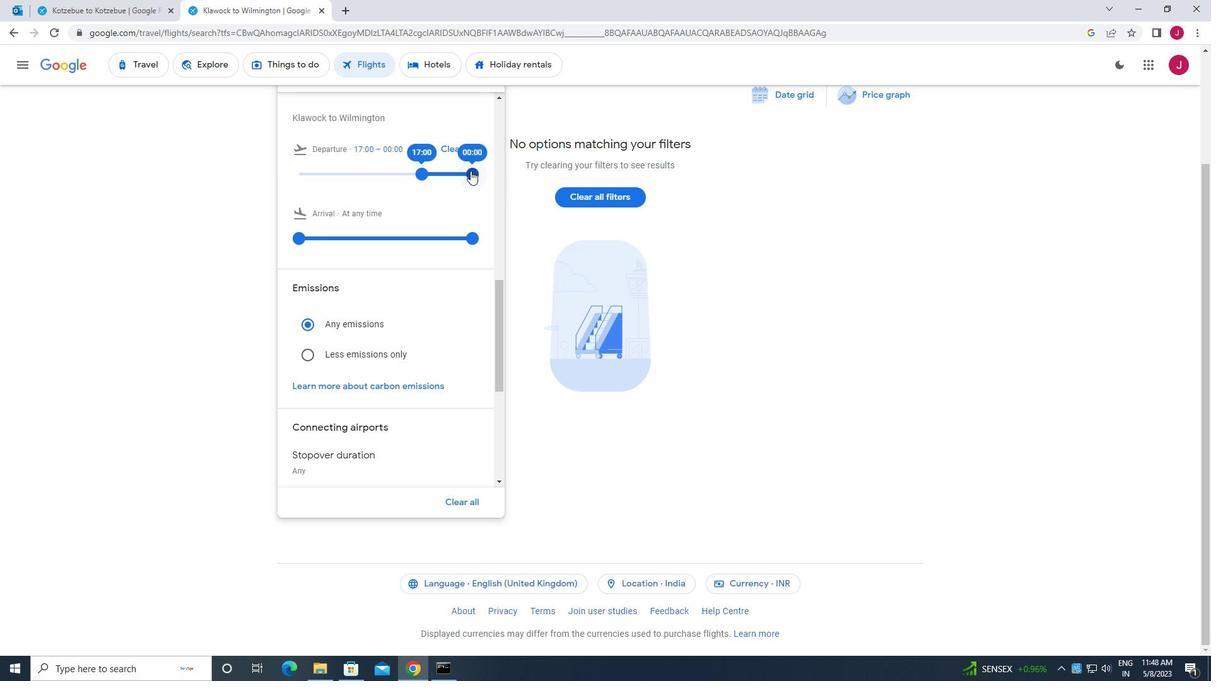 
Action: Mouse moved to (473, 147)
Screenshot: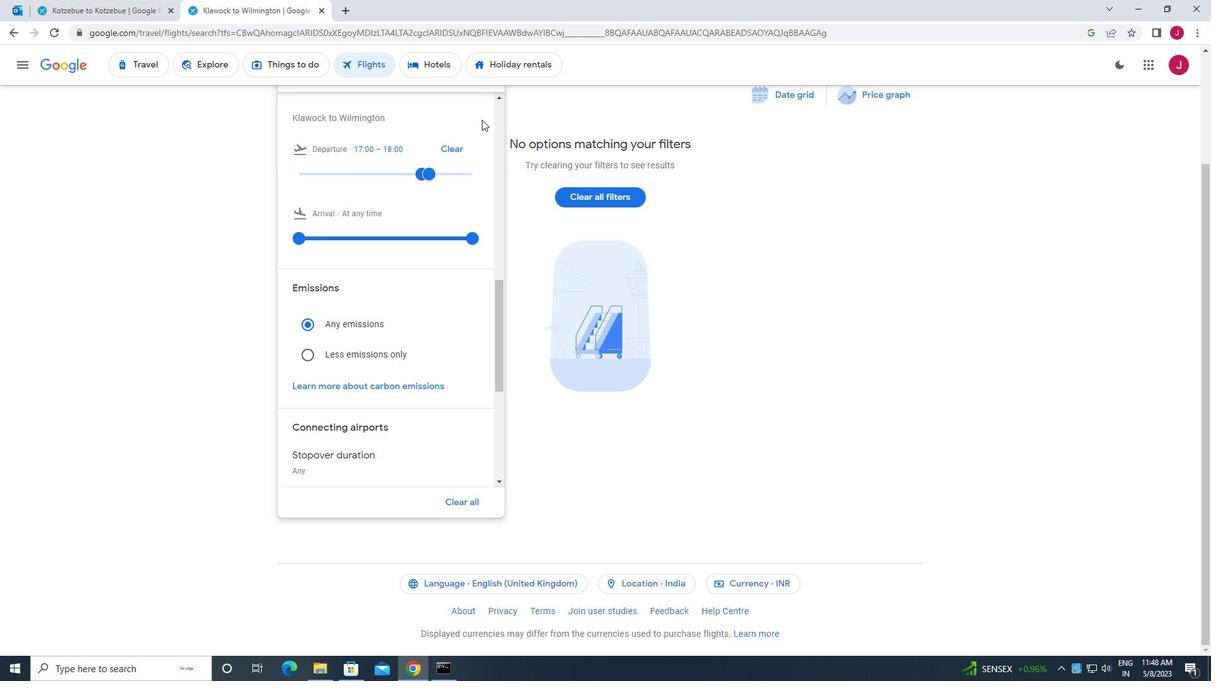 
Action: Mouse scrolled (473, 148) with delta (0, 0)
Screenshot: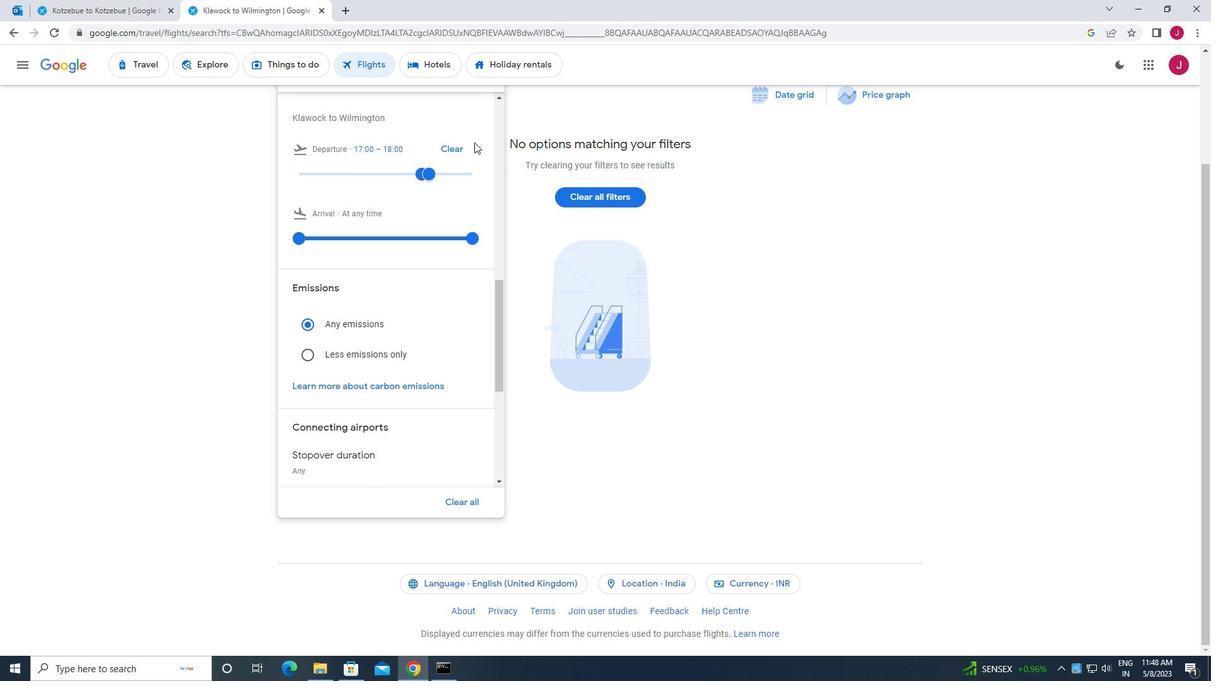 
Action: Mouse scrolled (473, 148) with delta (0, 0)
Screenshot: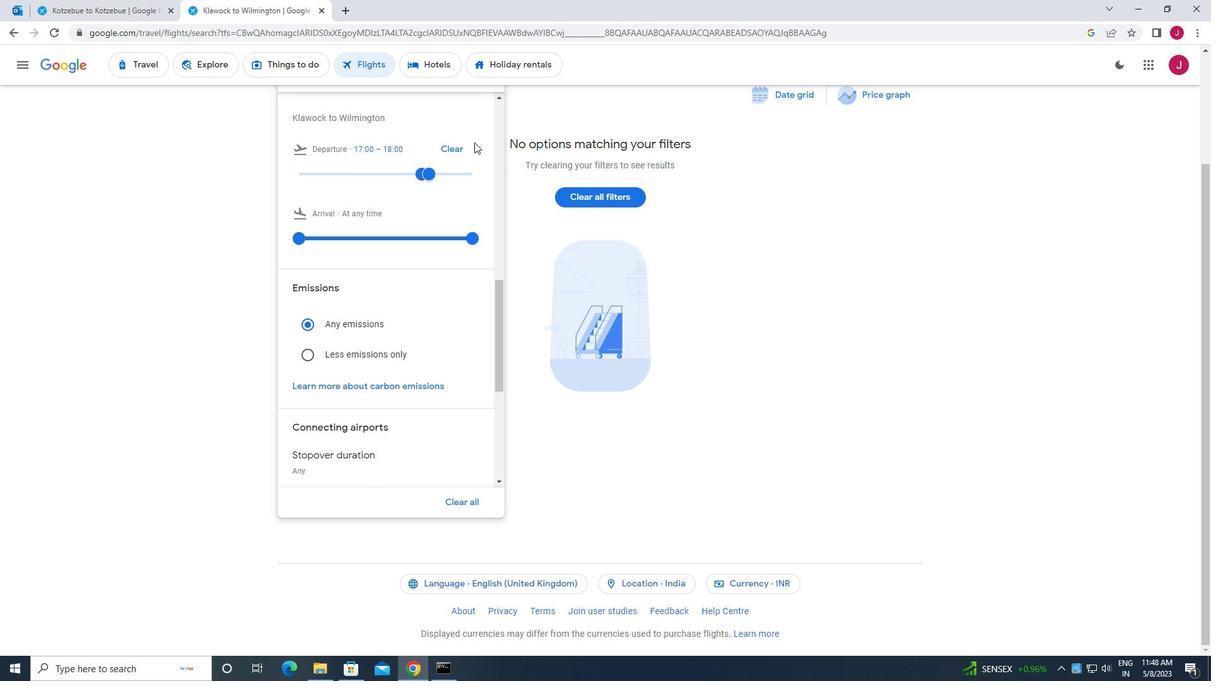 
Action: Mouse scrolled (473, 148) with delta (0, 0)
Screenshot: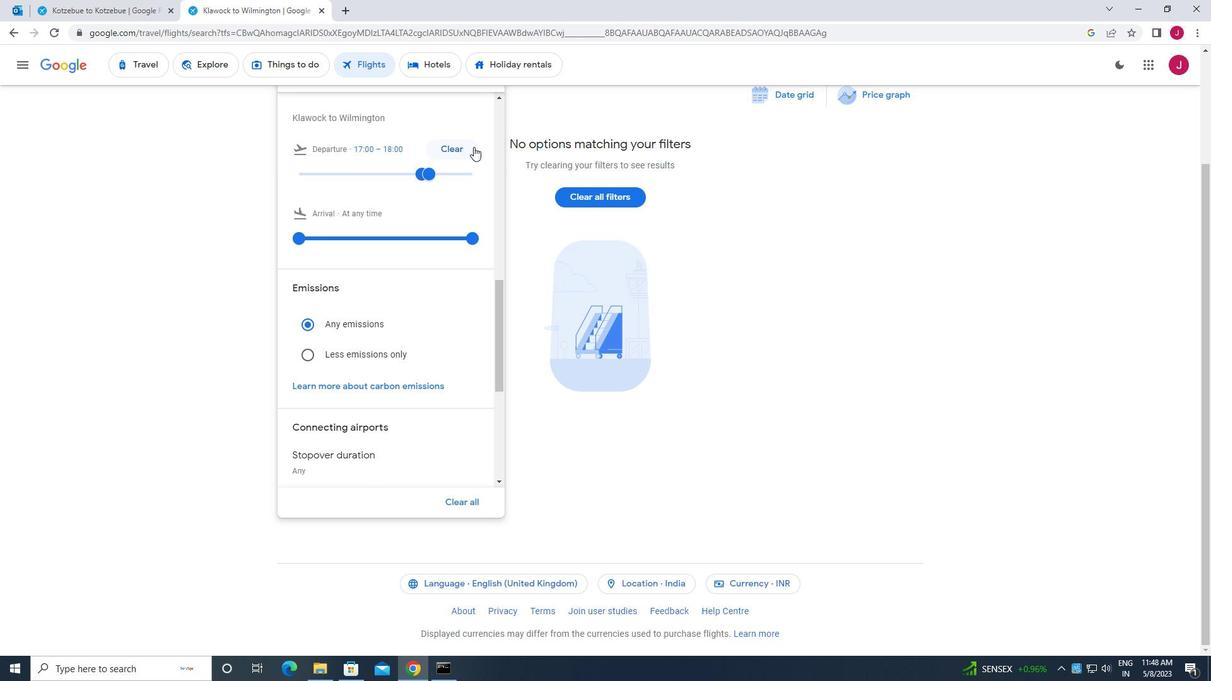
Action: Mouse scrolled (473, 148) with delta (0, 0)
Screenshot: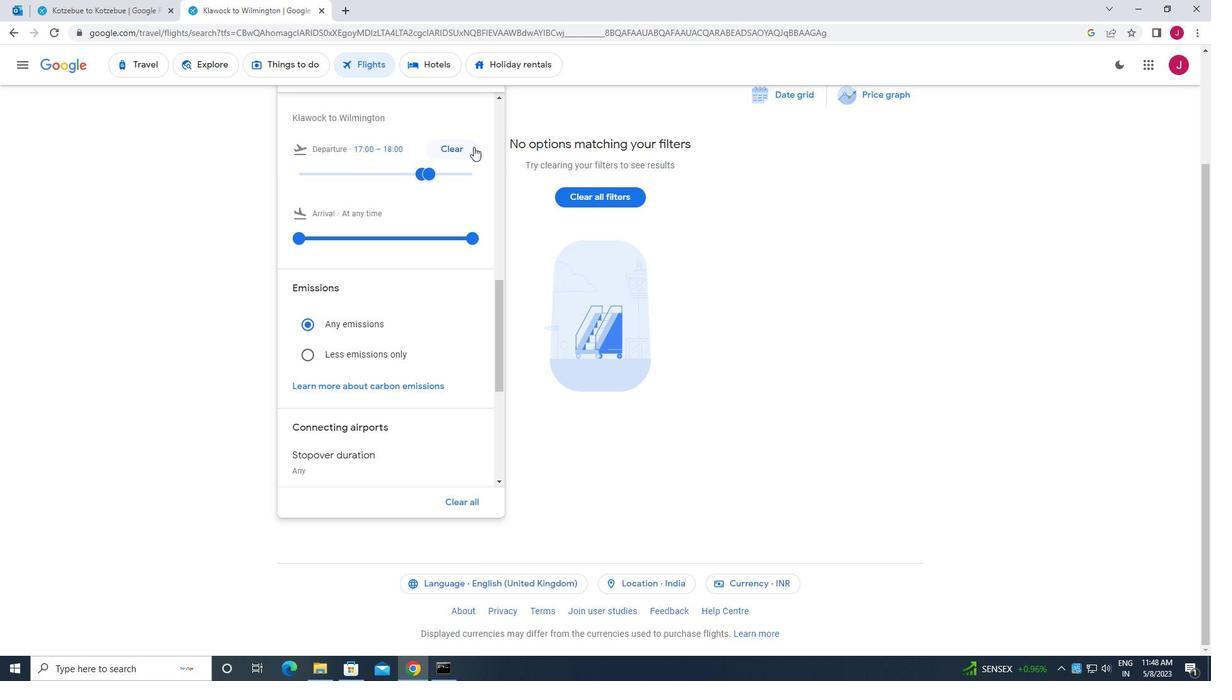 
Action: Mouse moved to (471, 147)
Screenshot: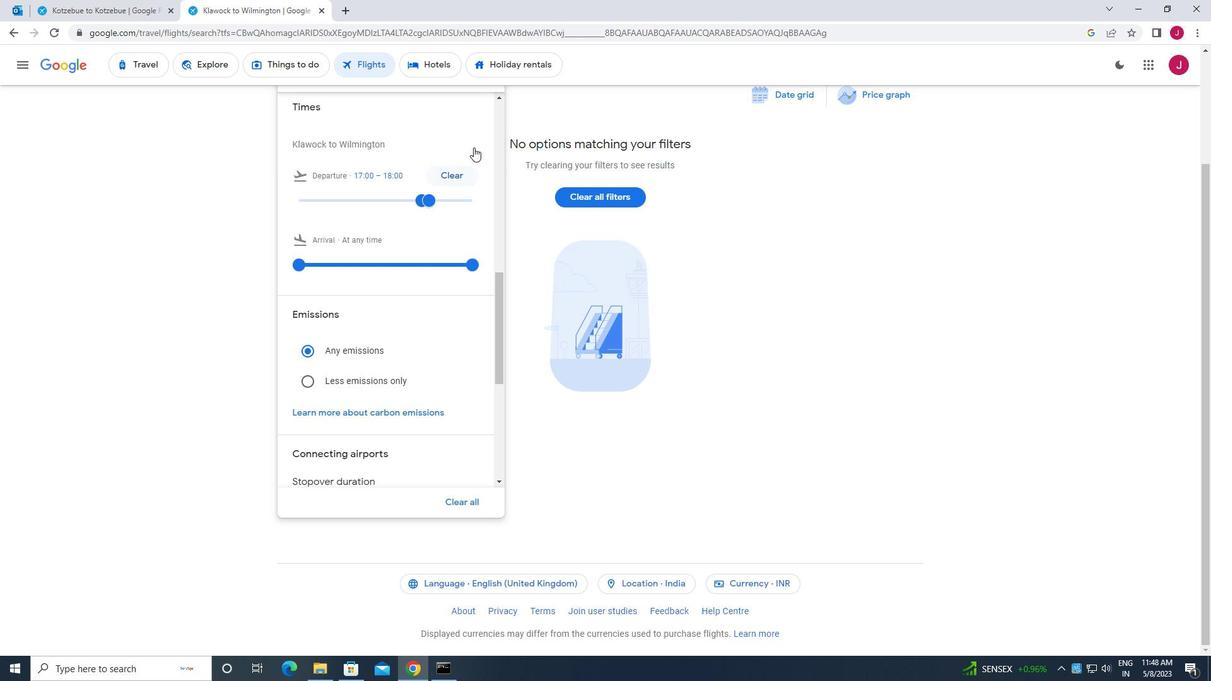 
Action: Mouse scrolled (471, 148) with delta (0, 0)
Screenshot: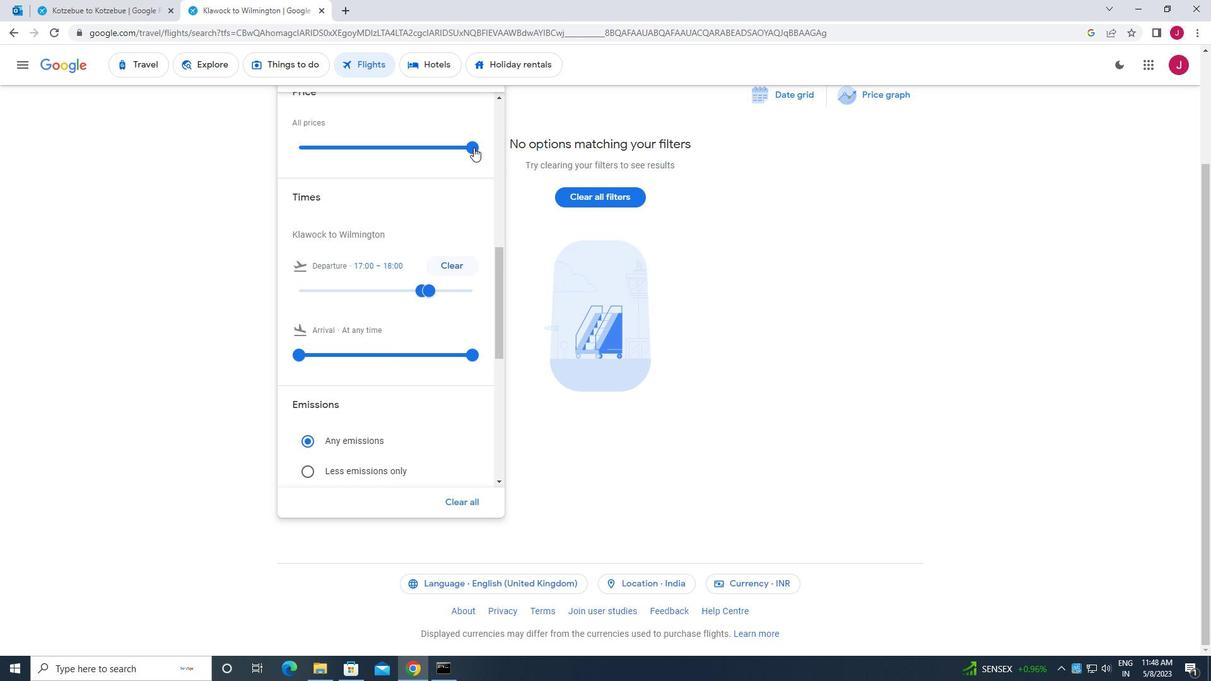 
Action: Mouse scrolled (471, 148) with delta (0, 0)
Screenshot: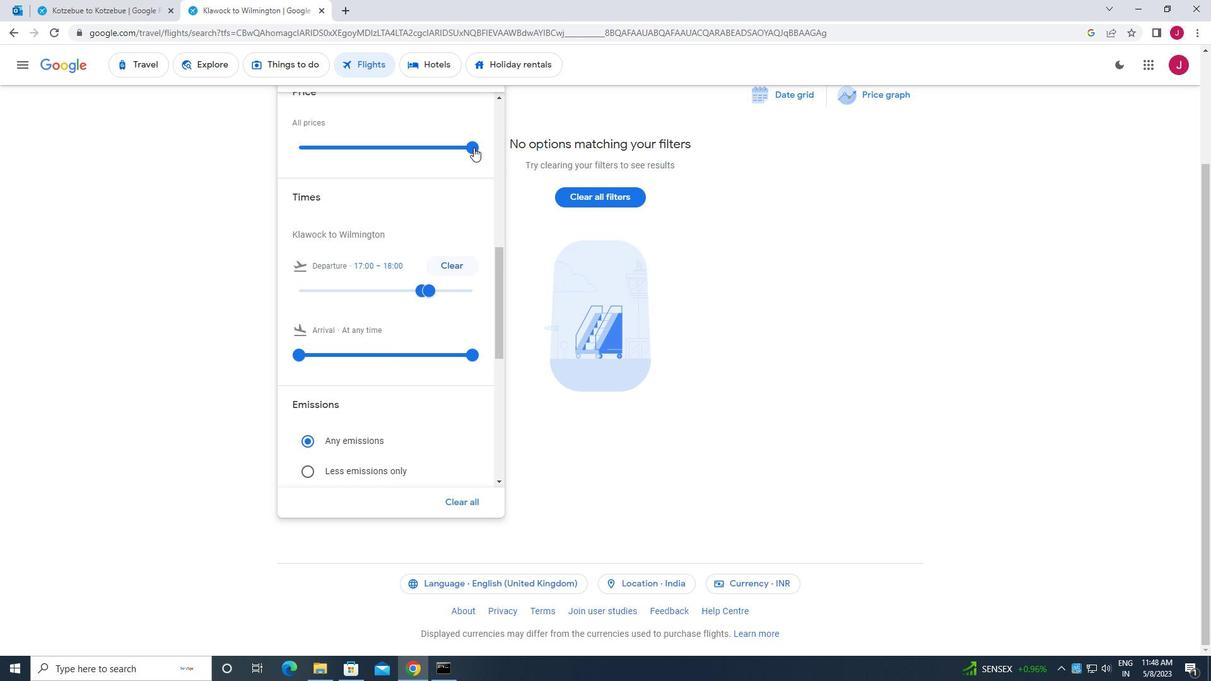 
Action: Mouse scrolled (471, 148) with delta (0, 0)
Screenshot: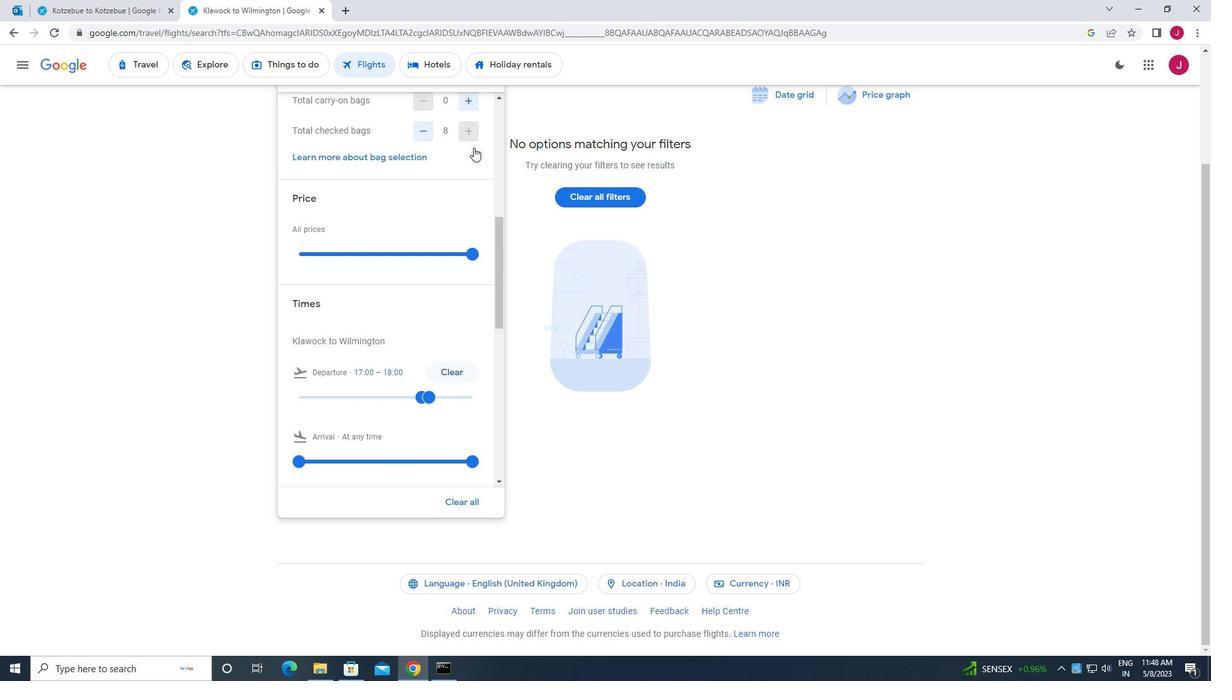 
Action: Mouse scrolled (471, 148) with delta (0, 0)
Screenshot: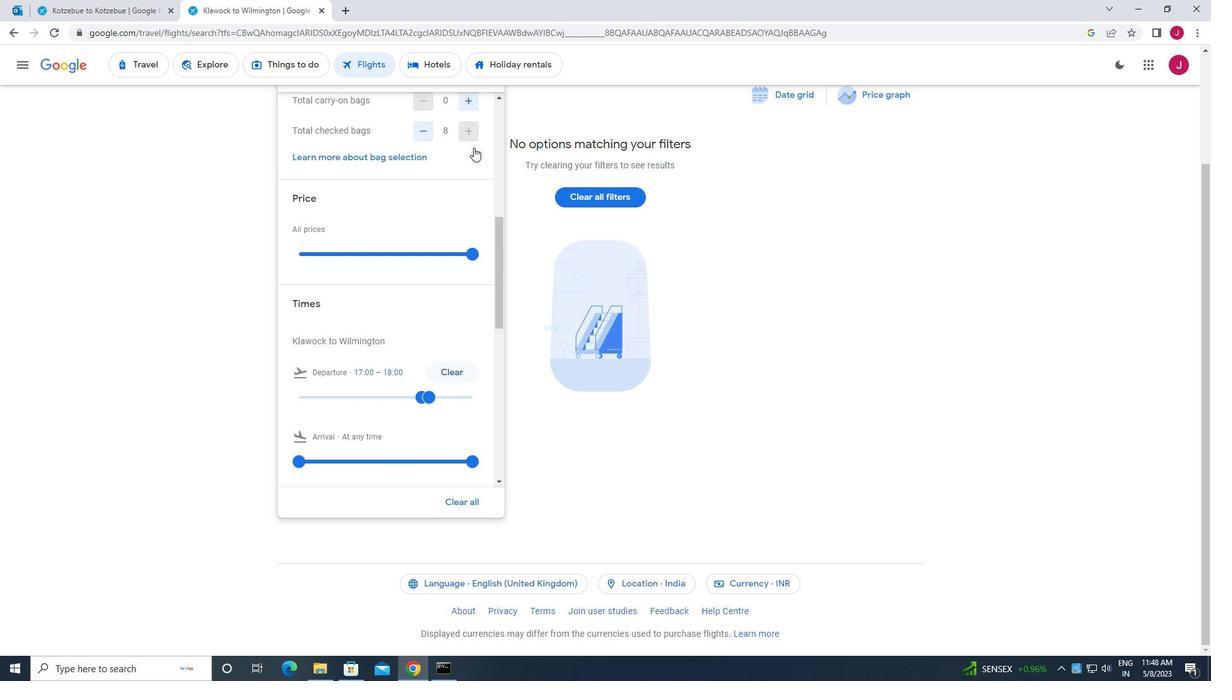 
Action: Mouse scrolled (471, 148) with delta (0, 0)
Screenshot: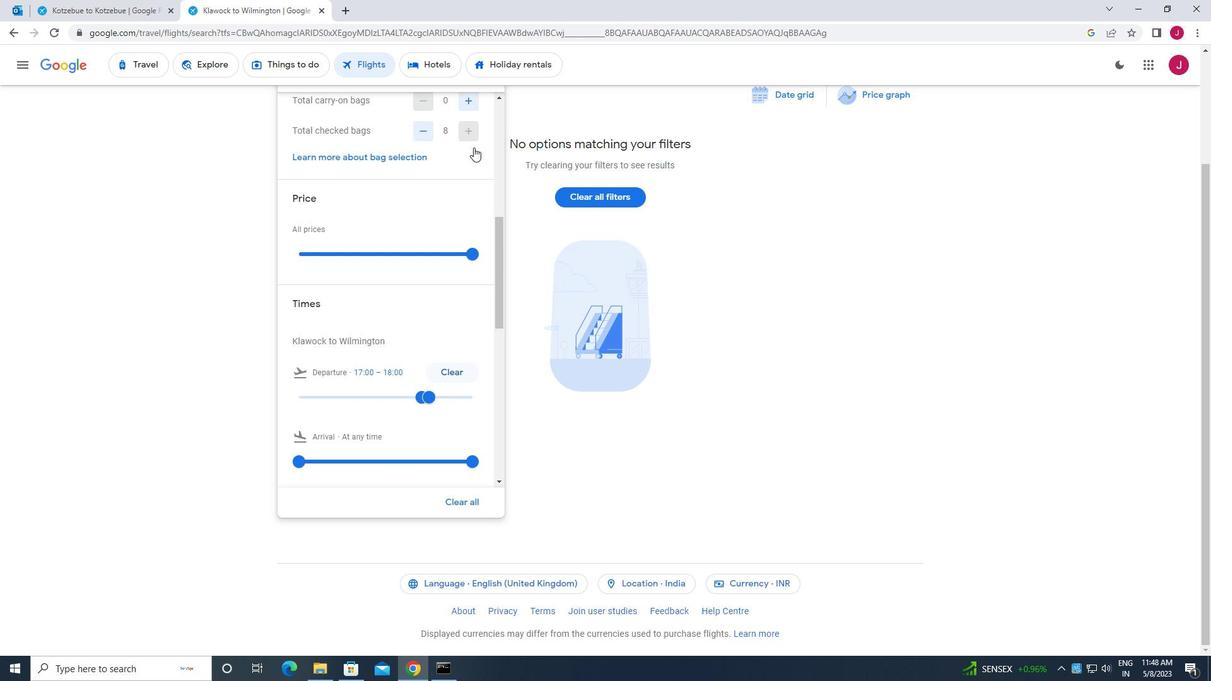 
Action: Mouse scrolled (471, 148) with delta (0, 0)
Screenshot: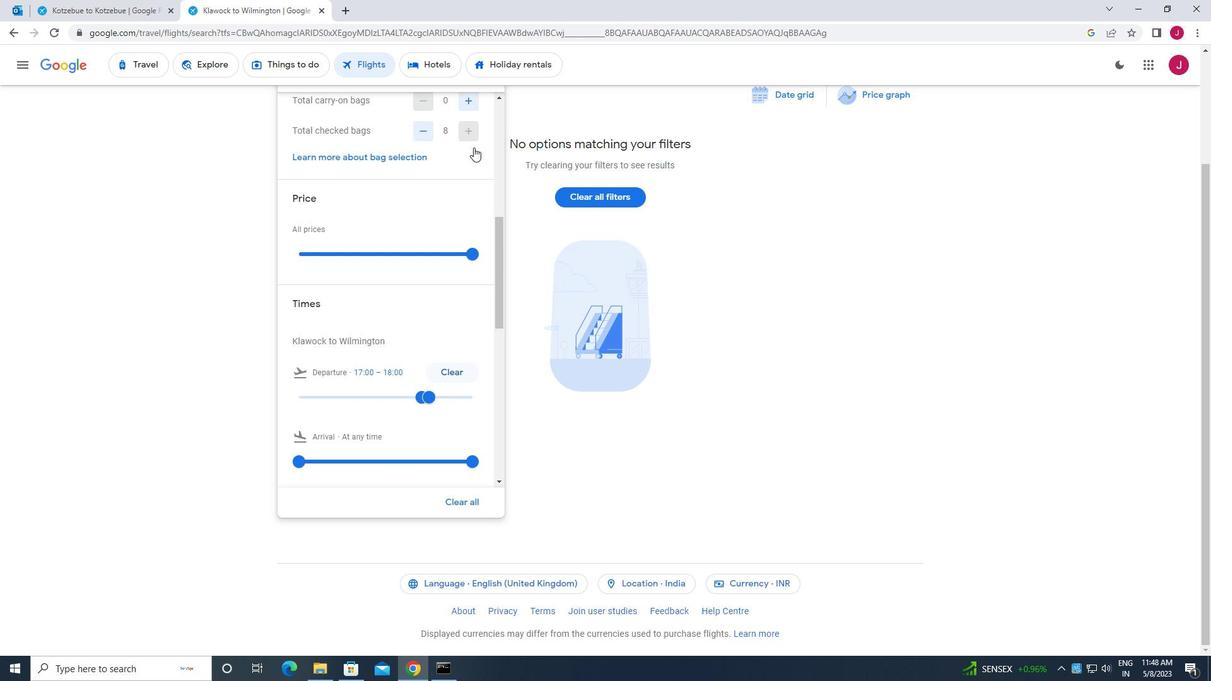 
Action: Mouse scrolled (471, 148) with delta (0, 0)
Screenshot: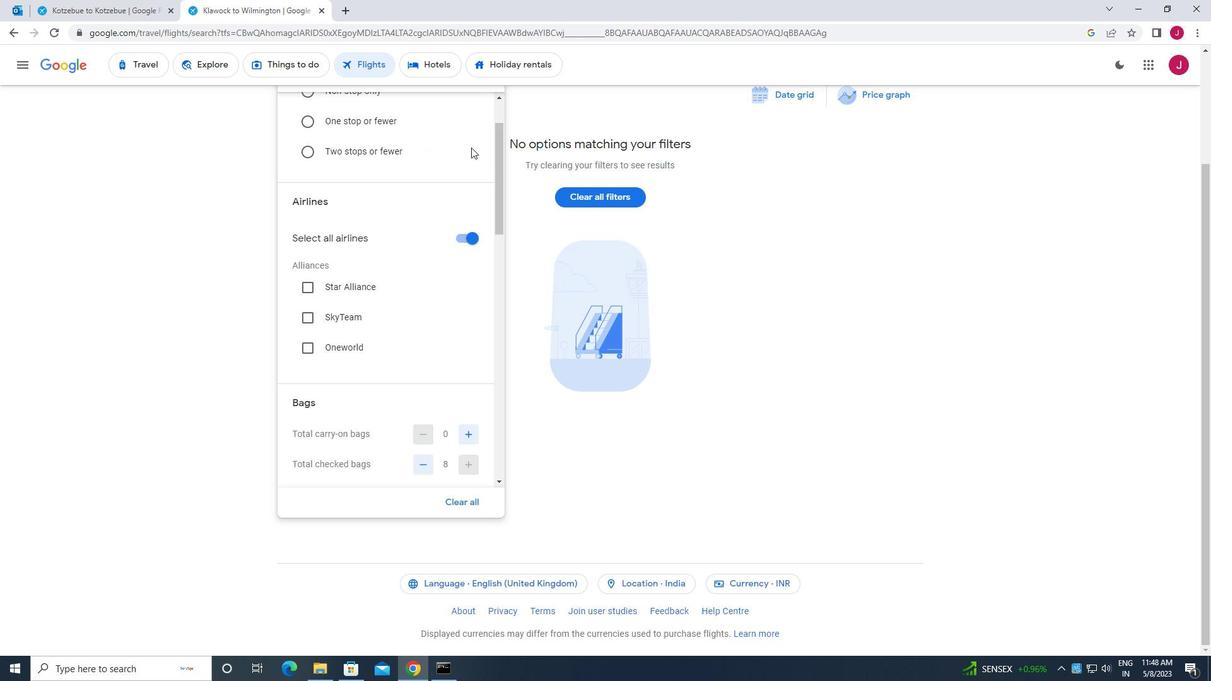 
Action: Mouse scrolled (471, 148) with delta (0, 0)
Screenshot: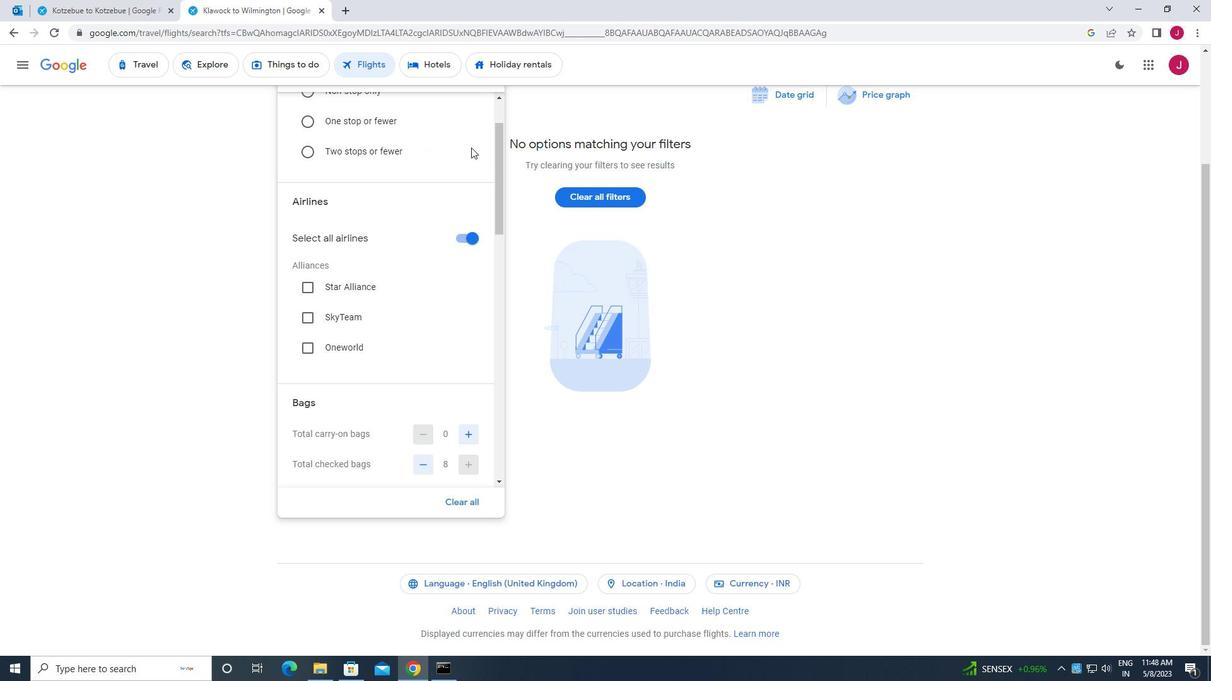 
Action: Mouse scrolled (471, 148) with delta (0, 0)
Screenshot: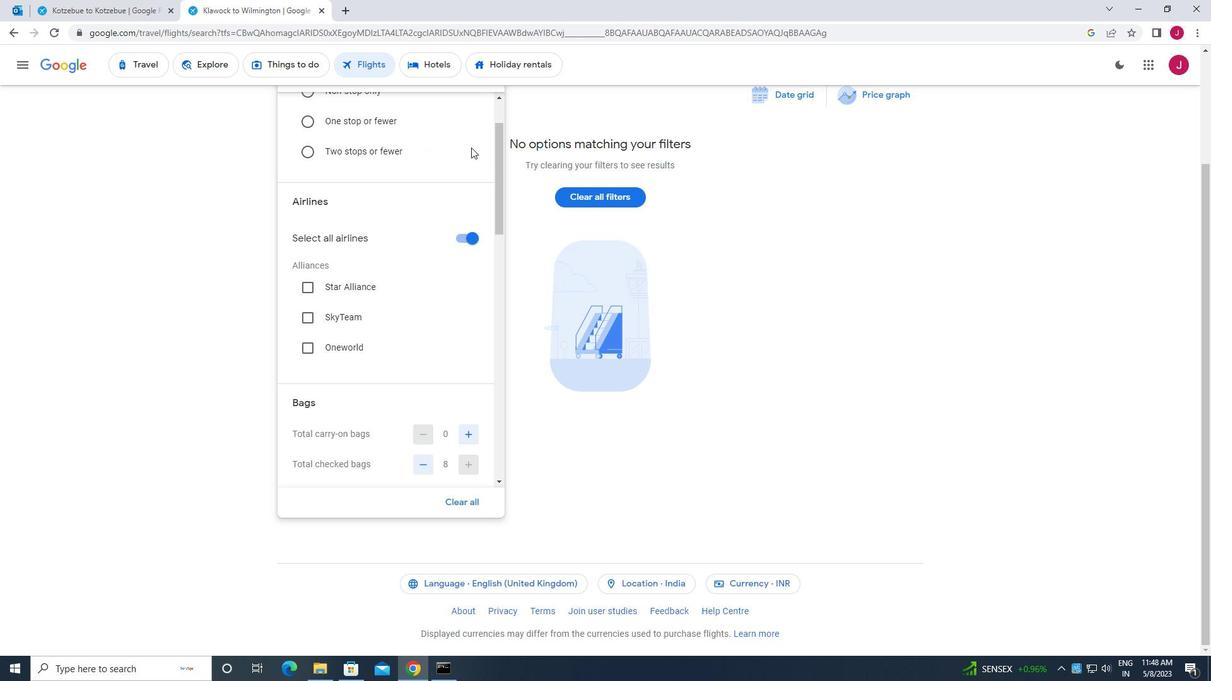 
Action: Mouse scrolled (471, 148) with delta (0, 0)
Screenshot: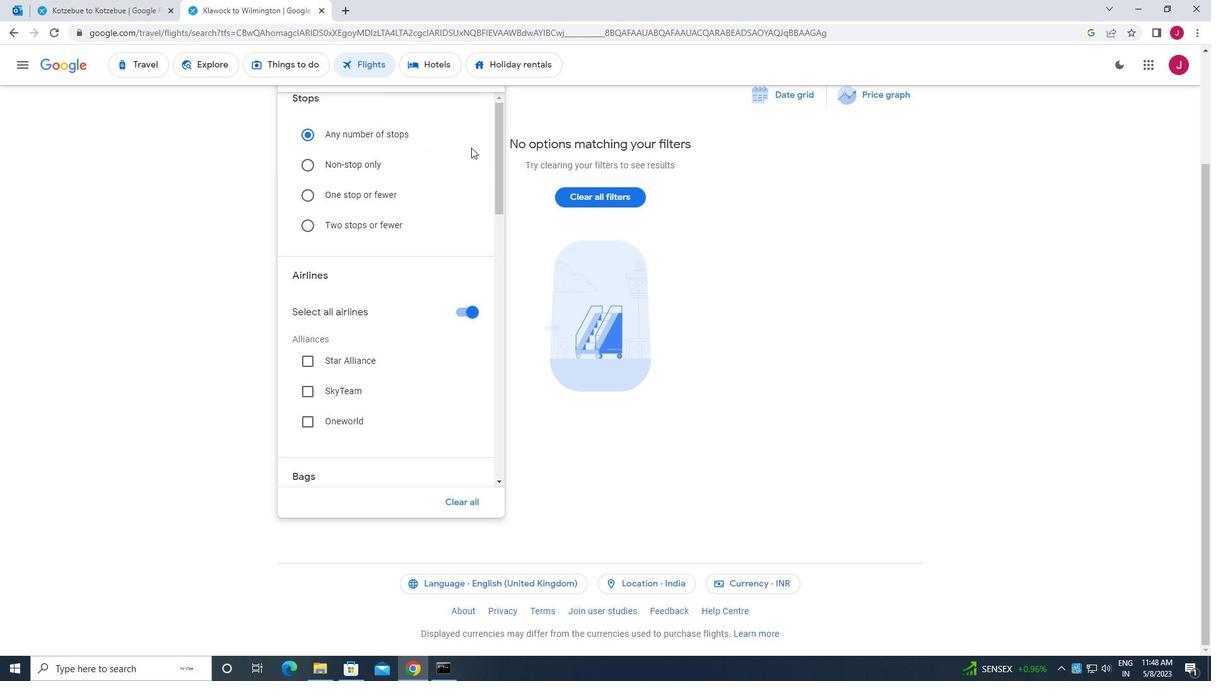 
Action: Mouse scrolled (471, 148) with delta (0, 0)
Screenshot: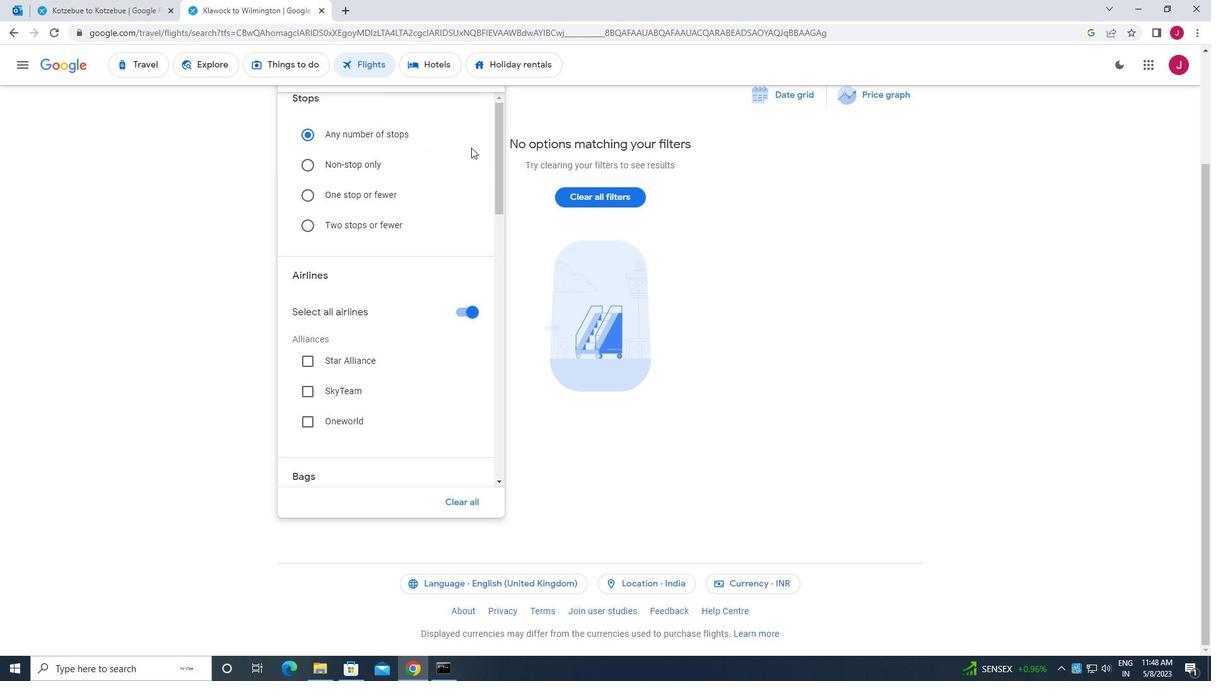 
Action: Mouse scrolled (471, 148) with delta (0, 0)
Screenshot: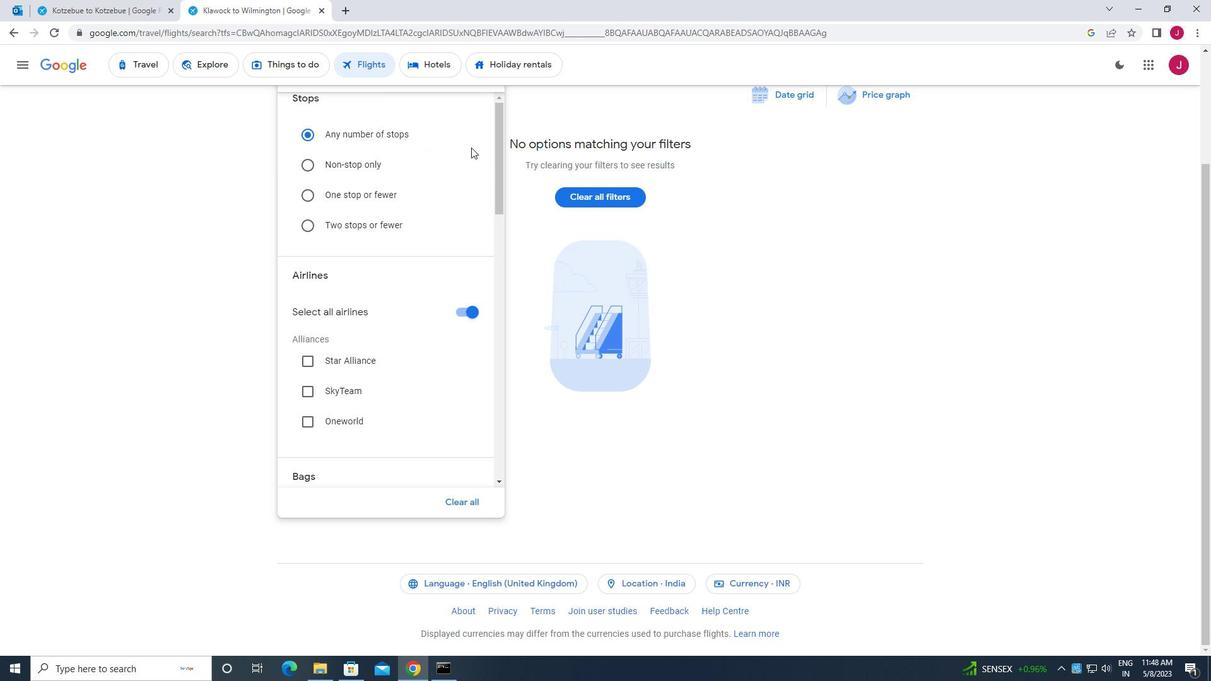 
Action: Mouse scrolled (471, 148) with delta (0, 0)
Screenshot: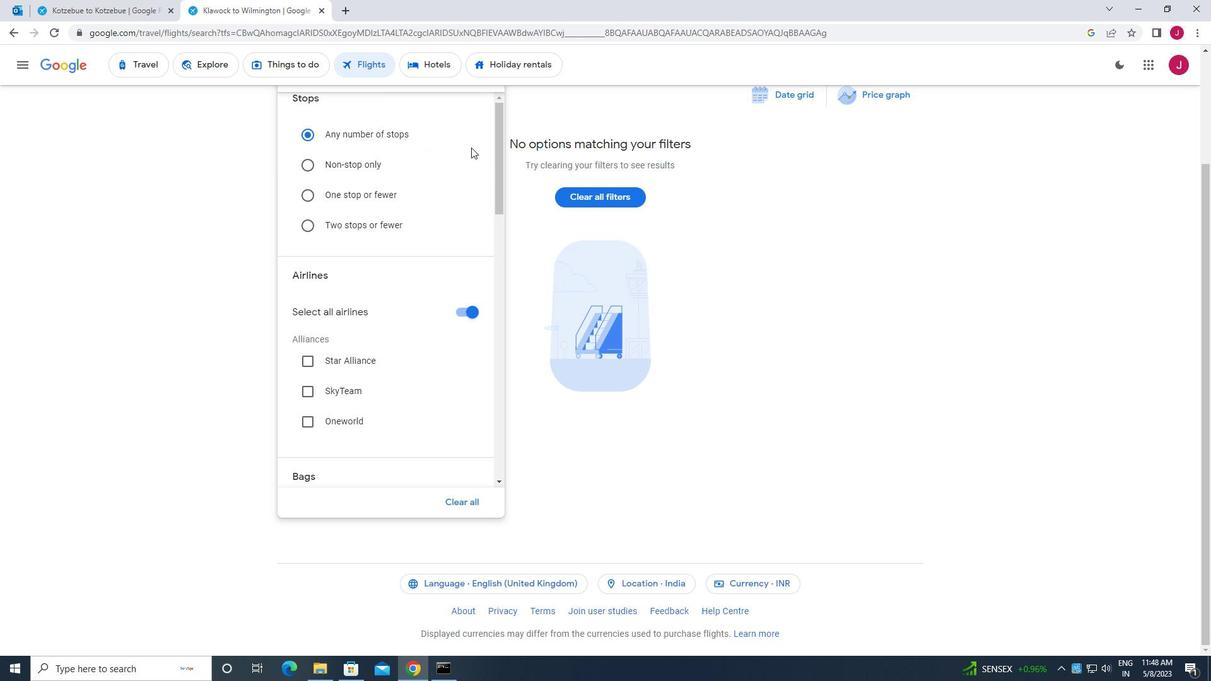 
Action: Mouse moved to (444, 212)
Screenshot: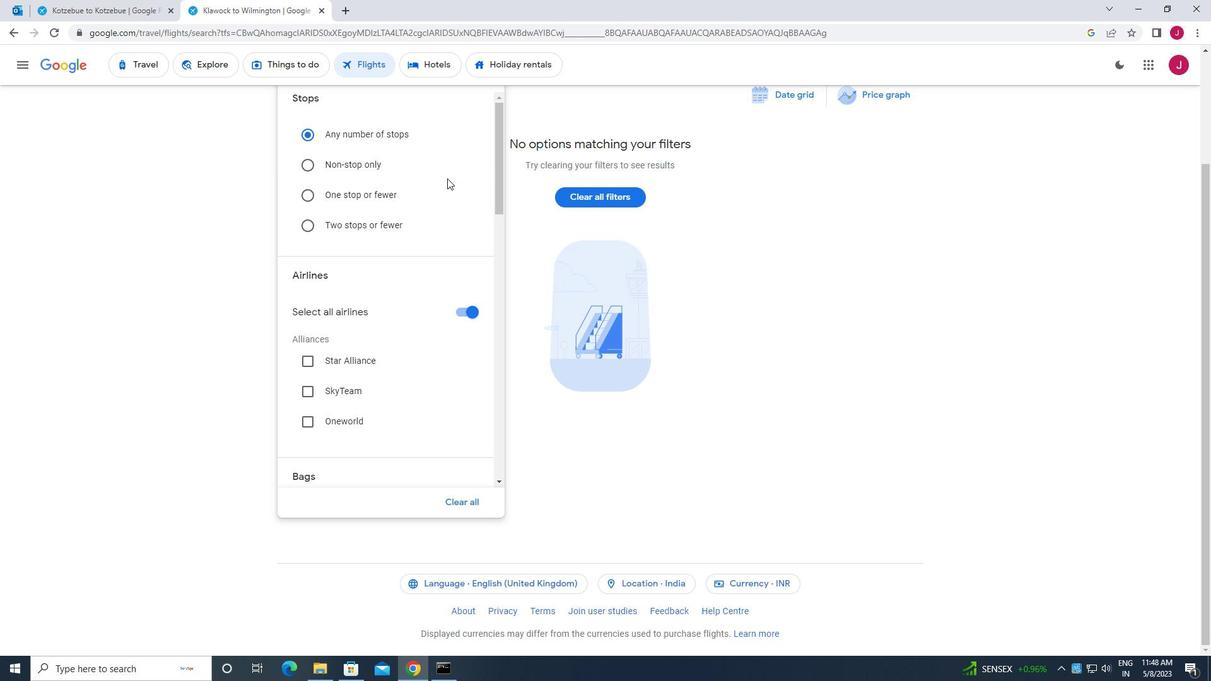
Action: Mouse scrolled (444, 211) with delta (0, 0)
Screenshot: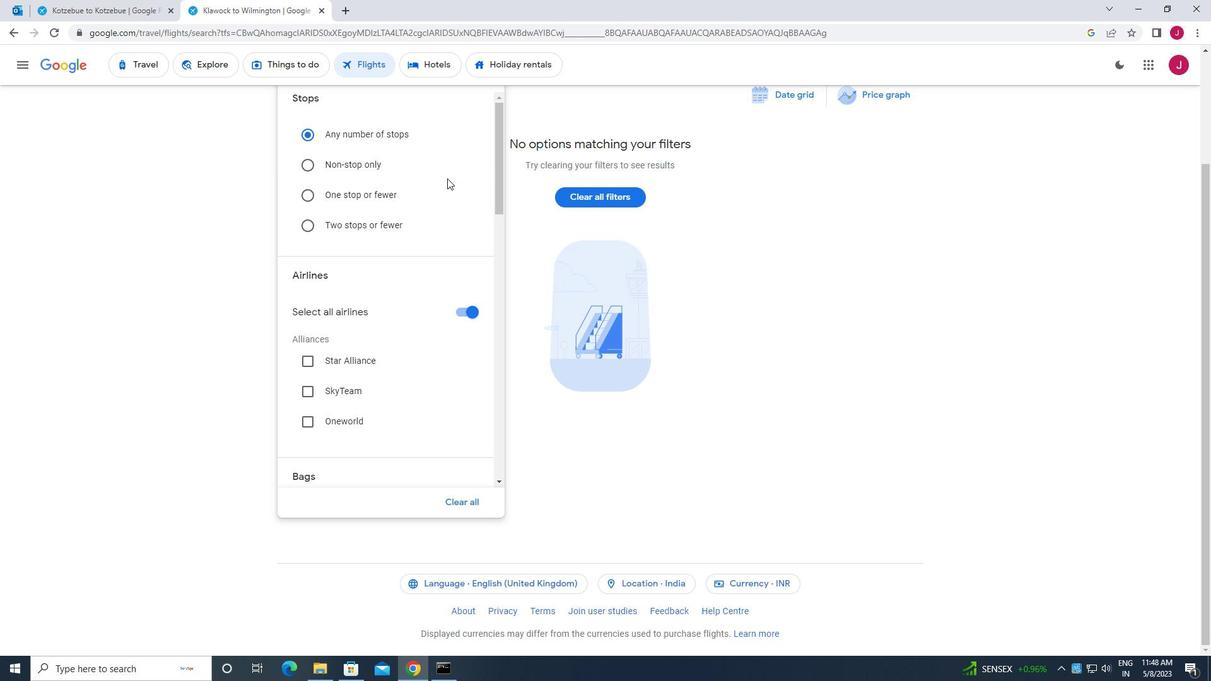 
Action: Mouse moved to (445, 213)
Screenshot: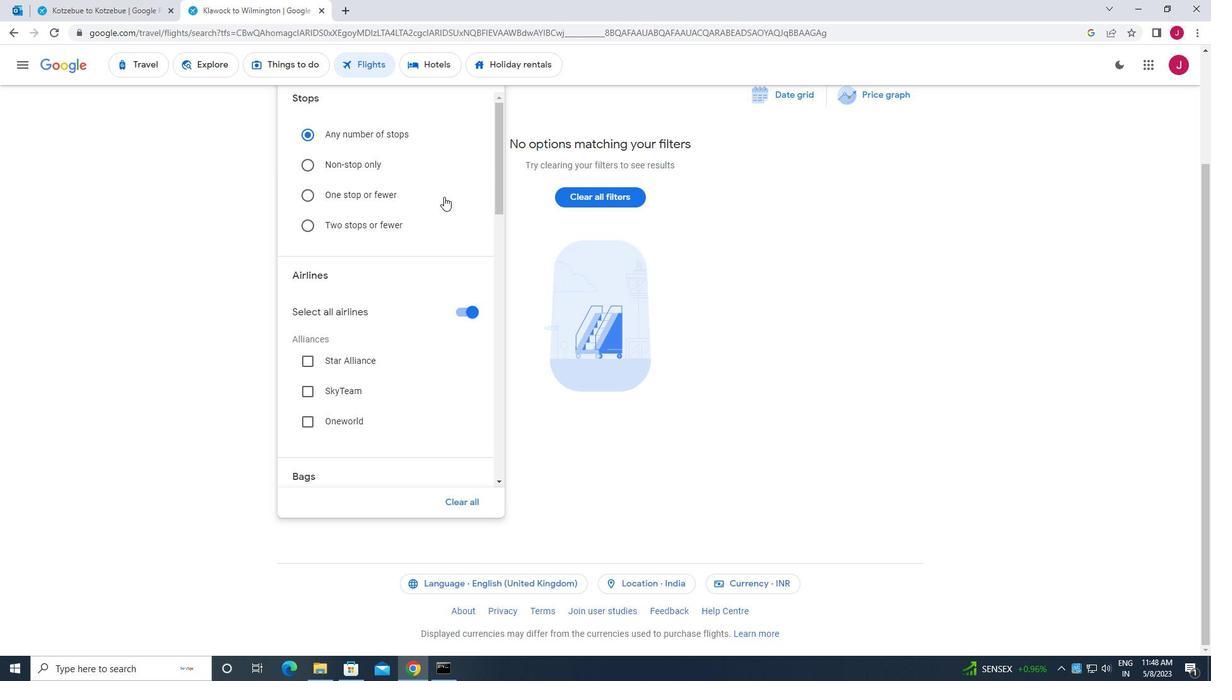 
Action: Mouse scrolled (445, 212) with delta (0, 0)
Screenshot: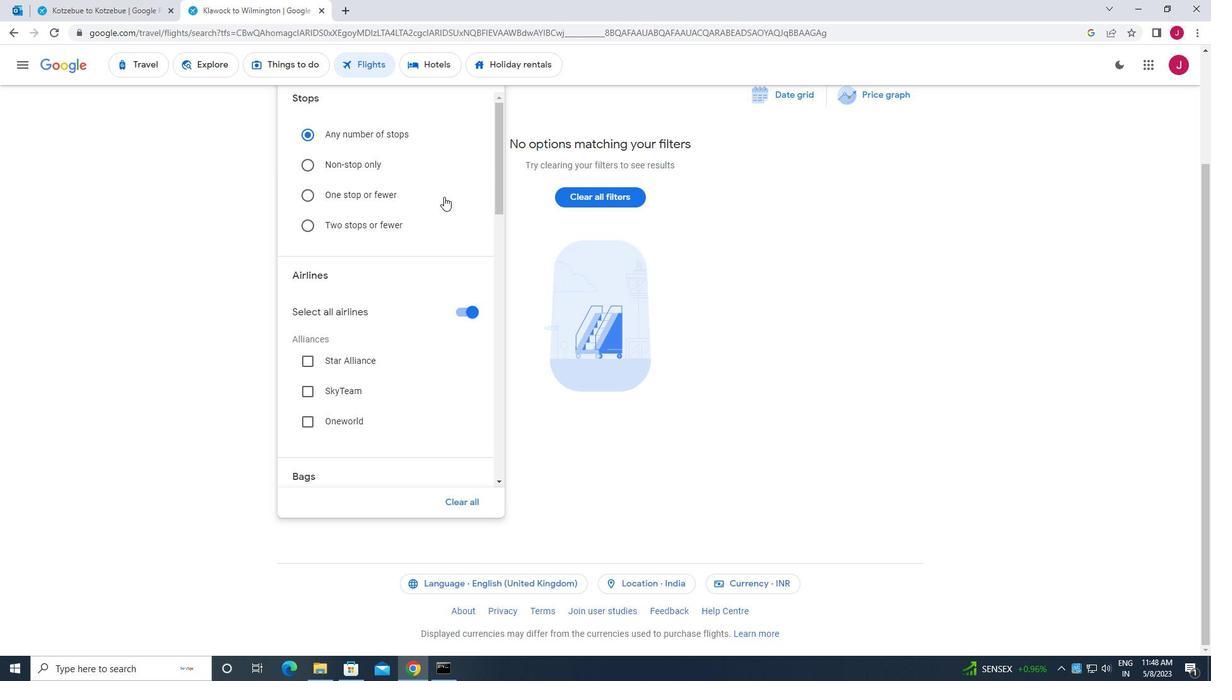 
Action: Mouse moved to (446, 213)
Screenshot: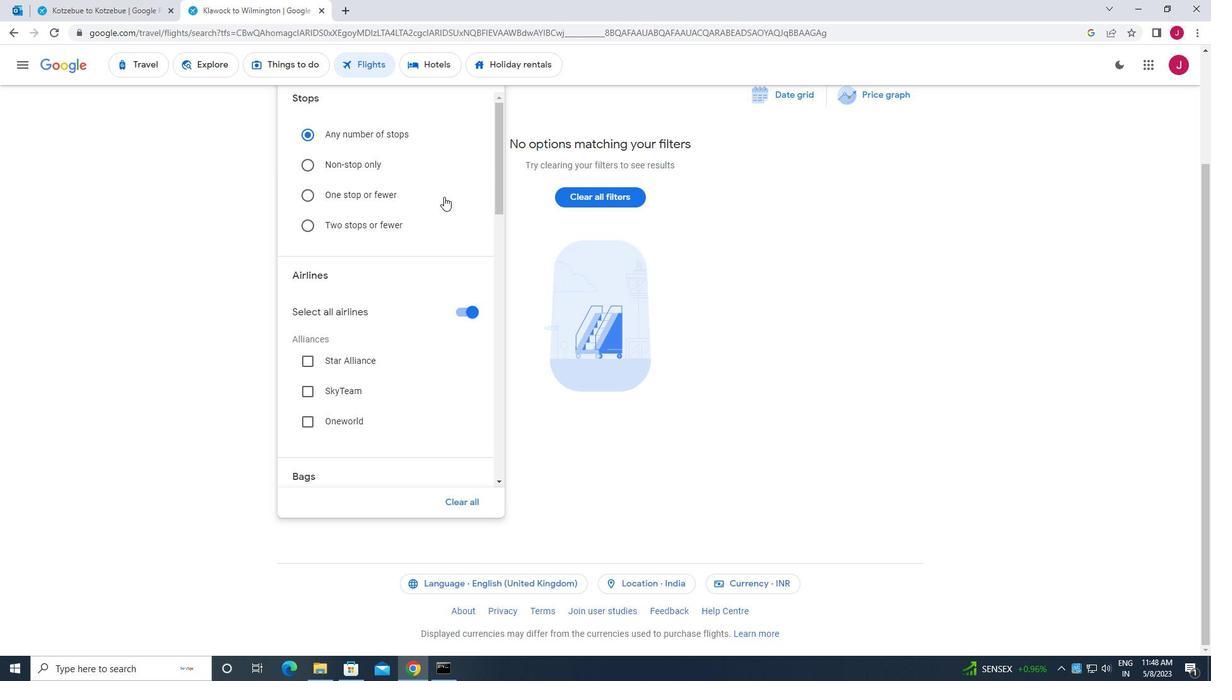 
Action: Mouse scrolled (446, 213) with delta (0, 0)
Screenshot: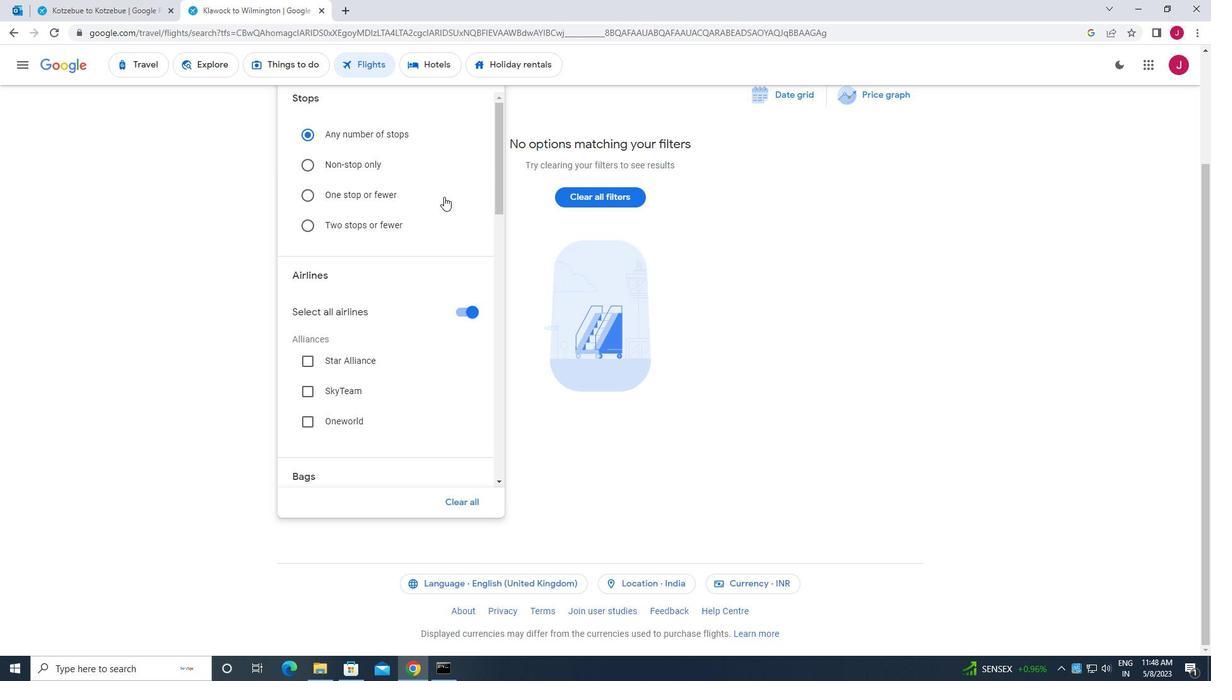 
Action: Mouse scrolled (446, 213) with delta (0, 0)
Screenshot: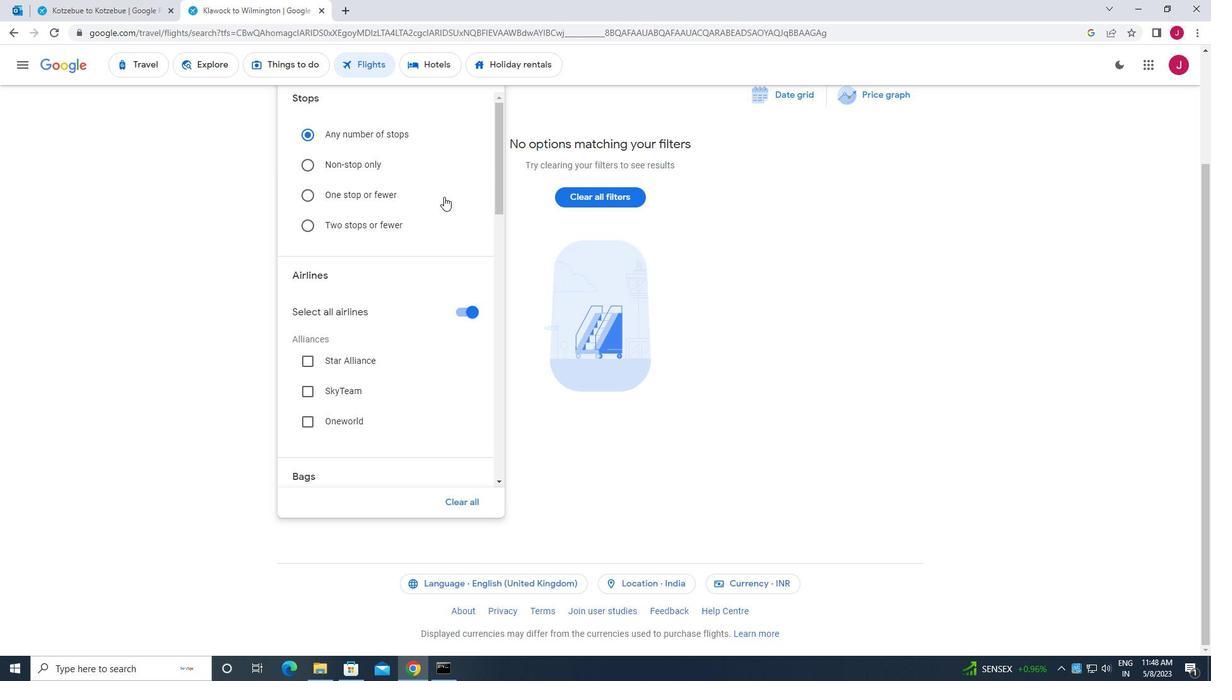 
Action: Mouse scrolled (446, 213) with delta (0, 0)
Screenshot: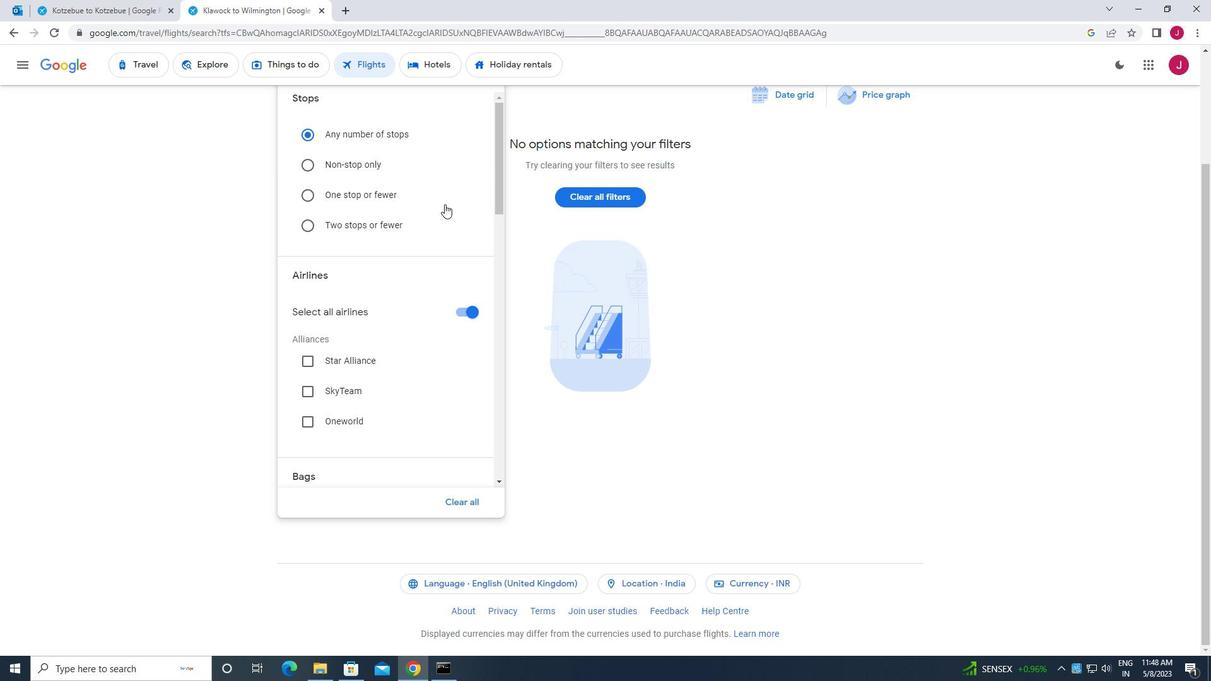 
Action: Mouse scrolled (446, 213) with delta (0, 0)
Screenshot: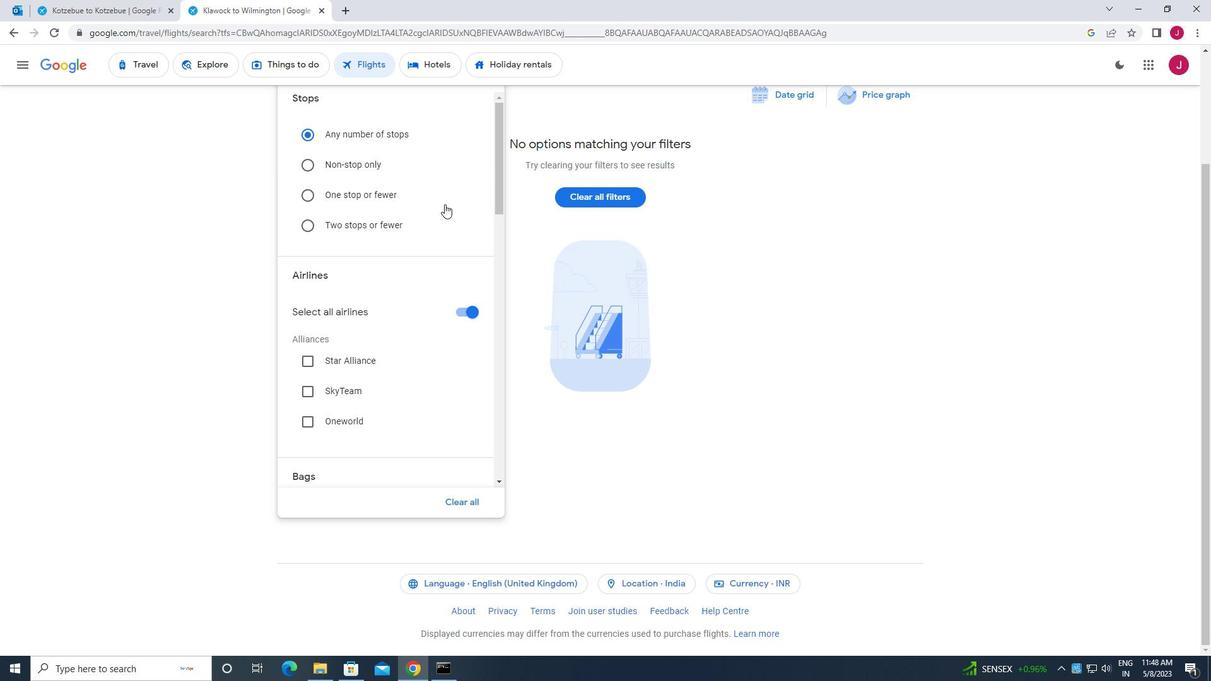 
Action: Mouse scrolled (446, 213) with delta (0, 0)
Screenshot: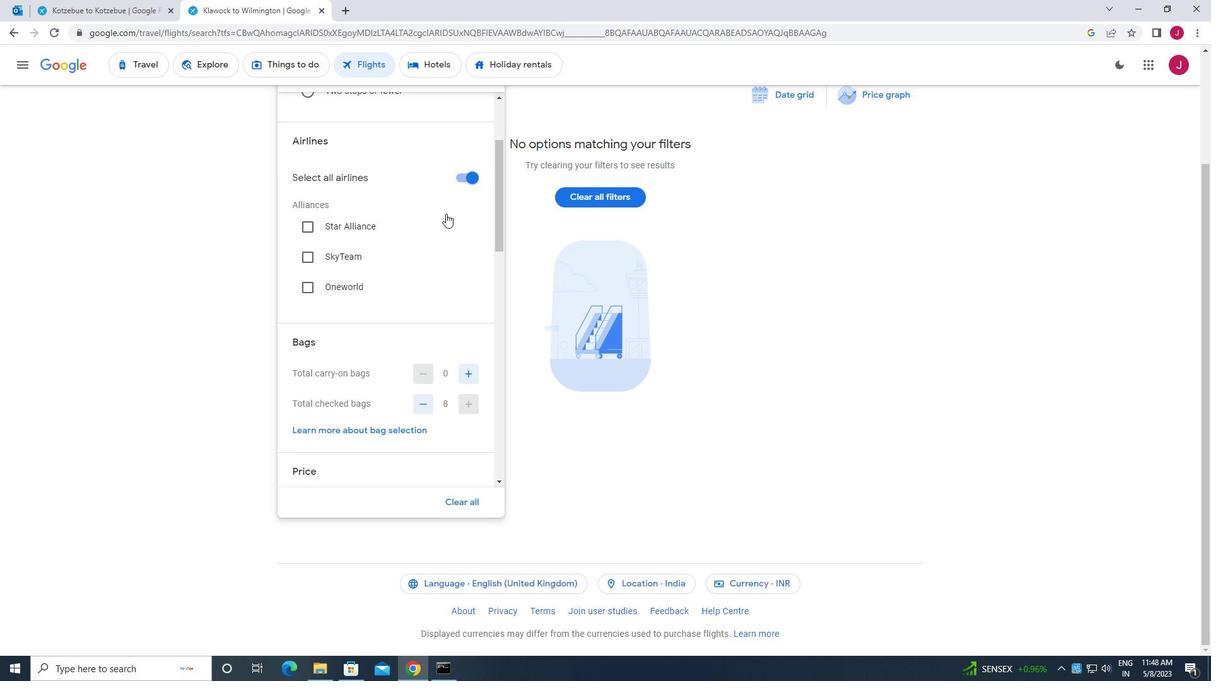 
Action: Mouse scrolled (446, 213) with delta (0, 0)
Screenshot: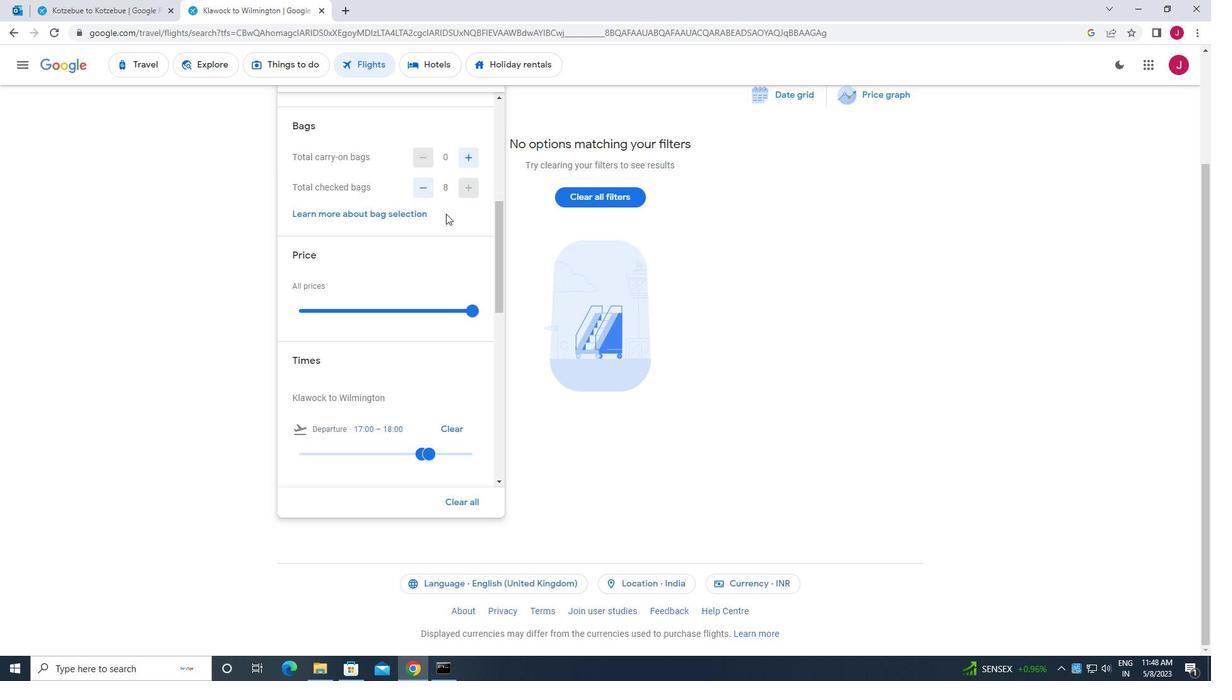 
Action: Mouse scrolled (446, 213) with delta (0, 0)
Screenshot: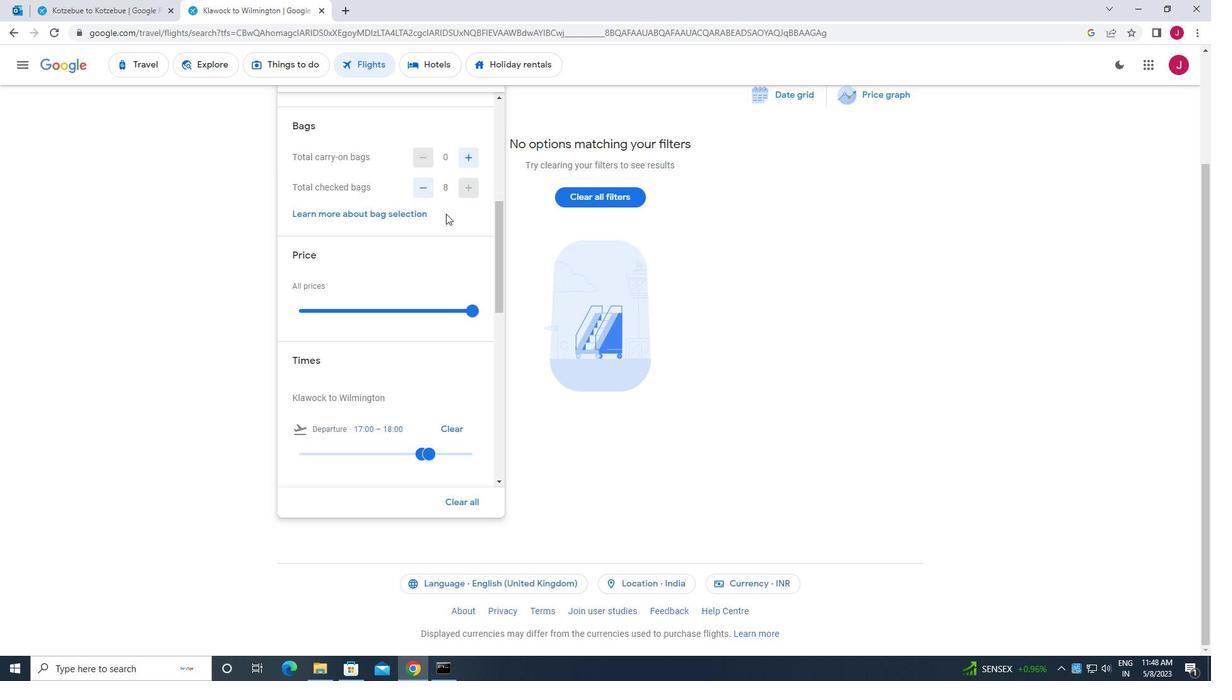 
Action: Mouse scrolled (446, 213) with delta (0, 0)
Screenshot: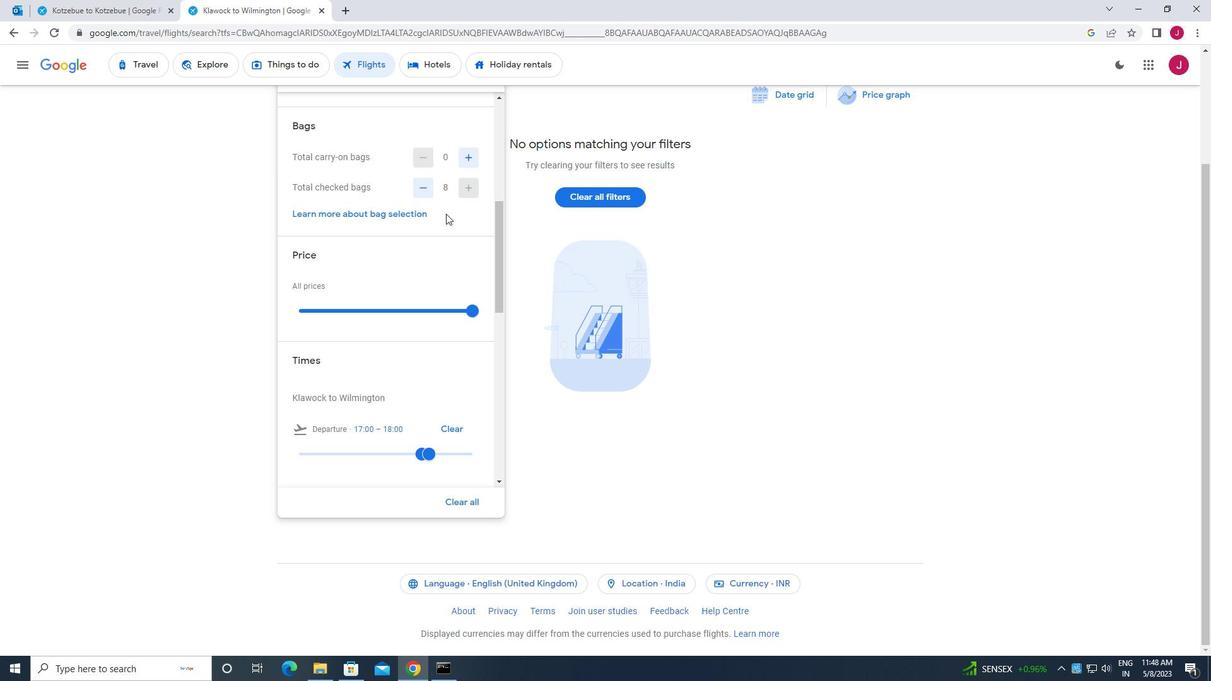 
Action: Mouse moved to (374, 64)
Screenshot: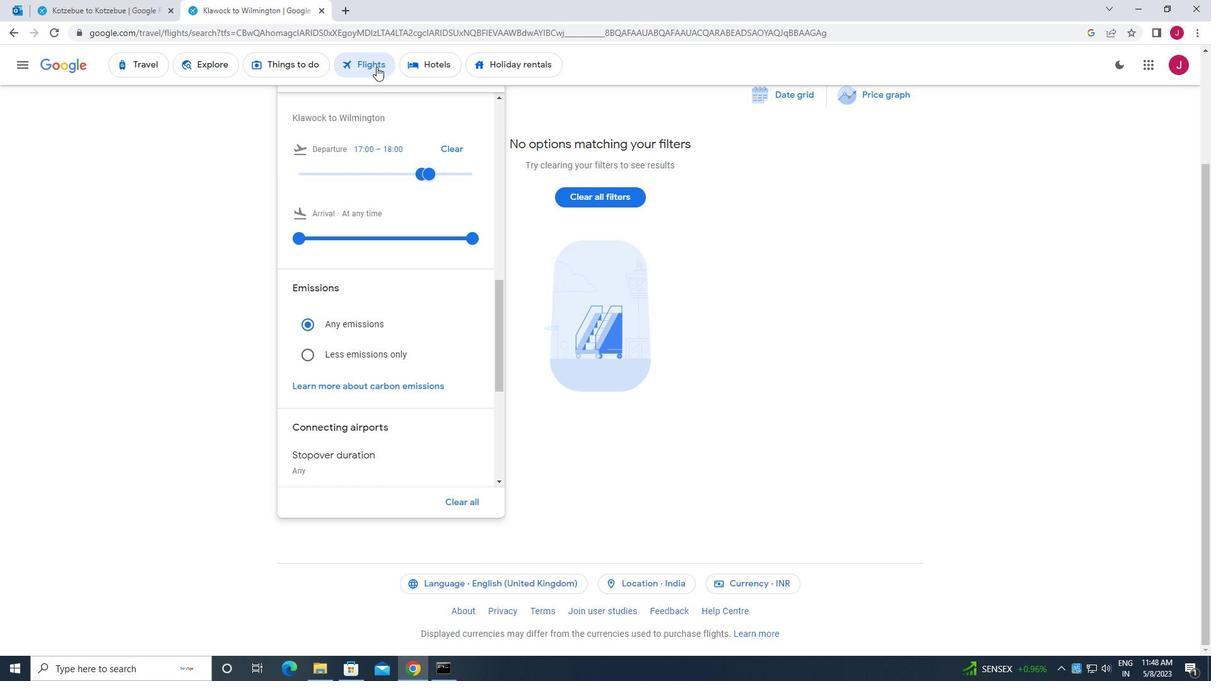 
Action: Mouse pressed left at (374, 64)
Screenshot: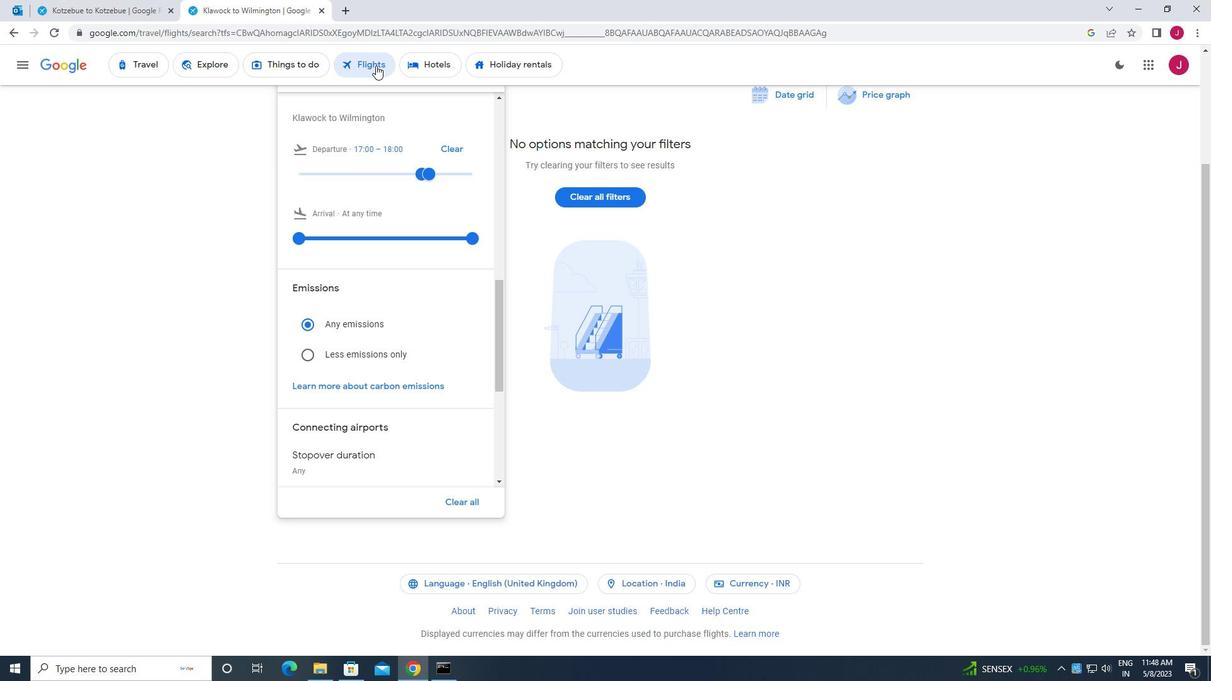 
Action: Mouse pressed left at (374, 64)
Screenshot: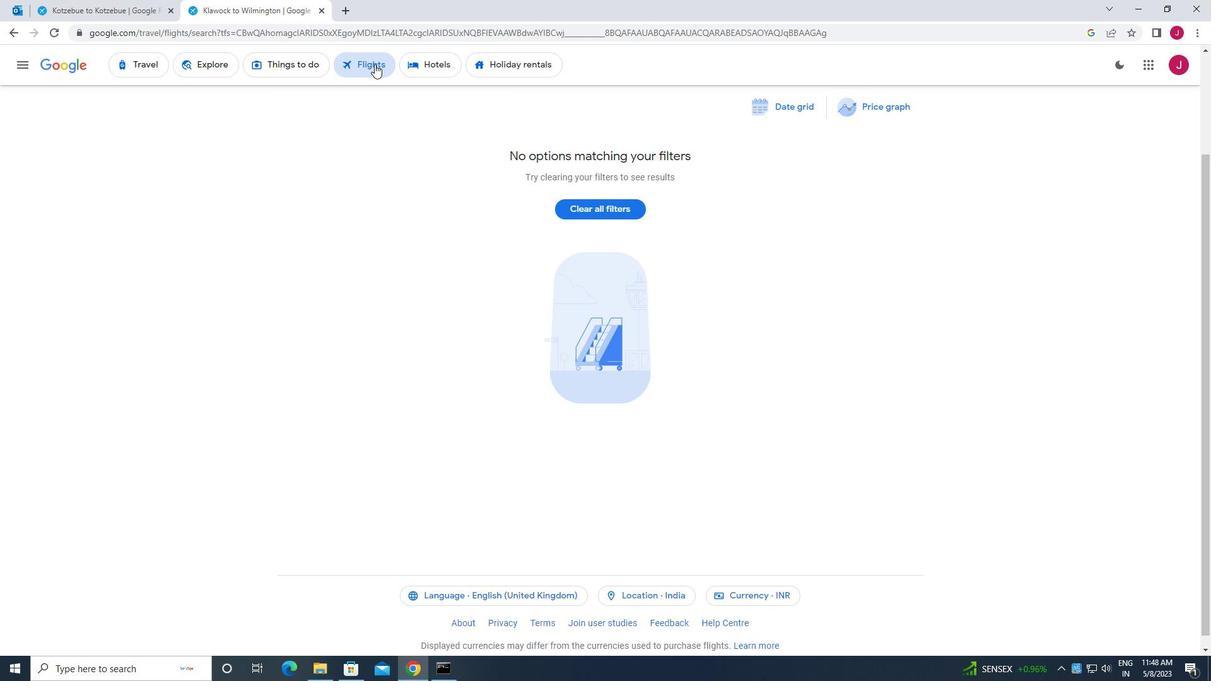 
